 Task: Buy 1 Camshaft Position from Sensors section under best seller category for shipping address: Lane Turner, 1136 Sharon Lane, South Bend, Indiana 46625, Cell Number 5742125169. Pay from credit card ending with 7965, CVV 549
Action: Mouse moved to (22, 71)
Screenshot: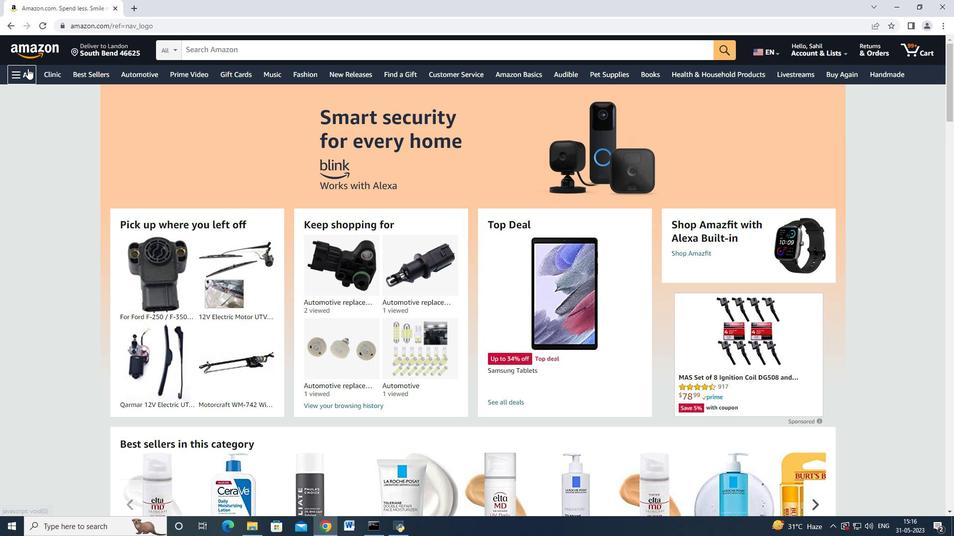 
Action: Mouse pressed left at (22, 71)
Screenshot: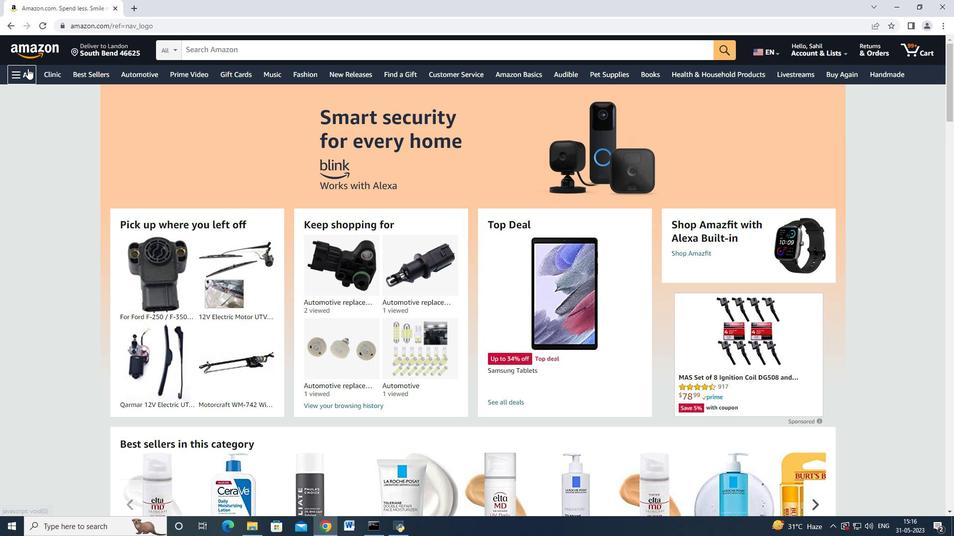 
Action: Mouse moved to (69, 215)
Screenshot: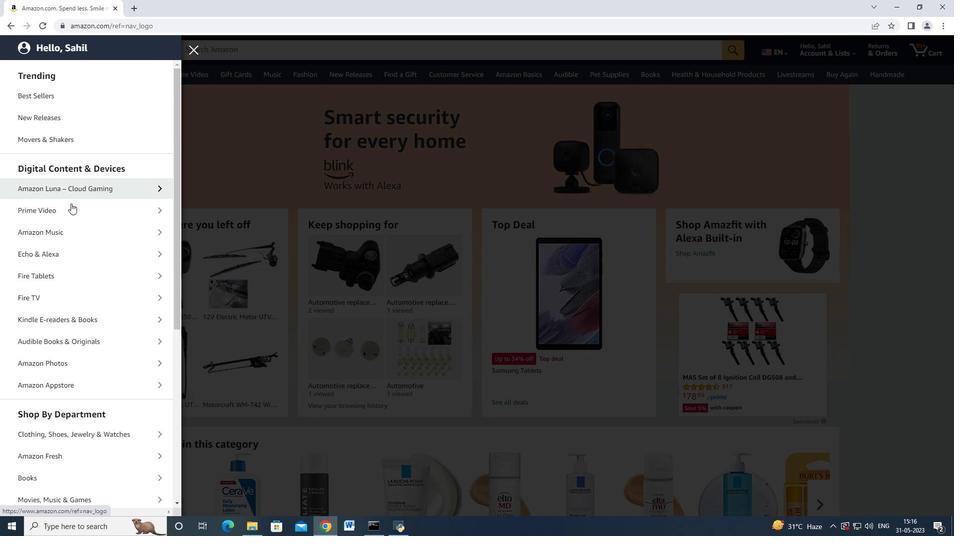 
Action: Mouse scrolled (69, 214) with delta (0, 0)
Screenshot: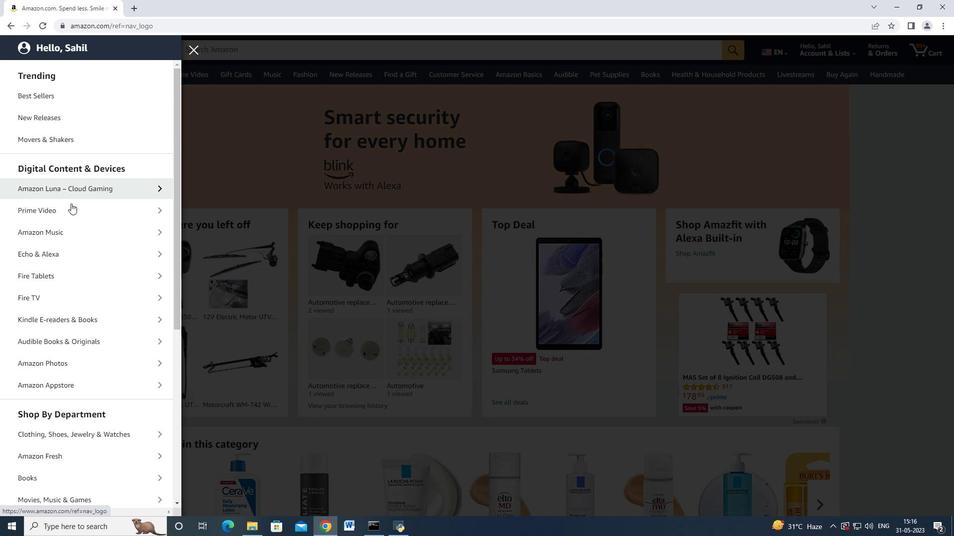 
Action: Mouse moved to (69, 215)
Screenshot: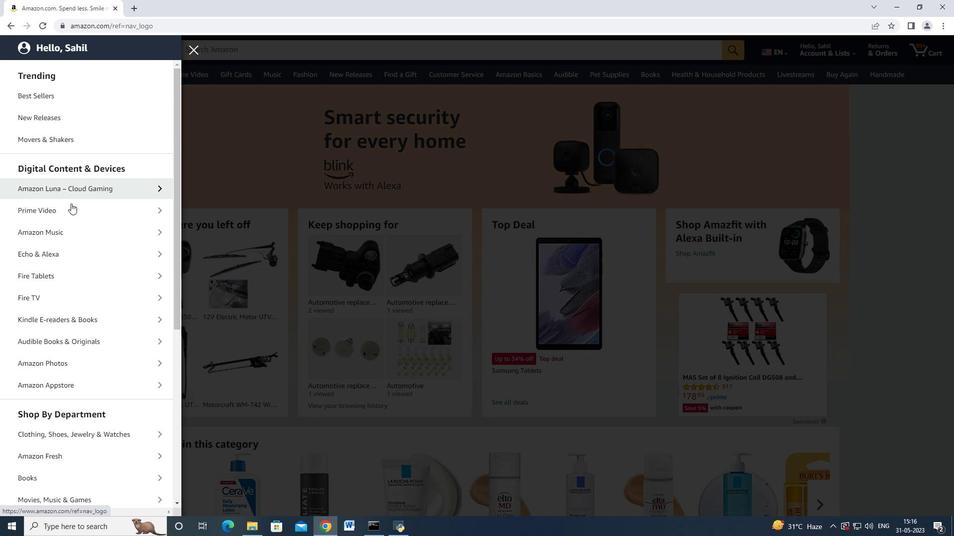 
Action: Mouse scrolled (69, 215) with delta (0, 0)
Screenshot: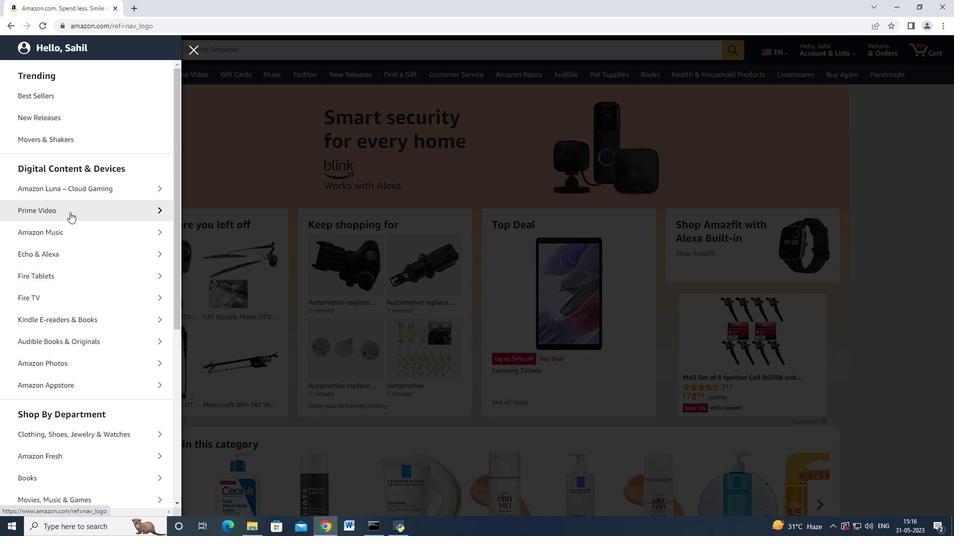 
Action: Mouse scrolled (69, 215) with delta (0, 0)
Screenshot: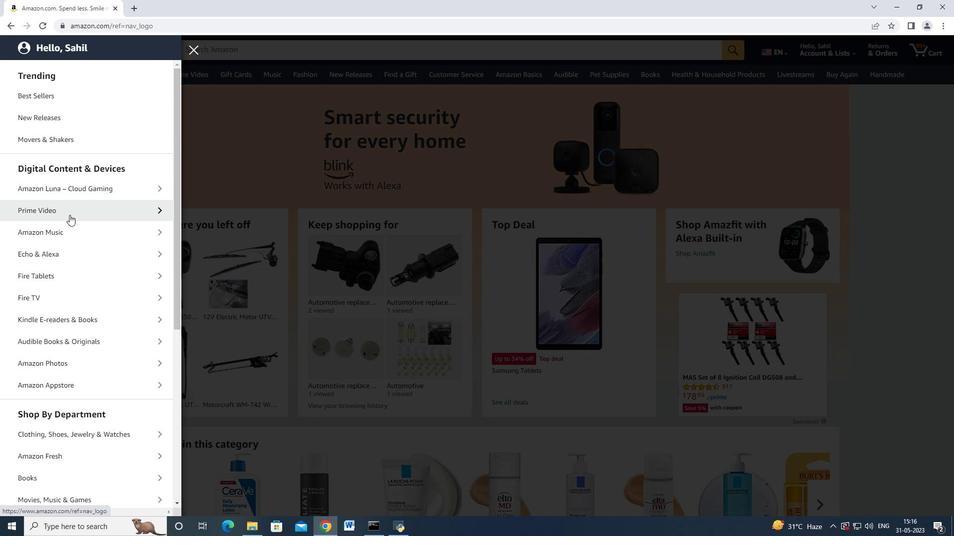 
Action: Mouse scrolled (69, 215) with delta (0, 0)
Screenshot: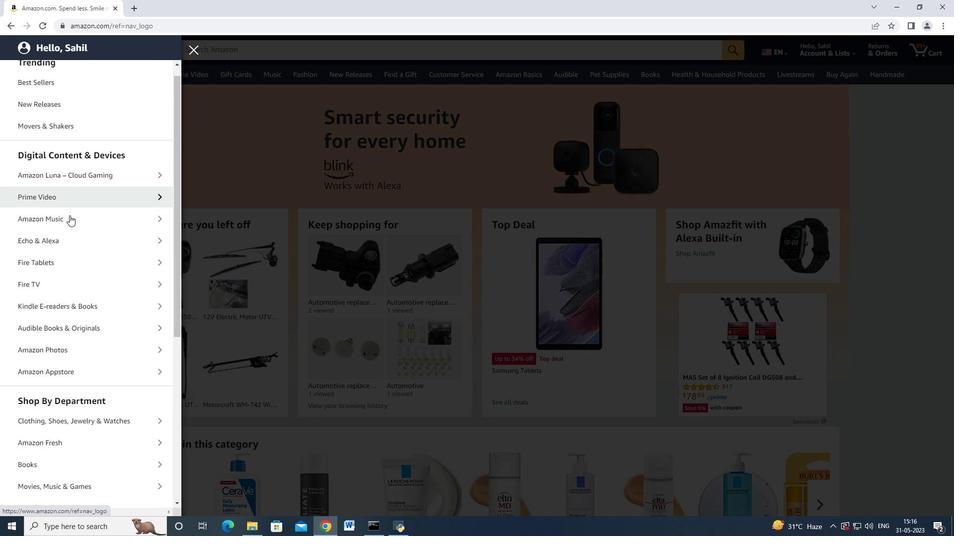 
Action: Mouse moved to (50, 317)
Screenshot: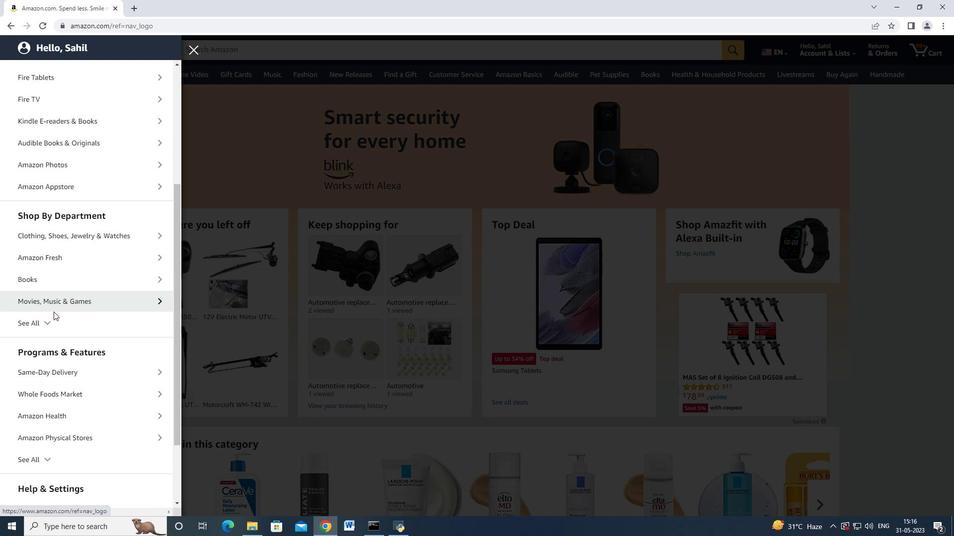 
Action: Mouse pressed left at (50, 317)
Screenshot: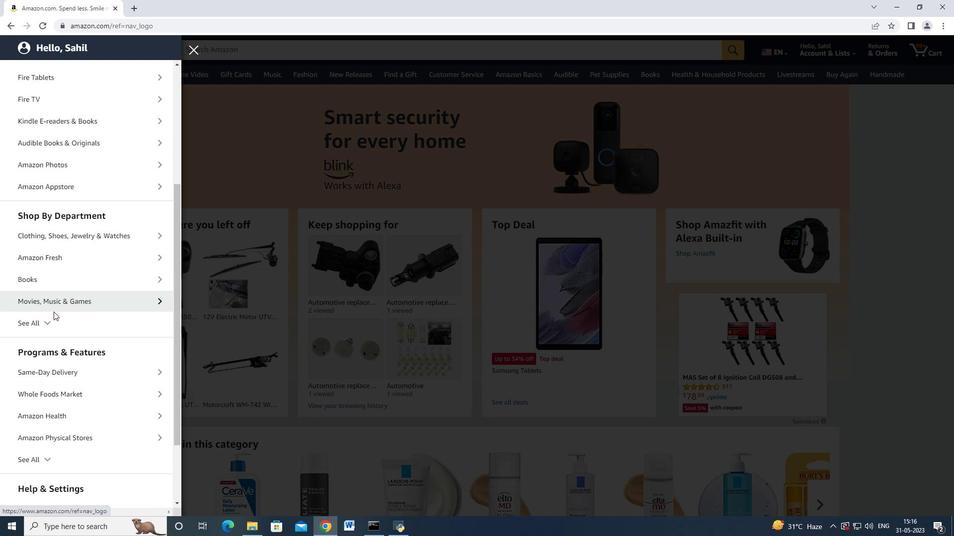 
Action: Mouse moved to (72, 292)
Screenshot: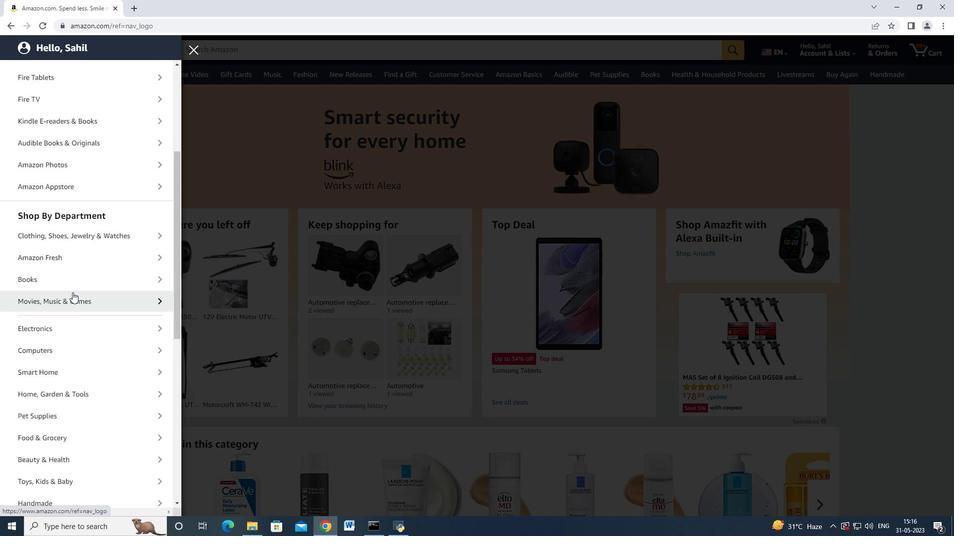 
Action: Mouse scrolled (72, 292) with delta (0, 0)
Screenshot: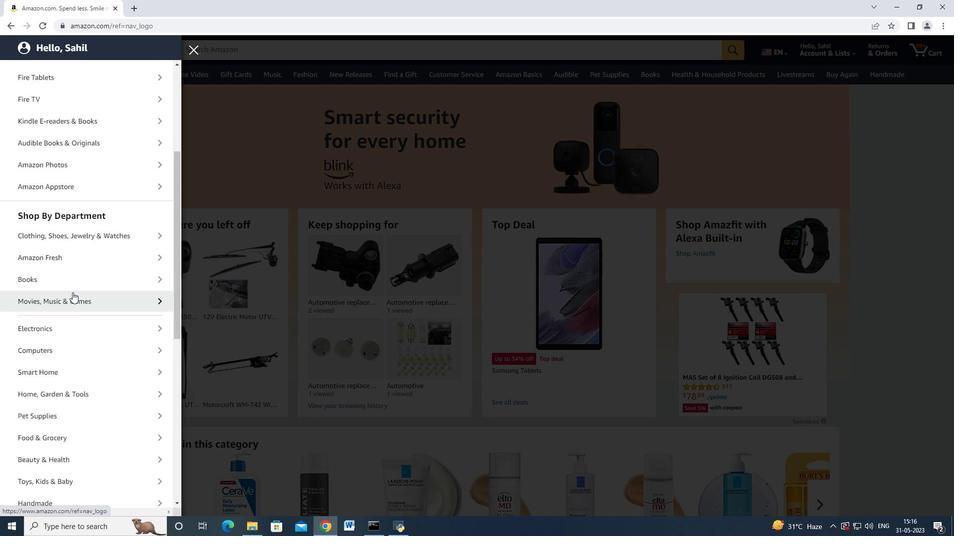 
Action: Mouse moved to (72, 293)
Screenshot: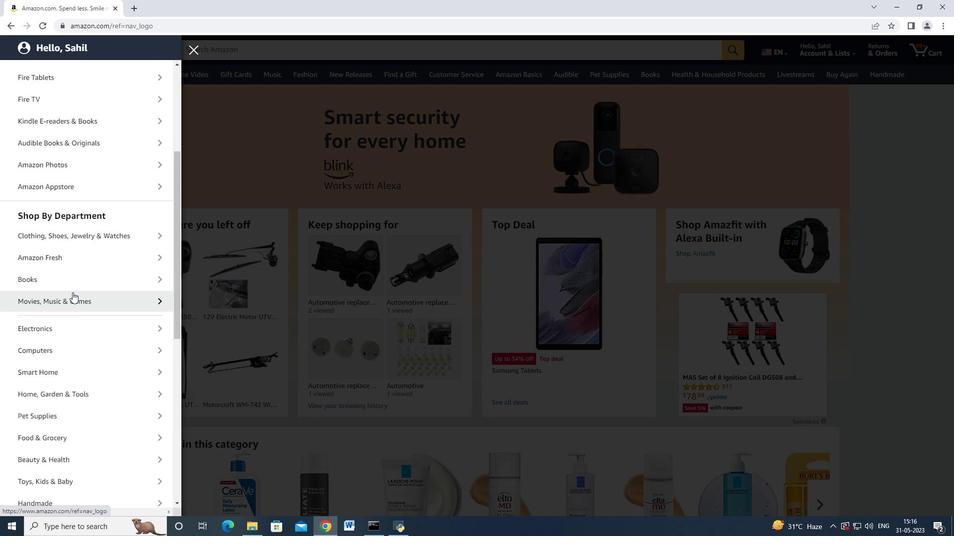 
Action: Mouse scrolled (72, 292) with delta (0, 0)
Screenshot: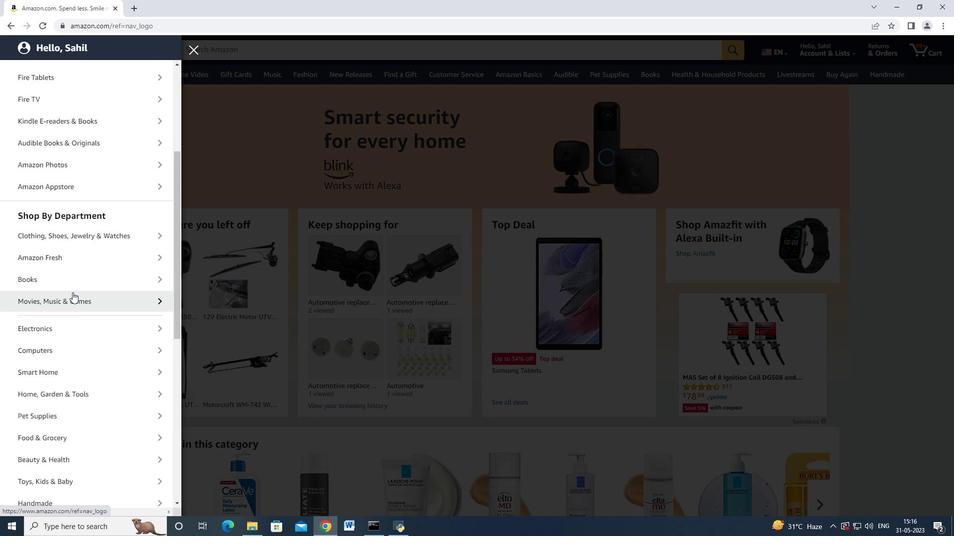 
Action: Mouse scrolled (72, 292) with delta (0, 0)
Screenshot: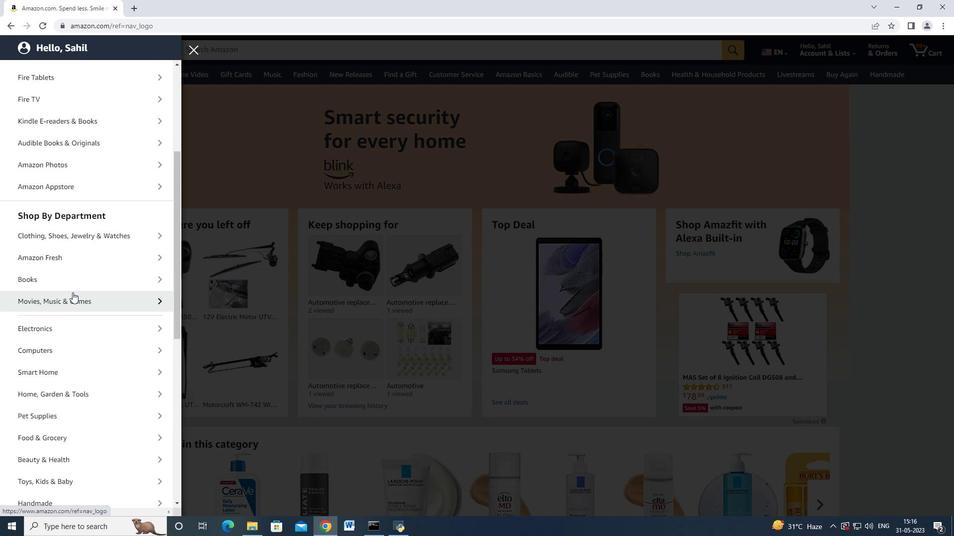 
Action: Mouse moved to (72, 293)
Screenshot: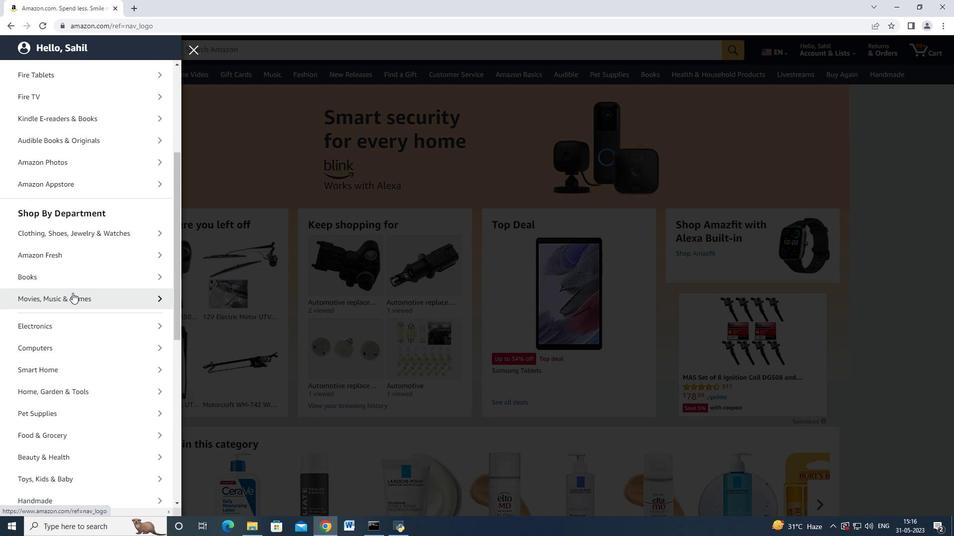 
Action: Mouse scrolled (72, 292) with delta (0, 0)
Screenshot: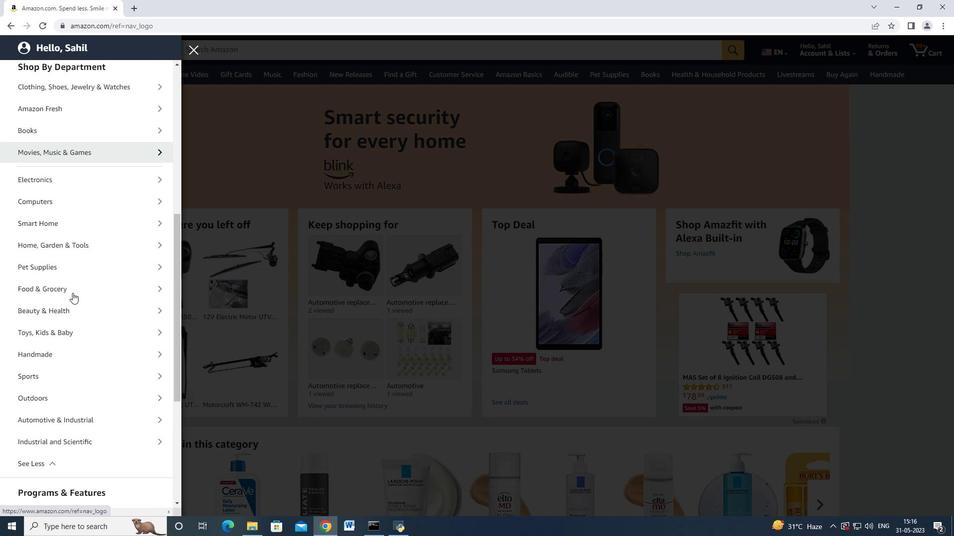 
Action: Mouse moved to (72, 293)
Screenshot: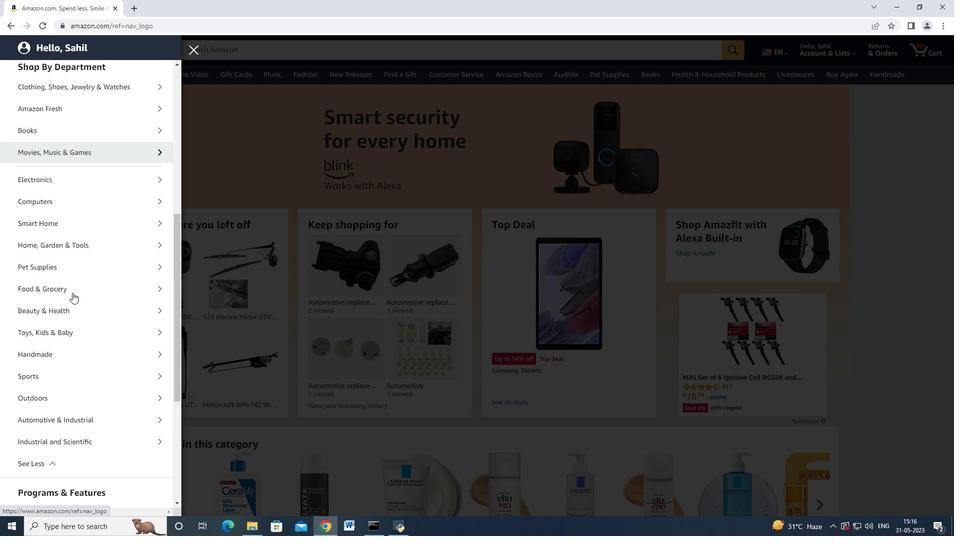 
Action: Mouse scrolled (72, 293) with delta (0, 0)
Screenshot: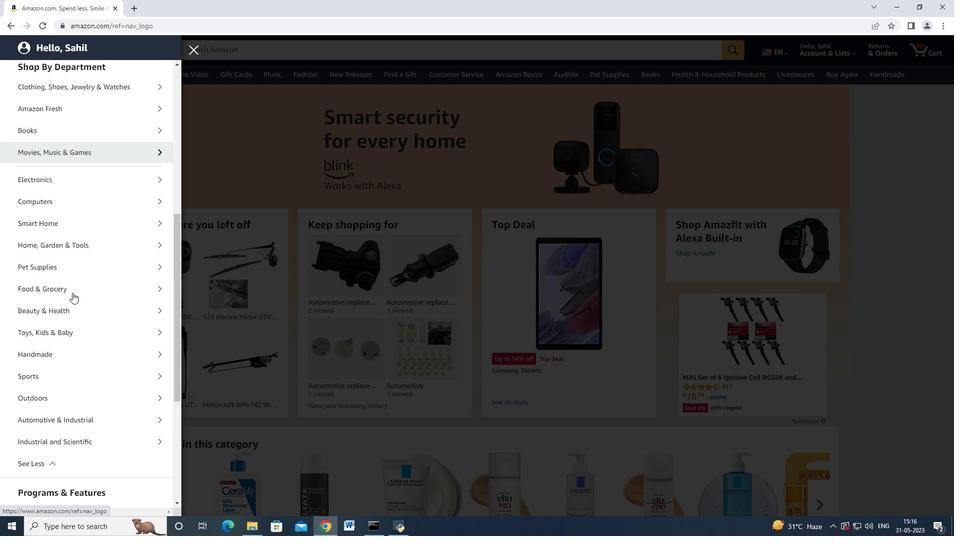 
Action: Mouse moved to (72, 293)
Screenshot: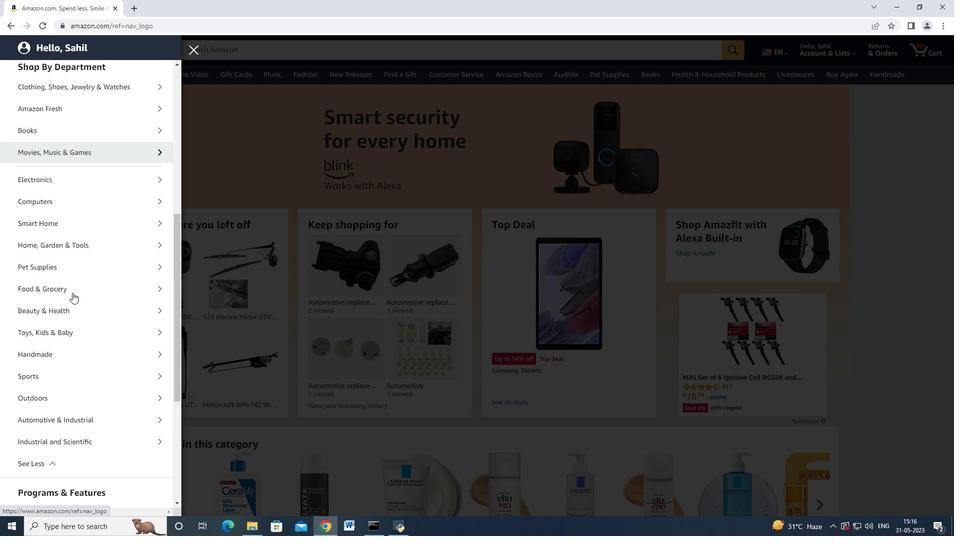 
Action: Mouse scrolled (72, 293) with delta (0, 0)
Screenshot: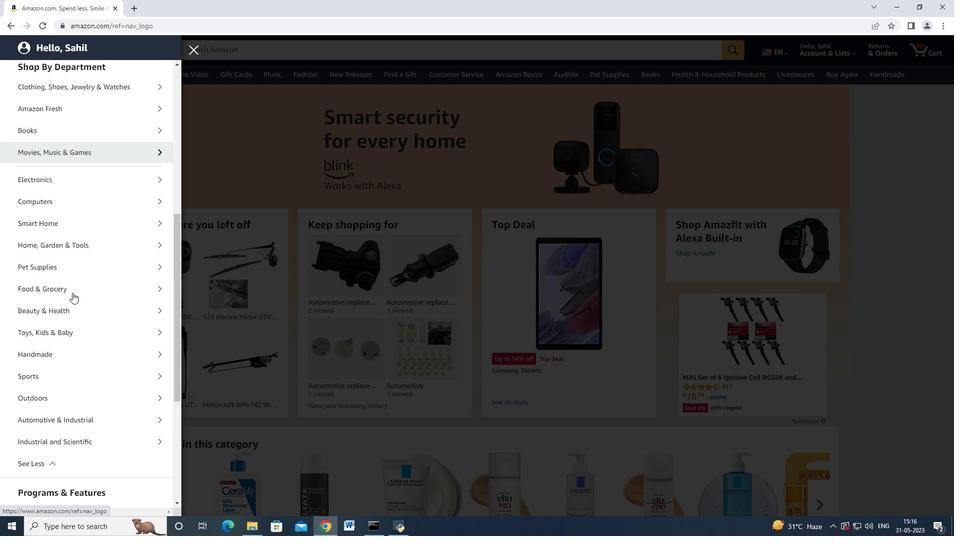 
Action: Mouse scrolled (72, 293) with delta (0, 0)
Screenshot: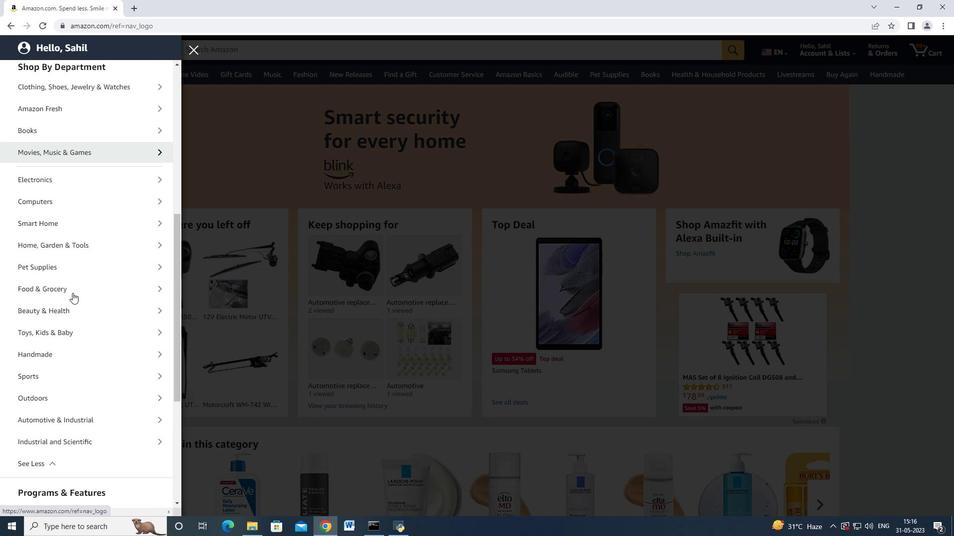 
Action: Mouse scrolled (72, 293) with delta (0, 0)
Screenshot: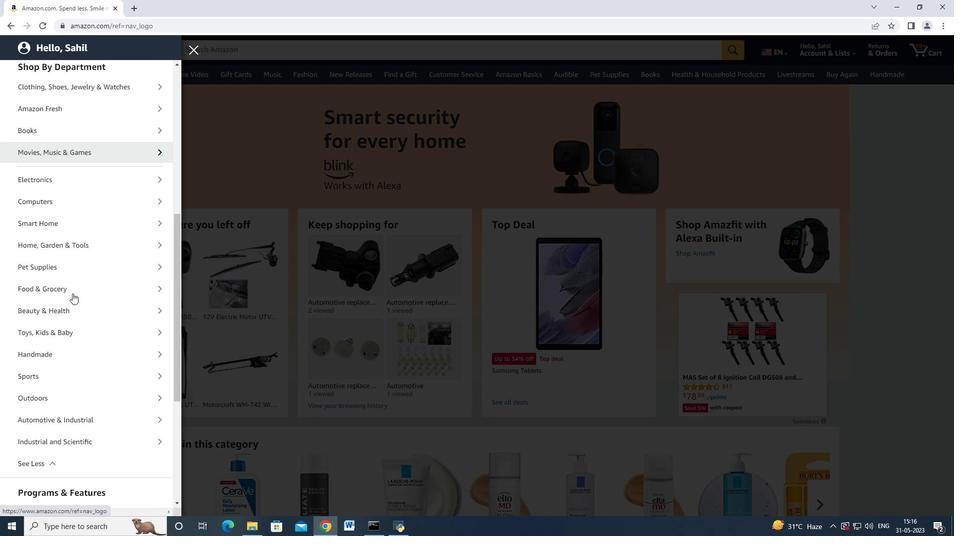 
Action: Mouse moved to (104, 185)
Screenshot: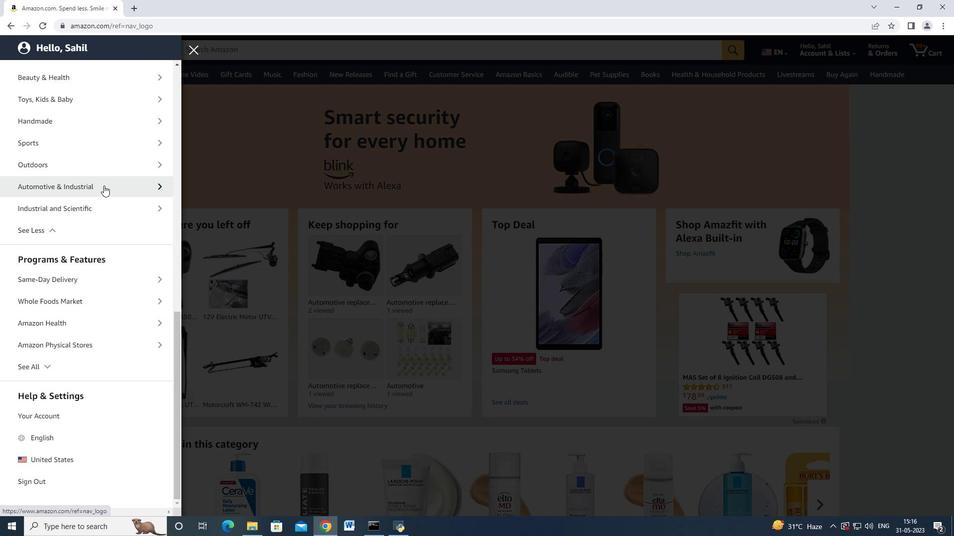 
Action: Mouse pressed left at (104, 185)
Screenshot: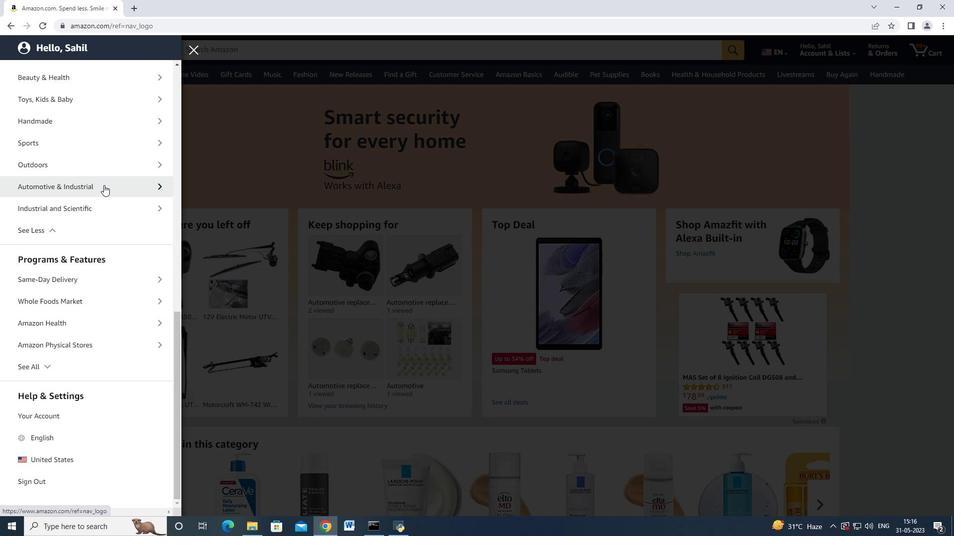 
Action: Mouse moved to (85, 114)
Screenshot: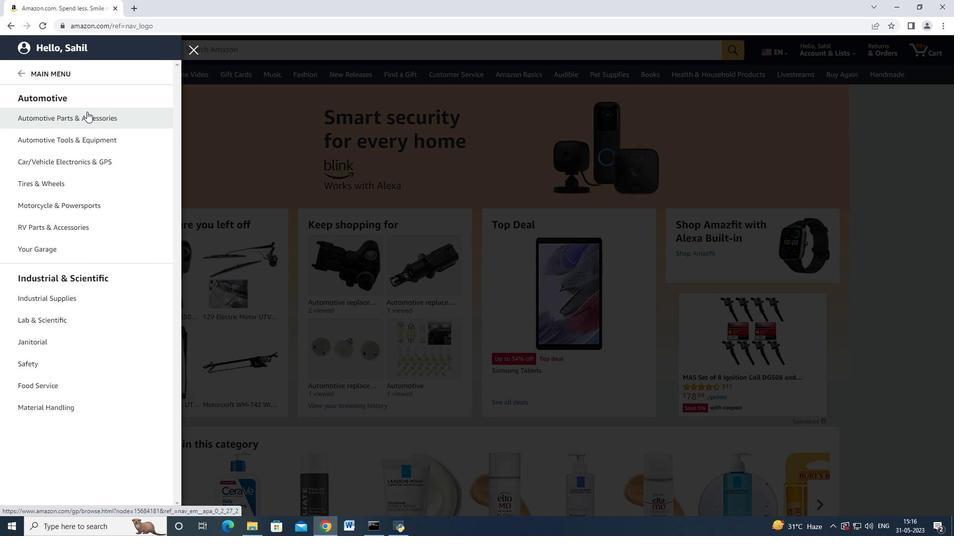 
Action: Mouse pressed left at (85, 114)
Screenshot: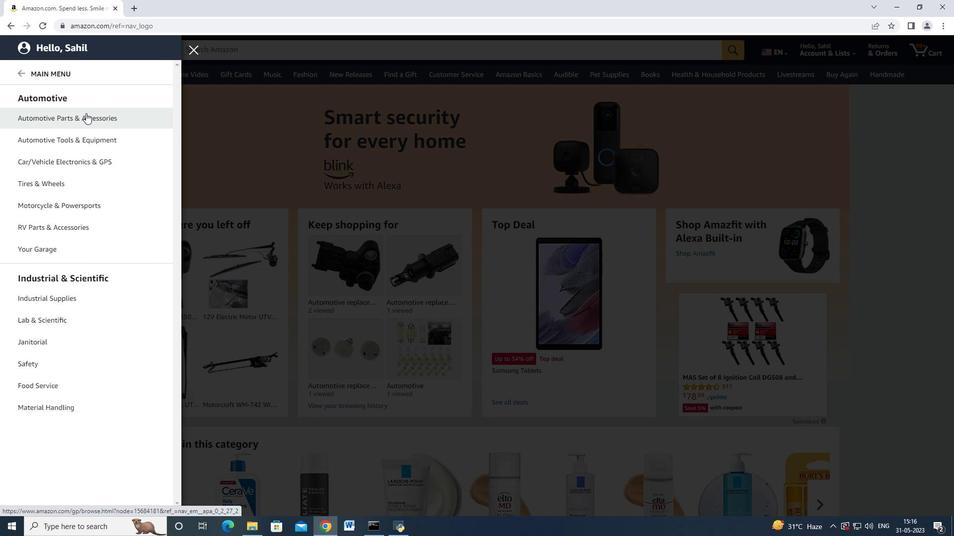
Action: Mouse moved to (96, 158)
Screenshot: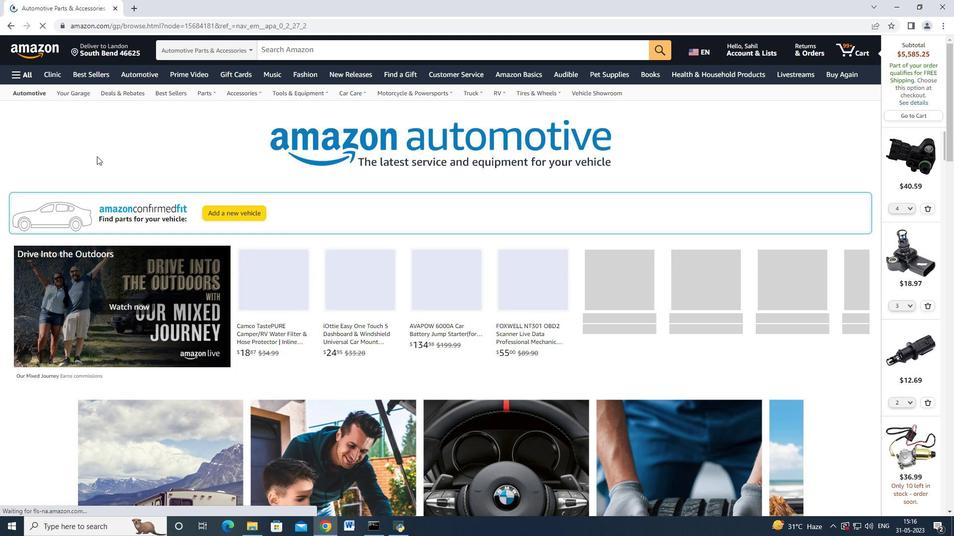 
Action: Mouse scrolled (96, 157) with delta (0, 0)
Screenshot: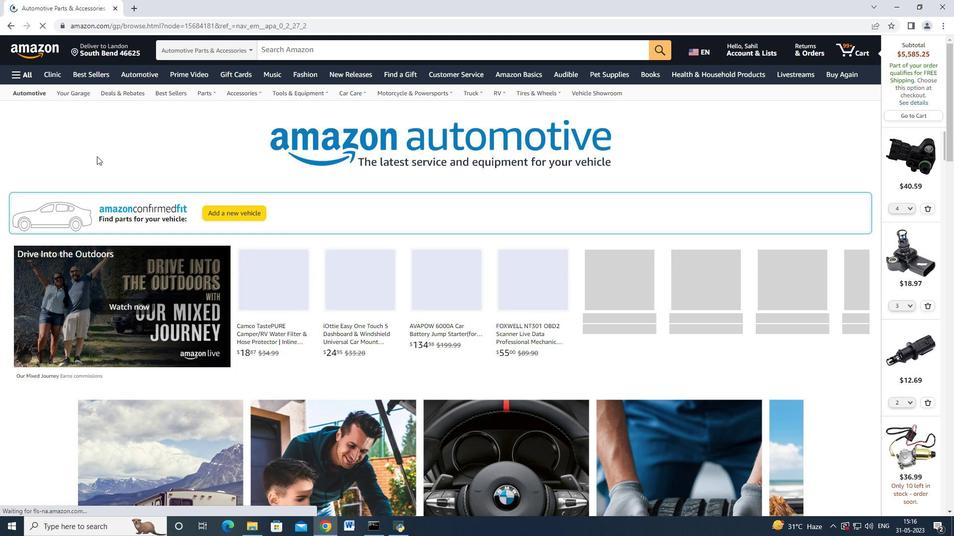 
Action: Mouse scrolled (96, 157) with delta (0, 0)
Screenshot: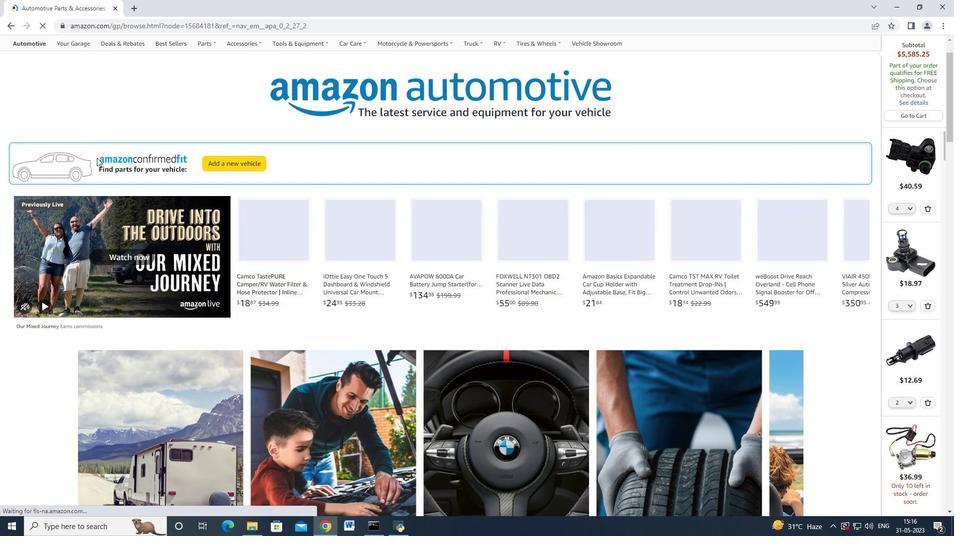 
Action: Mouse scrolled (96, 158) with delta (0, 0)
Screenshot: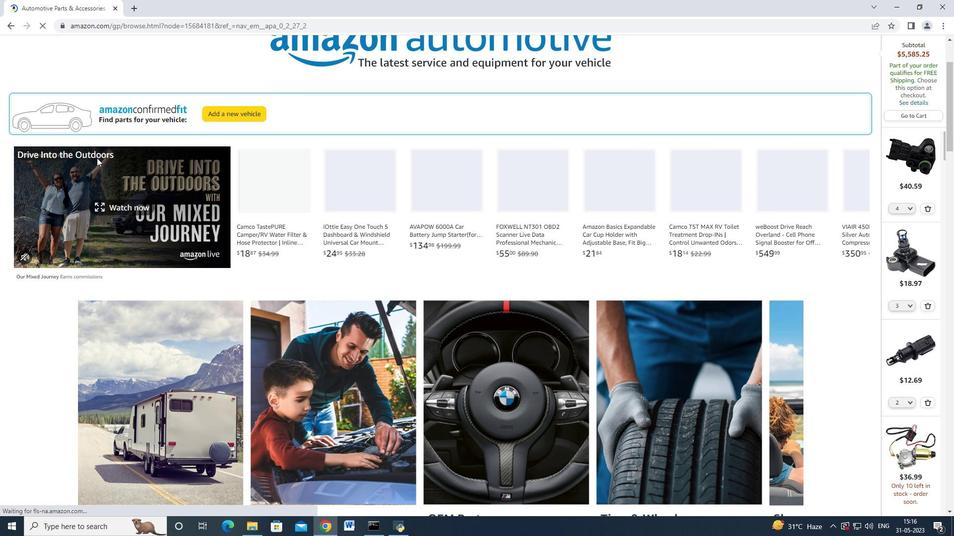
Action: Mouse scrolled (96, 158) with delta (0, 0)
Screenshot: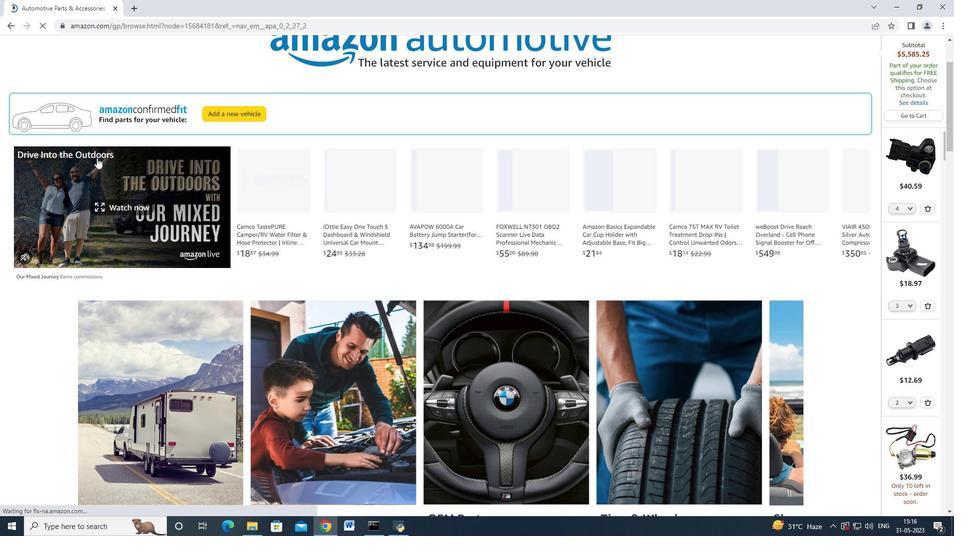 
Action: Mouse moved to (166, 87)
Screenshot: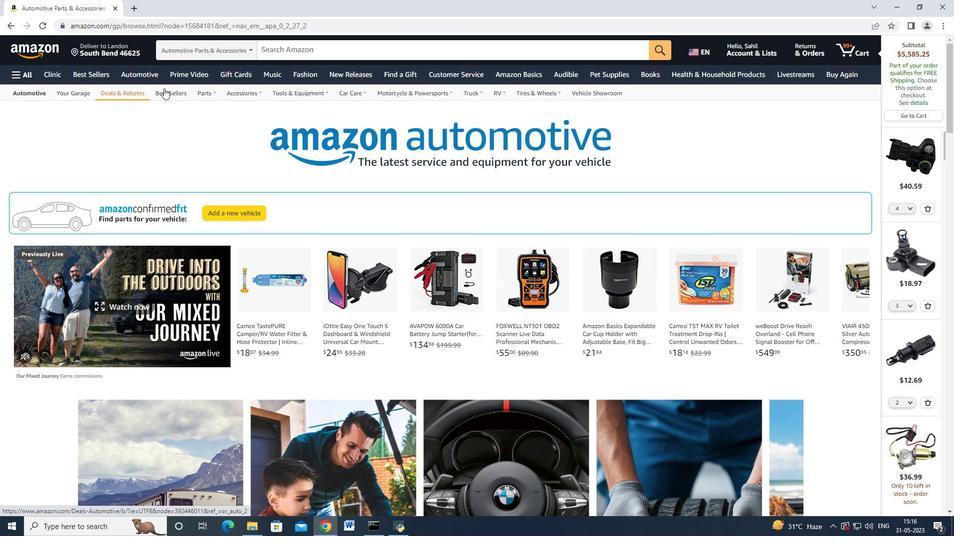 
Action: Mouse pressed left at (166, 87)
Screenshot: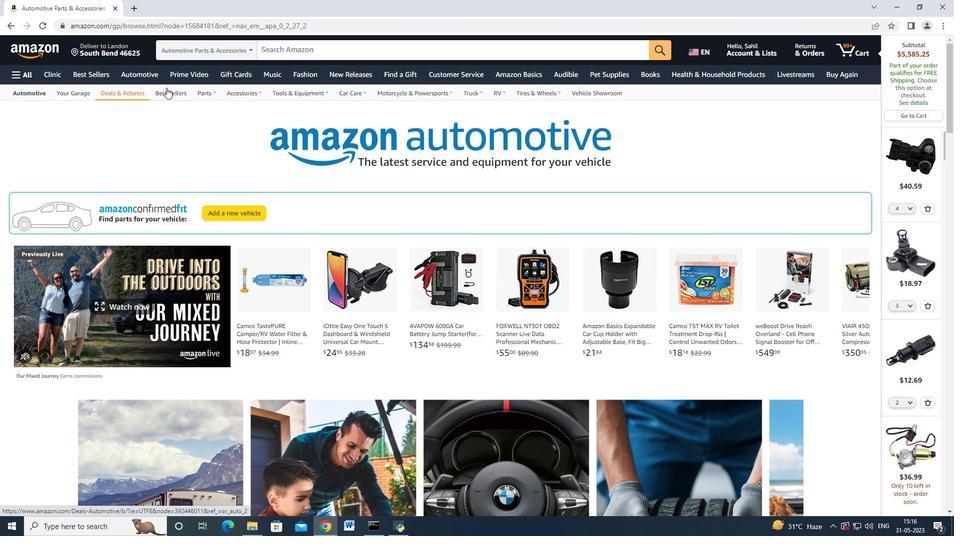 
Action: Mouse moved to (85, 204)
Screenshot: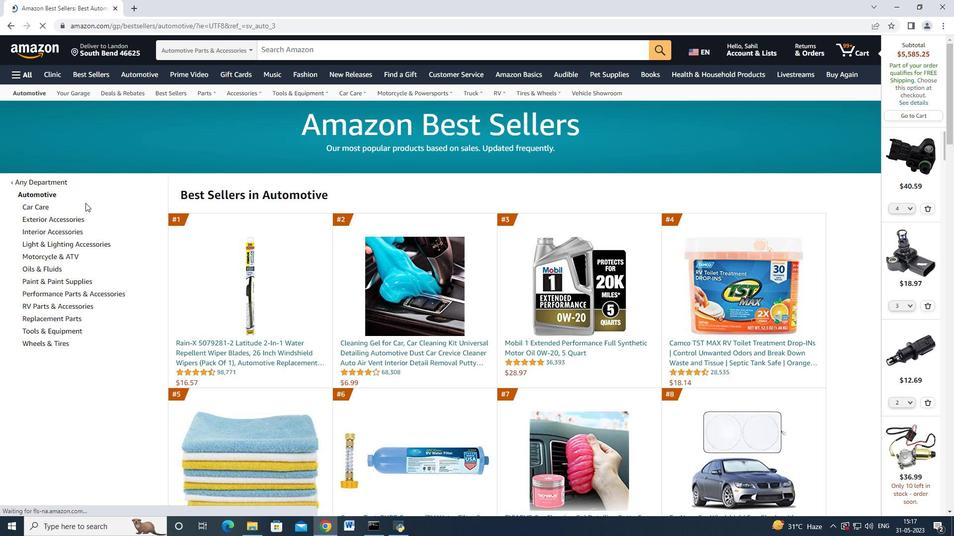 
Action: Mouse scrolled (85, 204) with delta (0, 0)
Screenshot: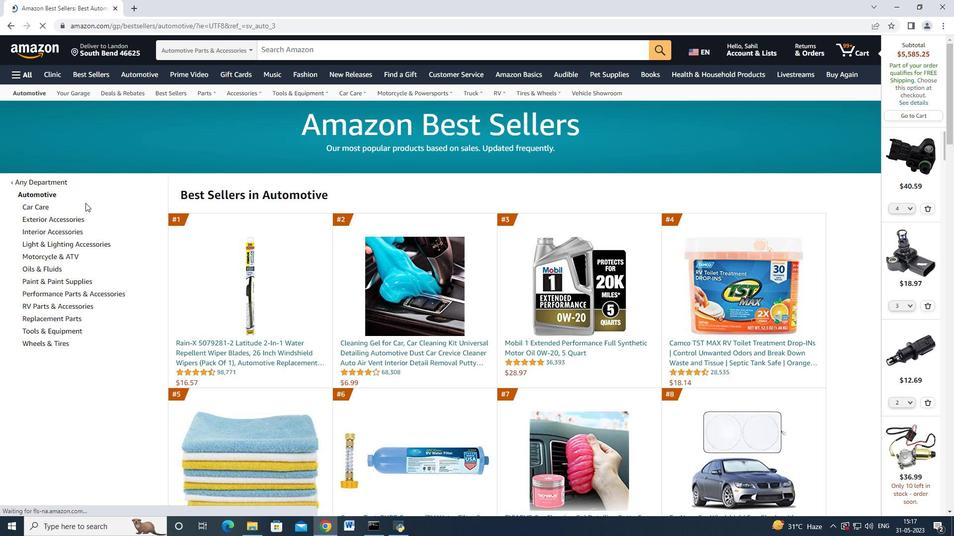 
Action: Mouse moved to (69, 272)
Screenshot: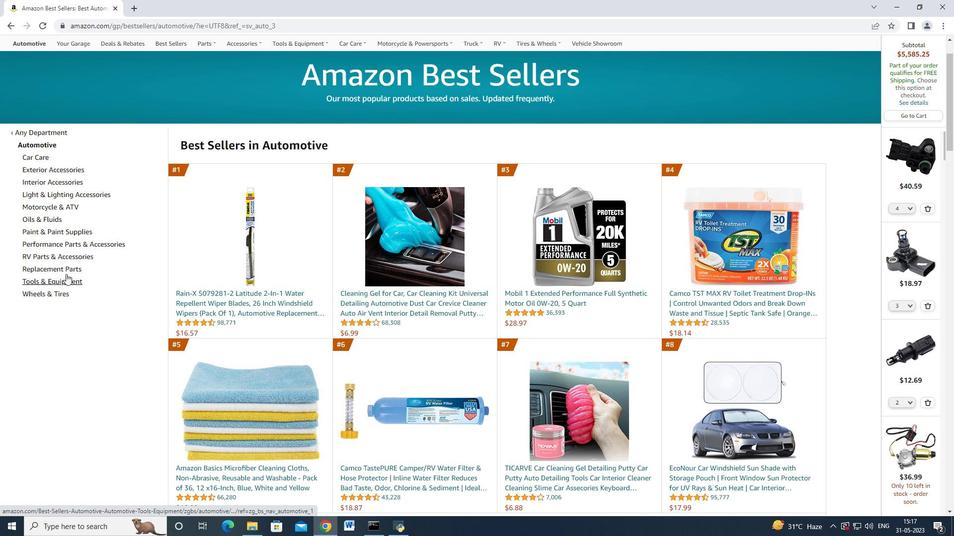 
Action: Mouse pressed left at (69, 272)
Screenshot: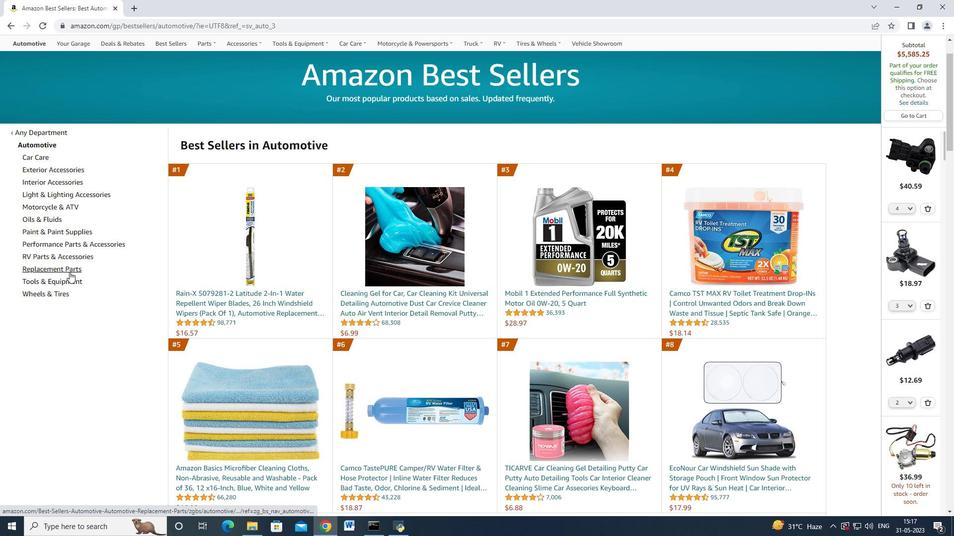 
Action: Mouse moved to (71, 254)
Screenshot: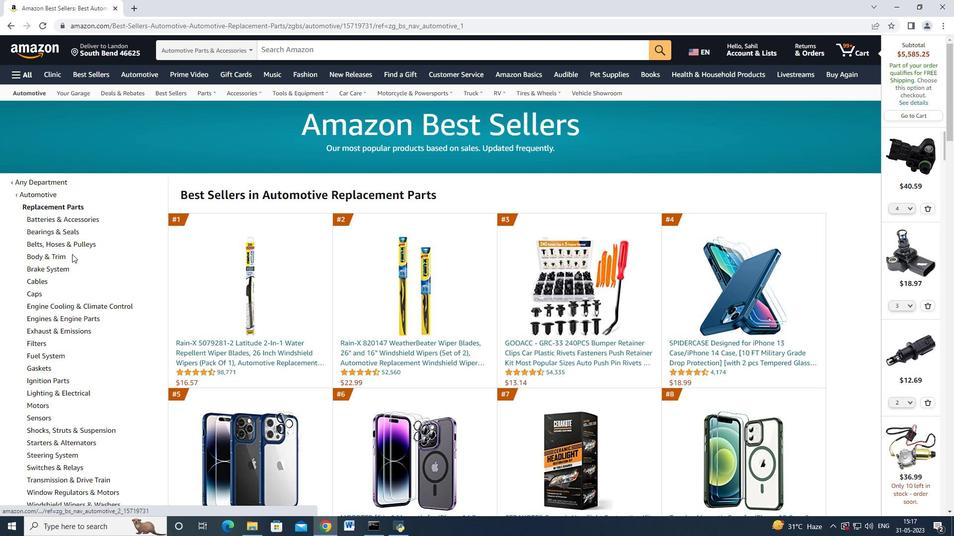 
Action: Mouse scrolled (71, 253) with delta (0, 0)
Screenshot: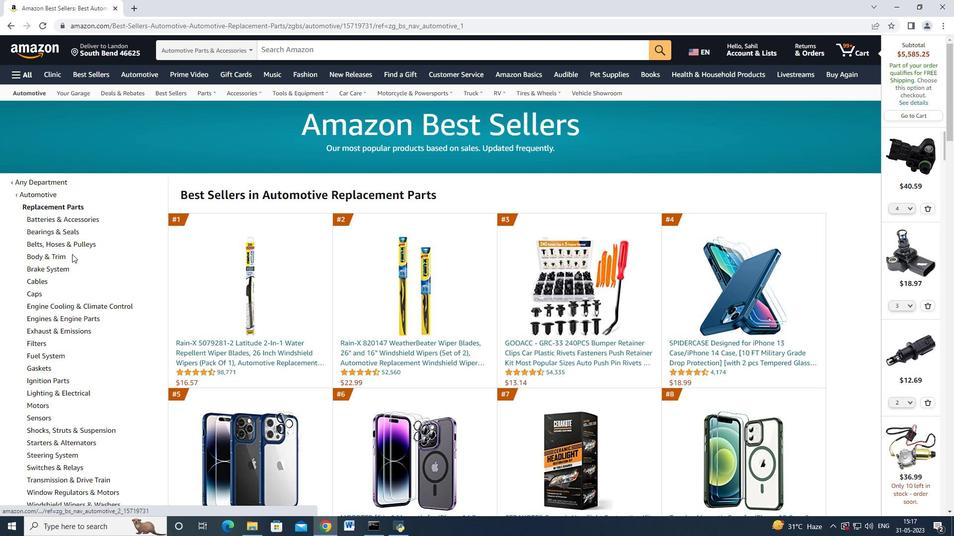 
Action: Mouse scrolled (71, 253) with delta (0, 0)
Screenshot: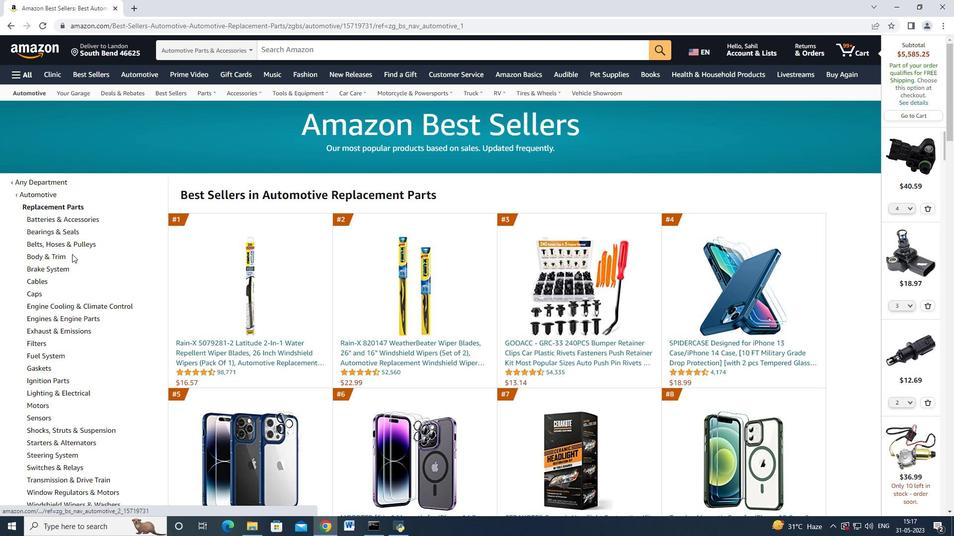 
Action: Mouse scrolled (71, 253) with delta (0, 0)
Screenshot: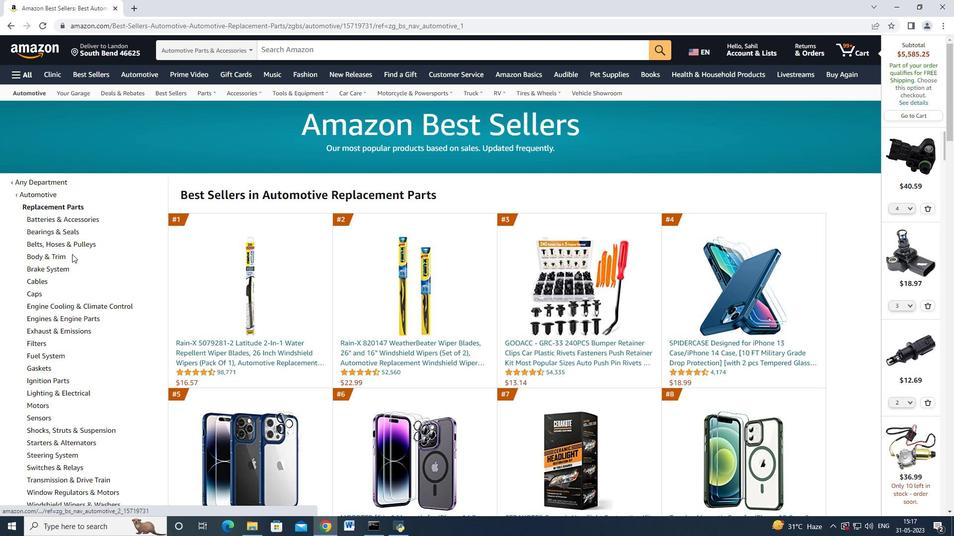 
Action: Mouse scrolled (71, 253) with delta (0, 0)
Screenshot: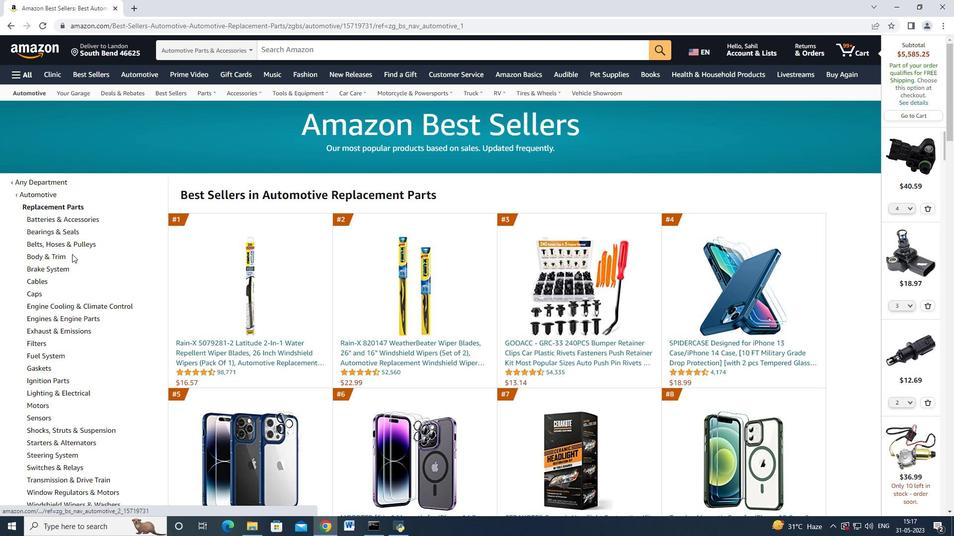 
Action: Mouse scrolled (71, 253) with delta (0, 0)
Screenshot: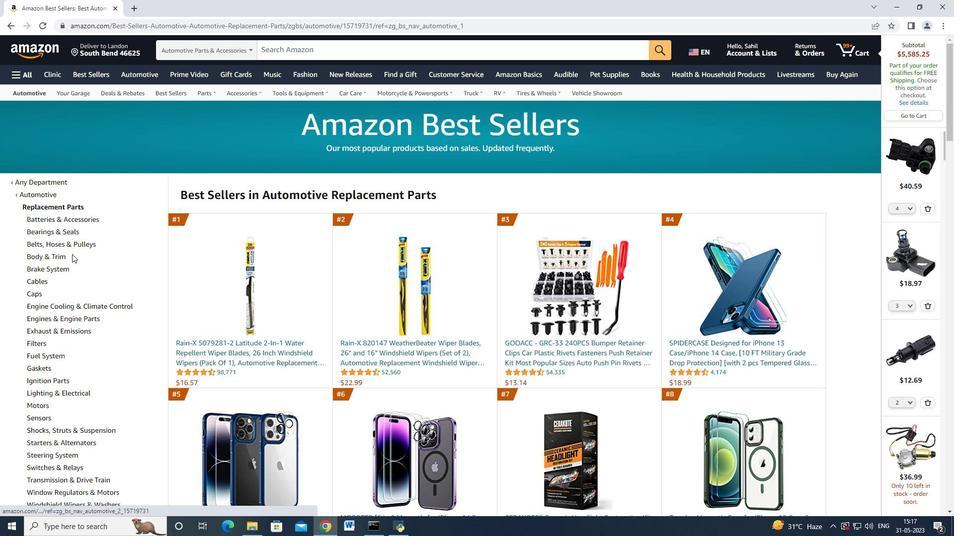 
Action: Mouse moved to (76, 237)
Screenshot: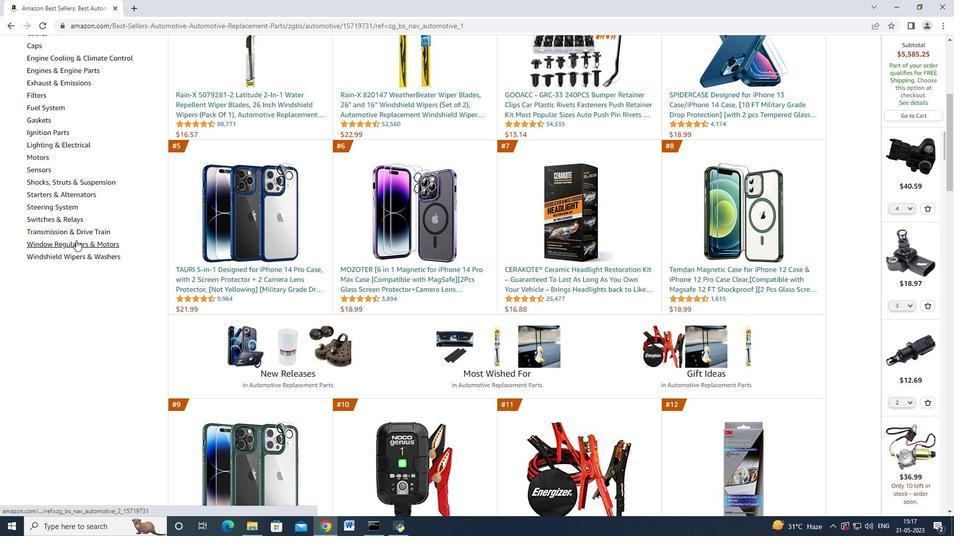 
Action: Mouse scrolled (76, 237) with delta (0, 0)
Screenshot: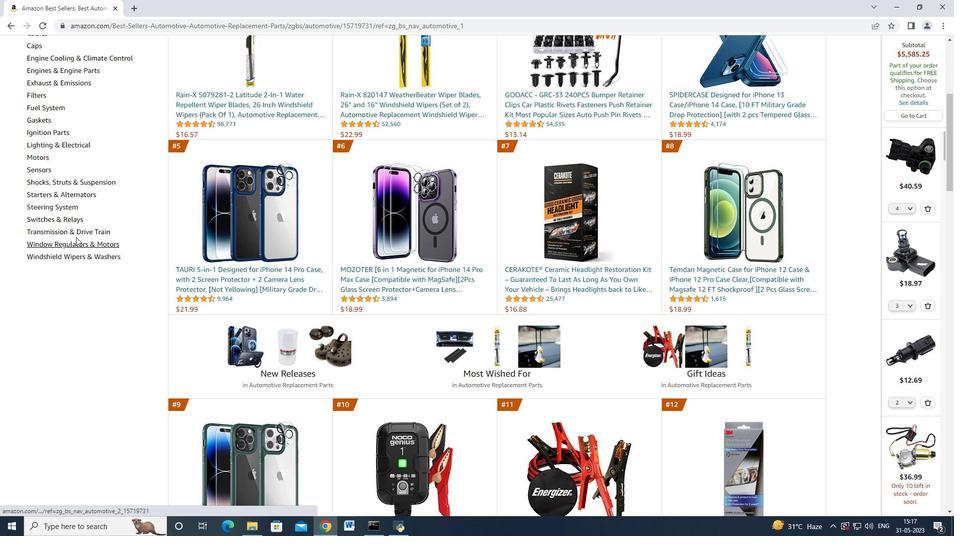 
Action: Mouse moved to (67, 267)
Screenshot: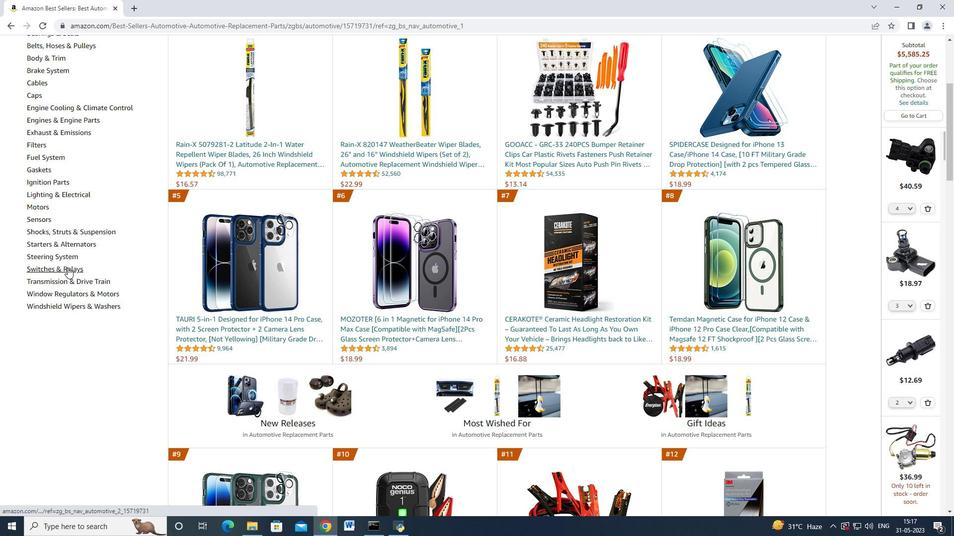 
Action: Mouse scrolled (67, 268) with delta (0, 0)
Screenshot: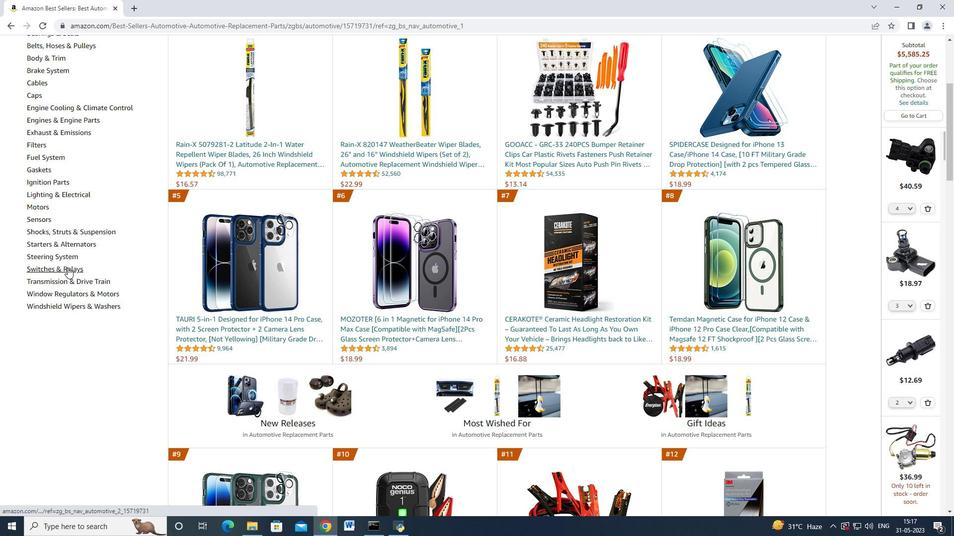 
Action: Mouse scrolled (67, 268) with delta (0, 0)
Screenshot: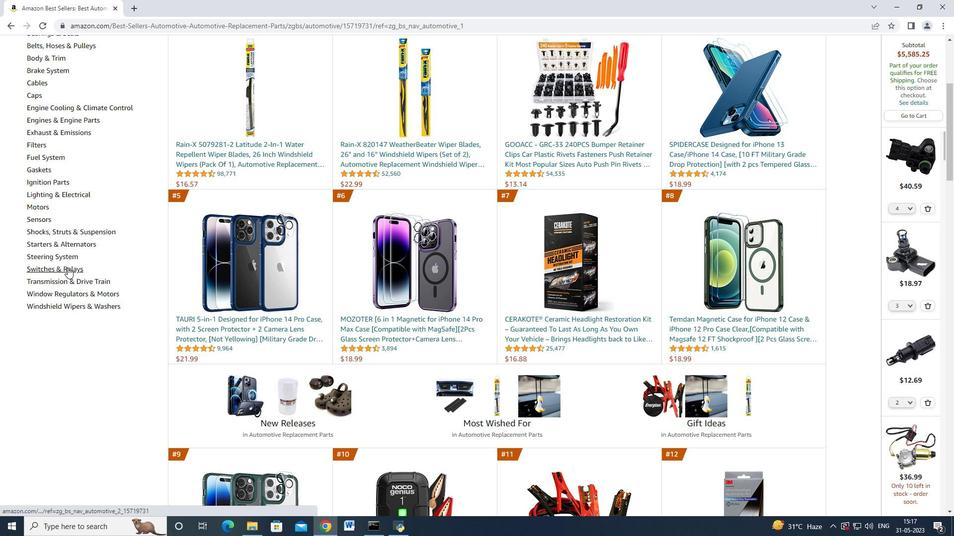 
Action: Mouse moved to (40, 315)
Screenshot: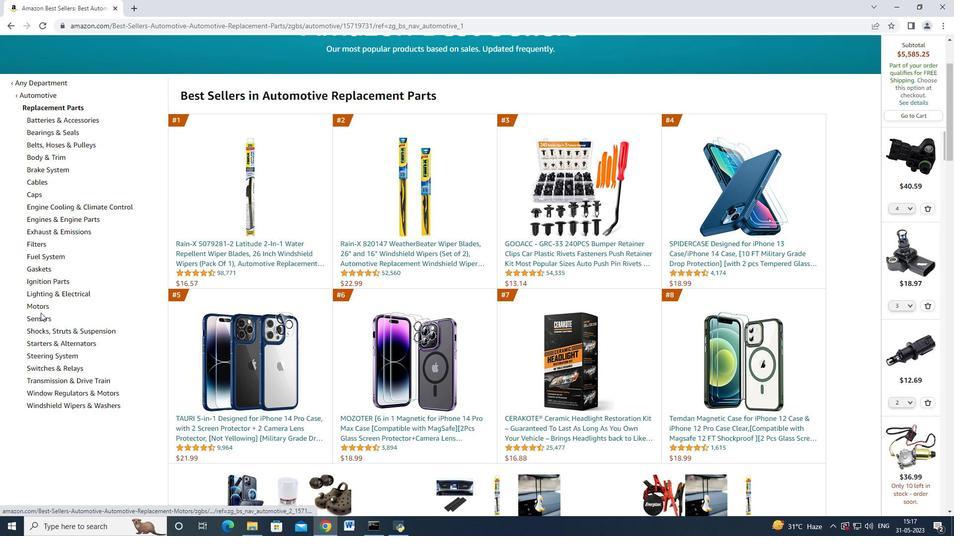 
Action: Mouse pressed left at (40, 315)
Screenshot: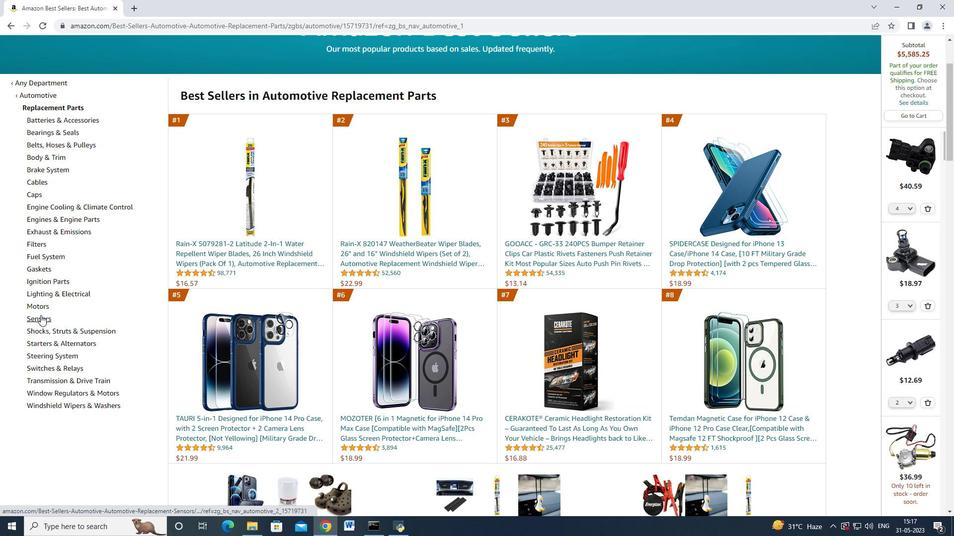 
Action: Mouse moved to (131, 143)
Screenshot: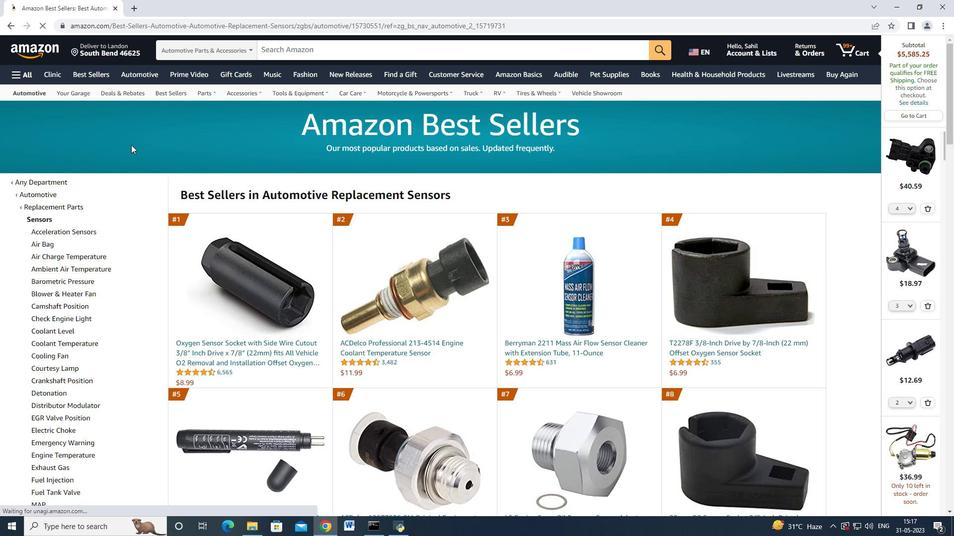 
Action: Mouse scrolled (131, 143) with delta (0, 0)
Screenshot: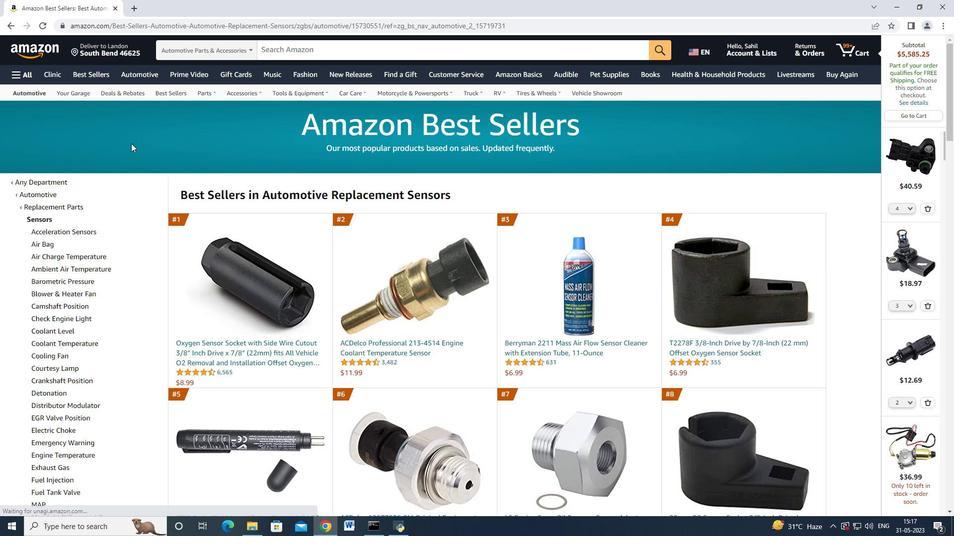 
Action: Mouse moved to (68, 259)
Screenshot: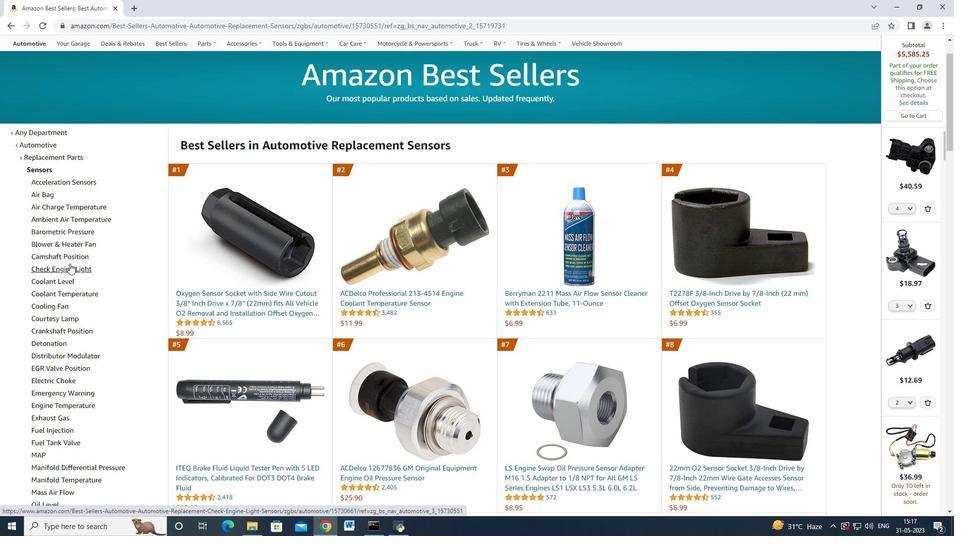 
Action: Mouse pressed left at (68, 259)
Screenshot: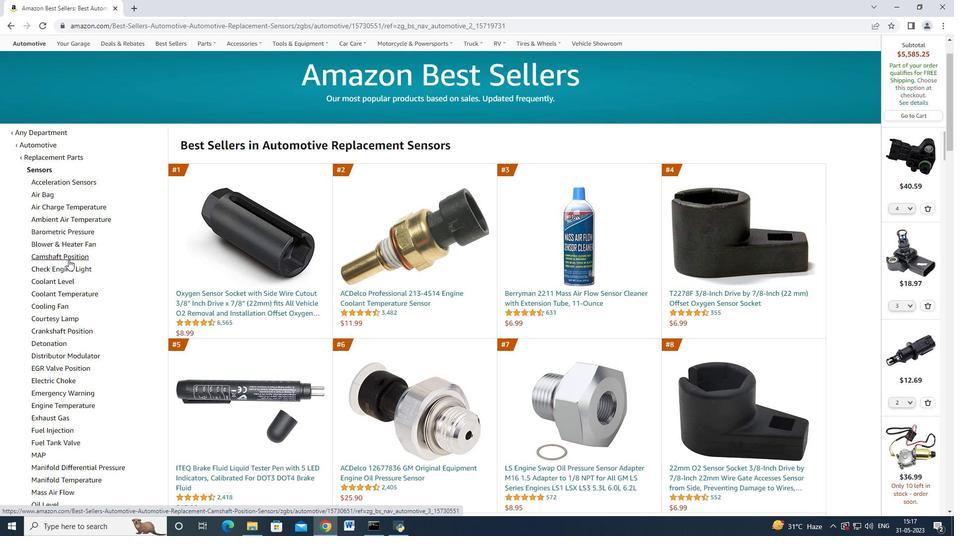
Action: Mouse moved to (369, 353)
Screenshot: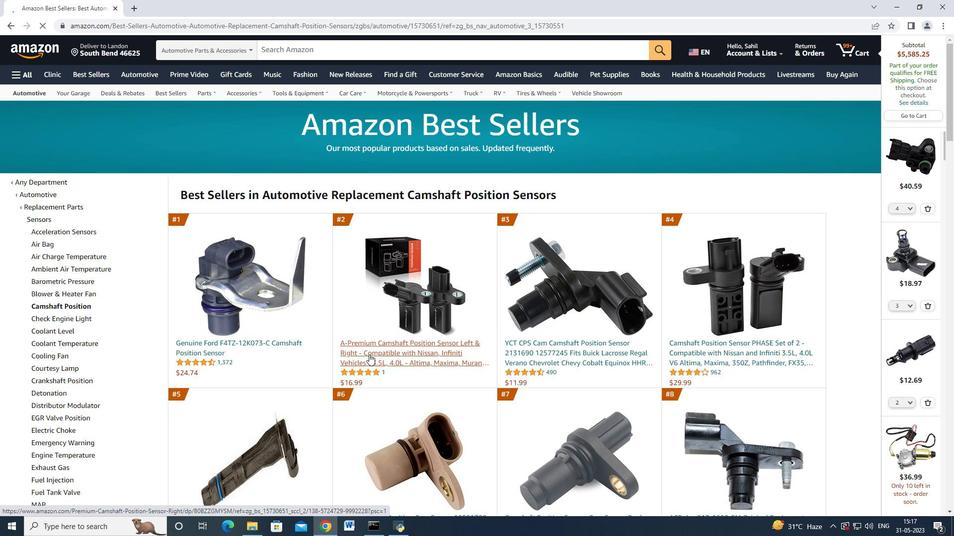 
Action: Mouse pressed left at (369, 353)
Screenshot: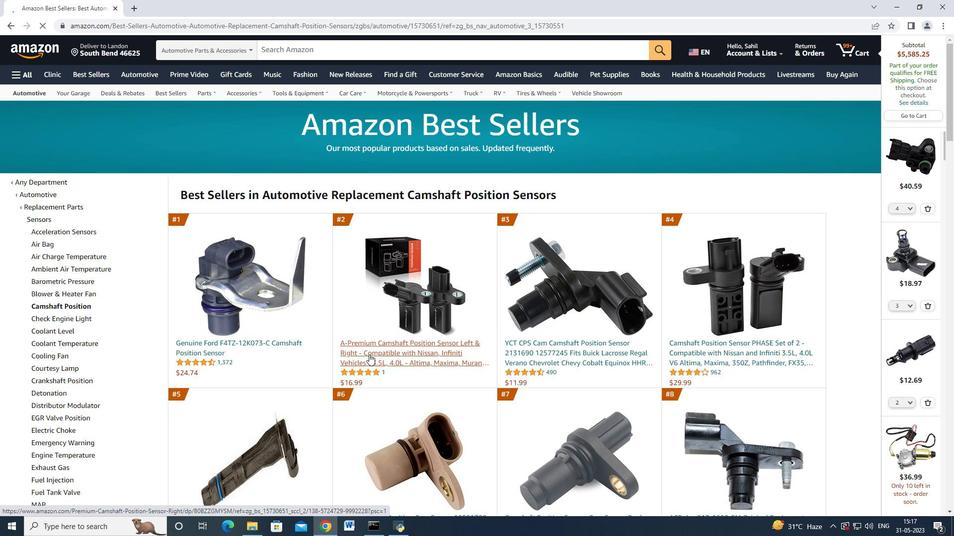 
Action: Mouse moved to (715, 377)
Screenshot: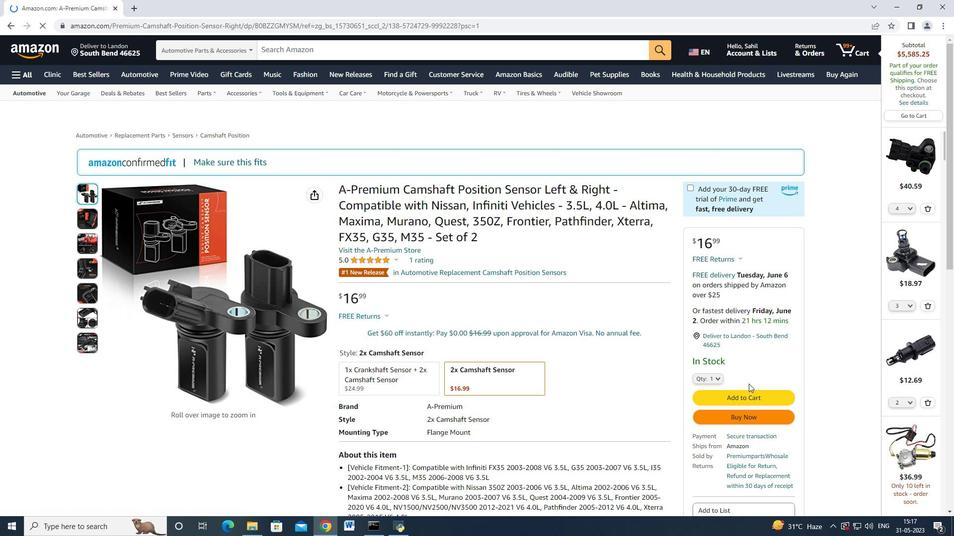 
Action: Mouse pressed left at (715, 377)
Screenshot: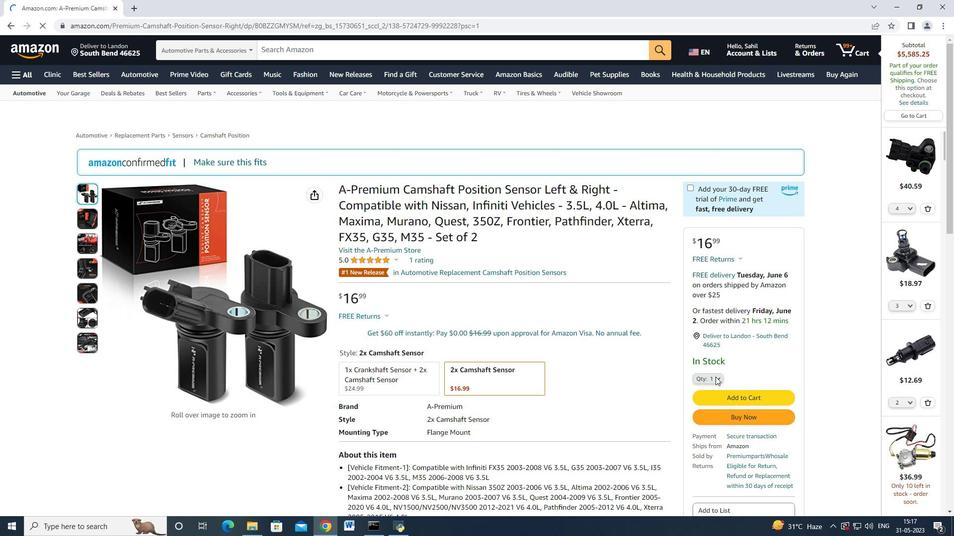 
Action: Mouse moved to (758, 379)
Screenshot: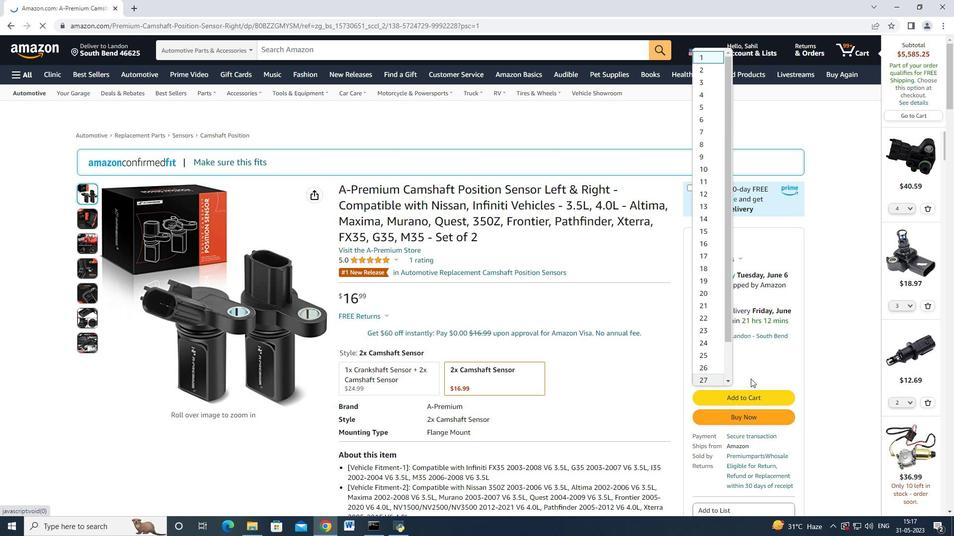 
Action: Mouse pressed left at (758, 379)
Screenshot: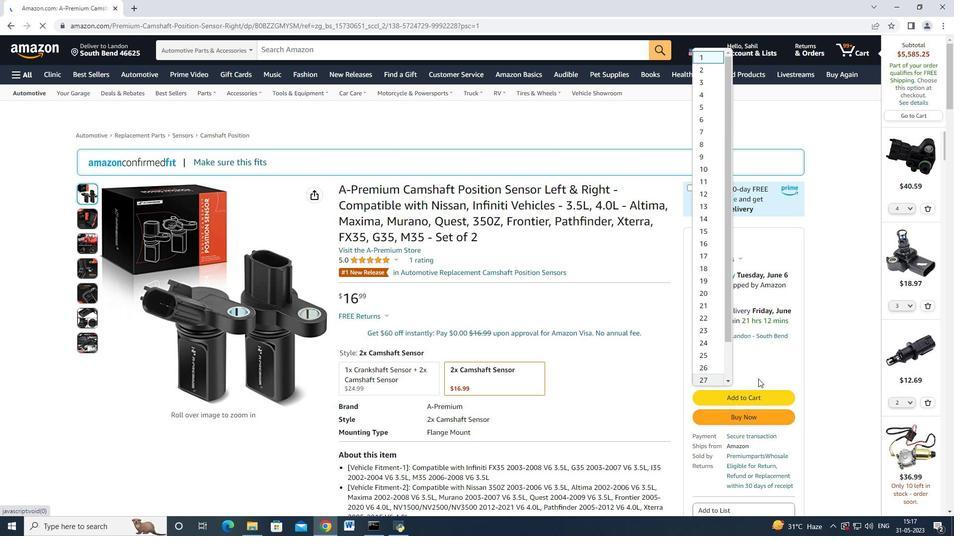 
Action: Mouse moved to (746, 422)
Screenshot: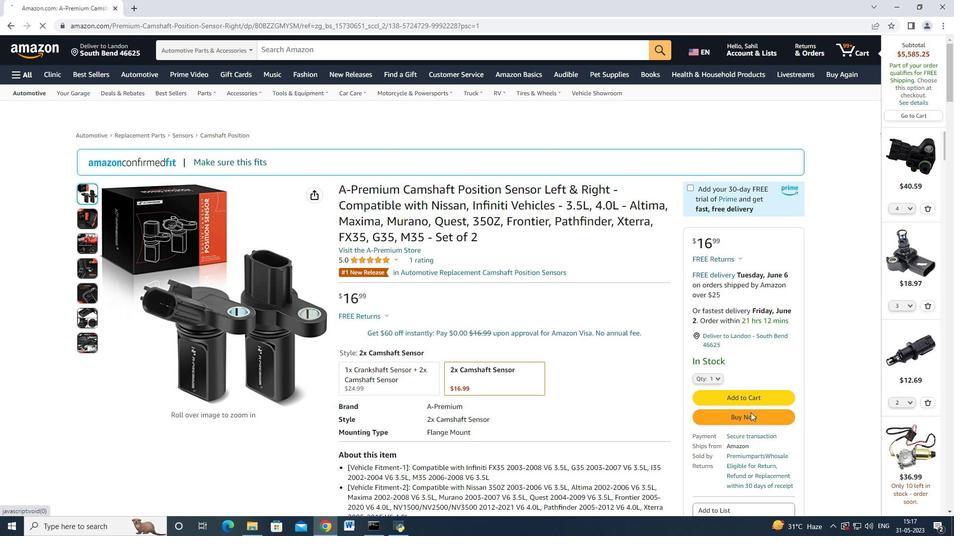 
Action: Mouse pressed left at (746, 422)
Screenshot: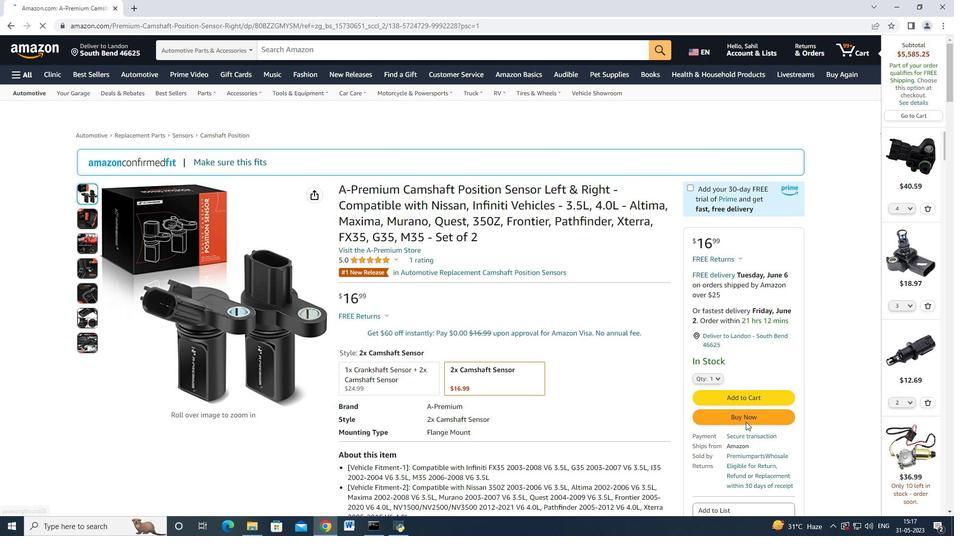 
Action: Mouse moved to (639, 329)
Screenshot: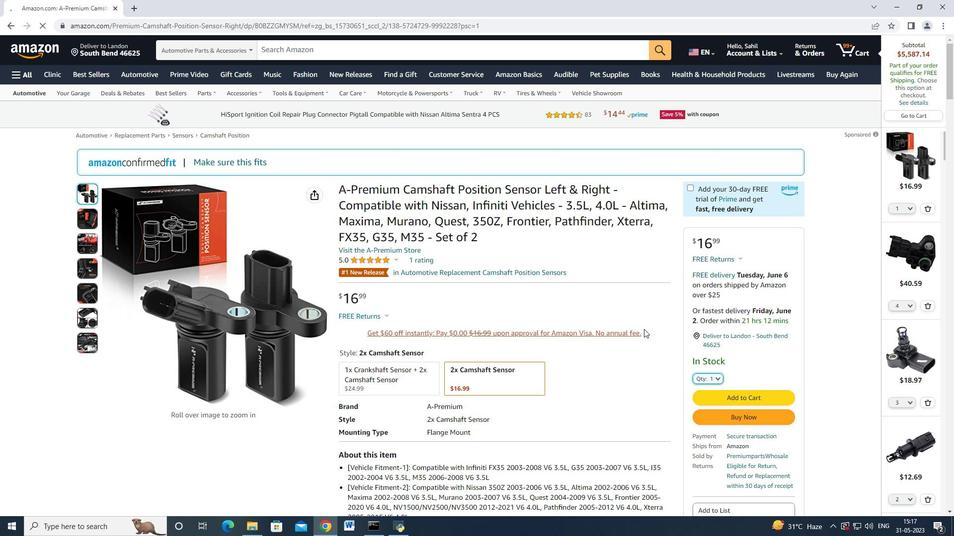 
Action: Mouse scrolled (639, 328) with delta (0, 0)
Screenshot: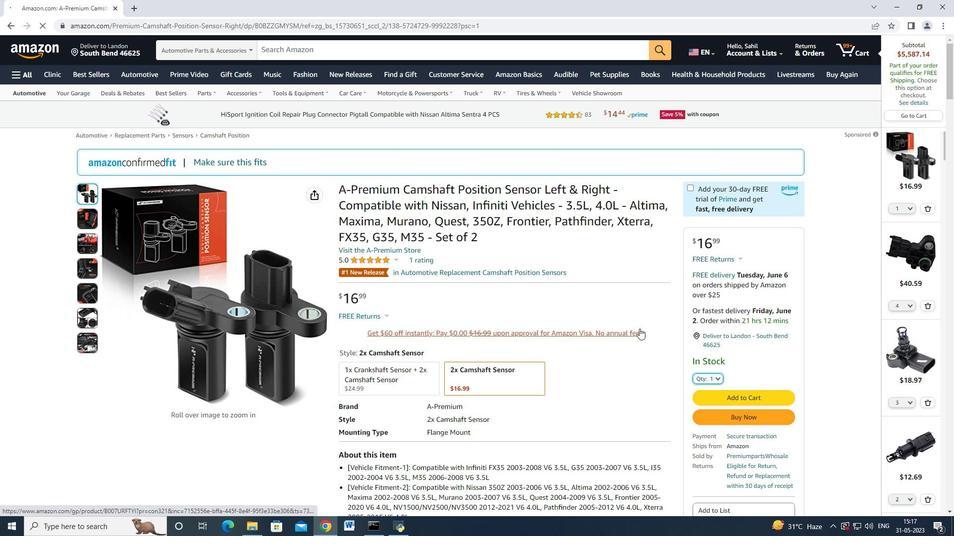
Action: Mouse scrolled (639, 328) with delta (0, 0)
Screenshot: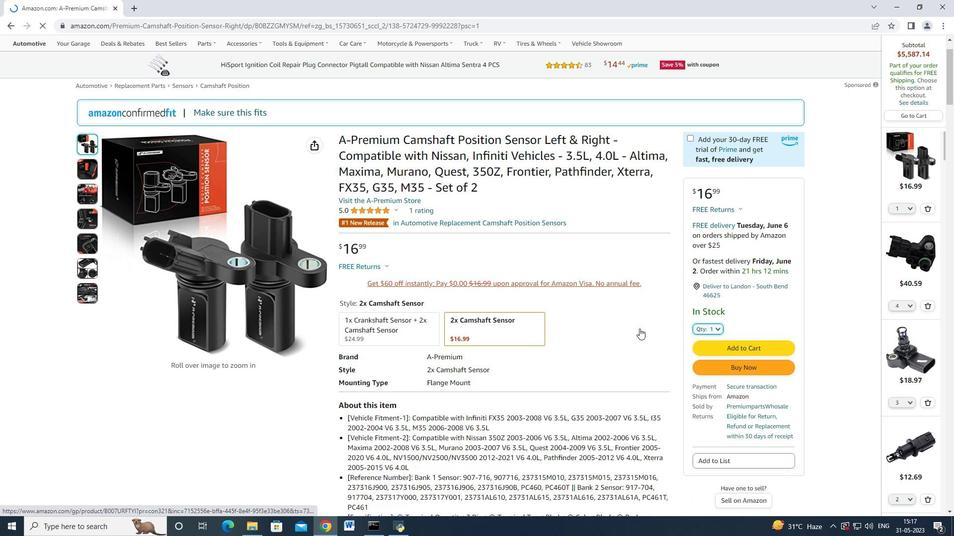 
Action: Mouse scrolled (639, 328) with delta (0, 0)
Screenshot: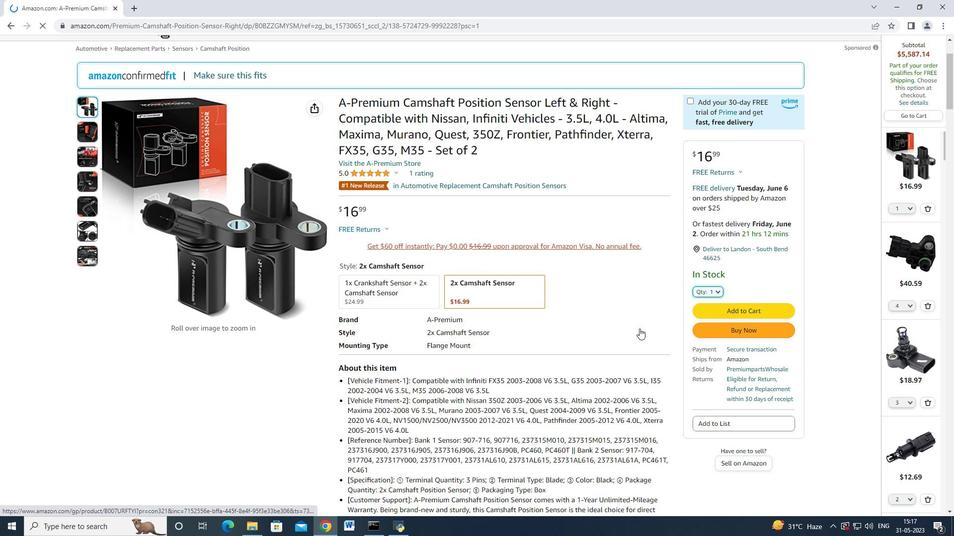 
Action: Mouse scrolled (639, 329) with delta (0, 0)
Screenshot: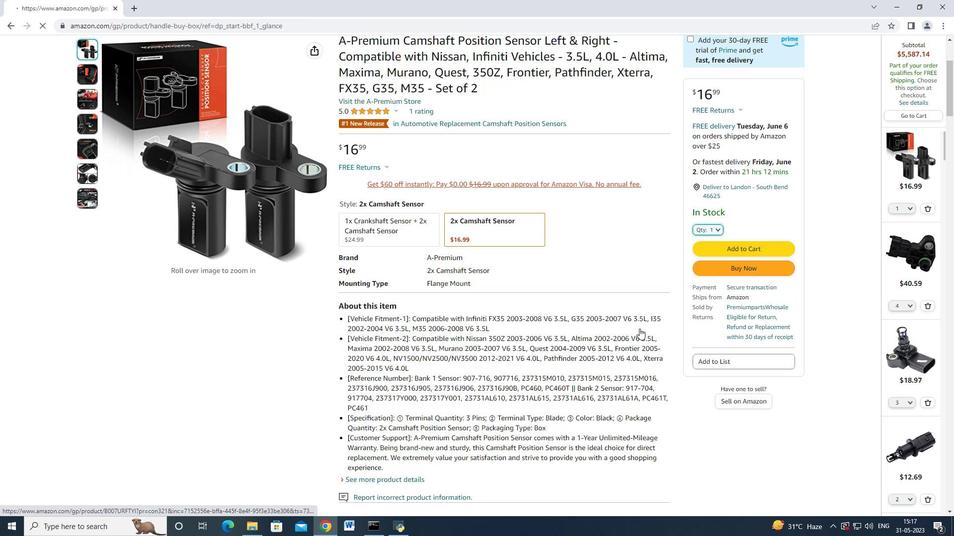 
Action: Mouse scrolled (639, 329) with delta (0, 0)
Screenshot: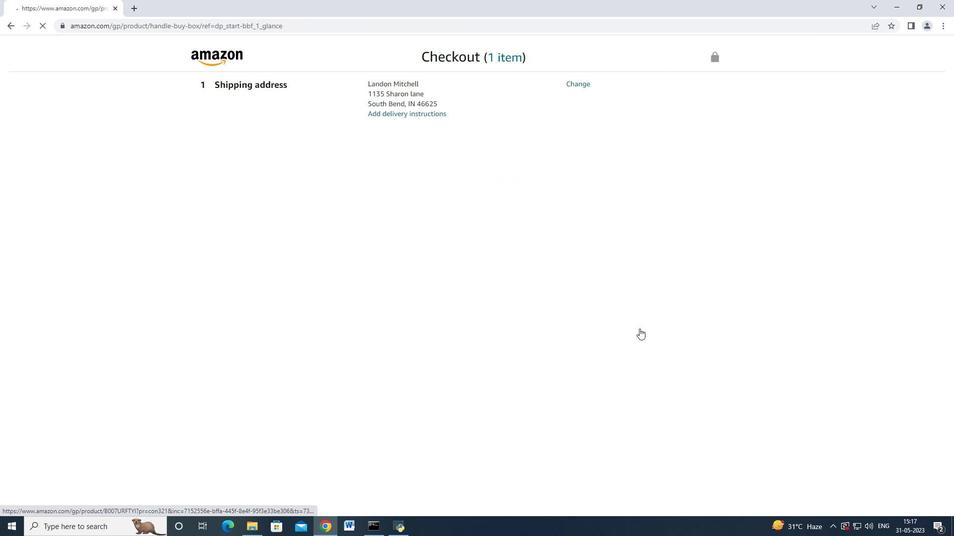
Action: Mouse moved to (395, 213)
Screenshot: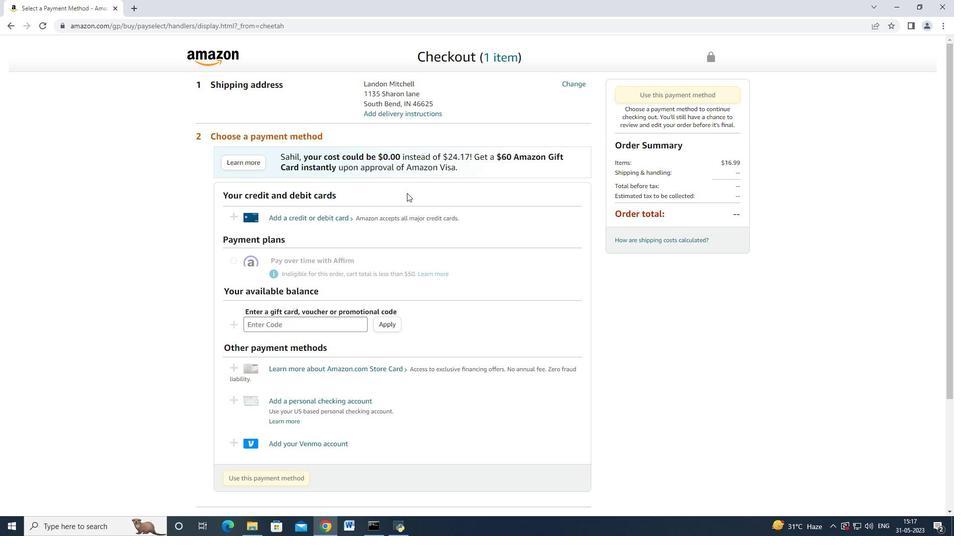 
Action: Mouse scrolled (395, 212) with delta (0, 0)
Screenshot: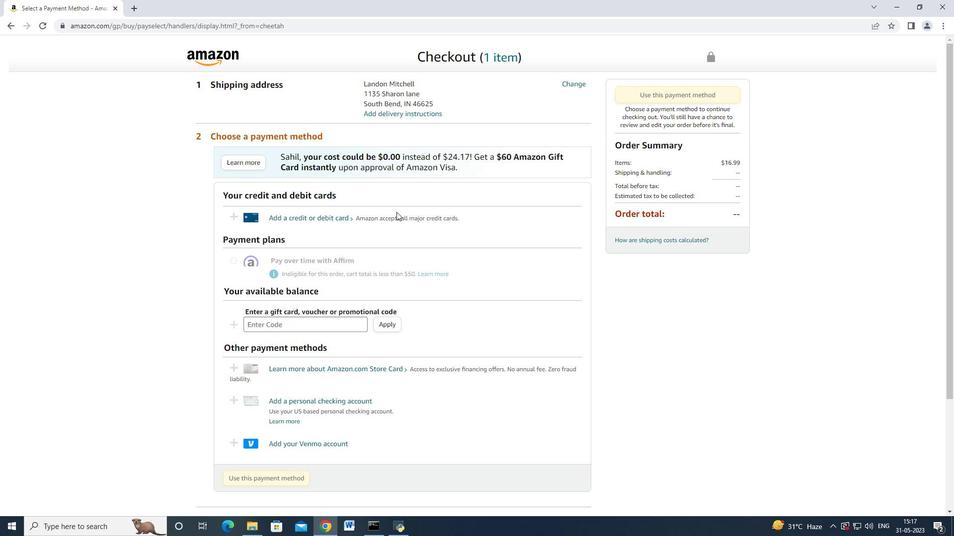 
Action: Mouse moved to (311, 166)
Screenshot: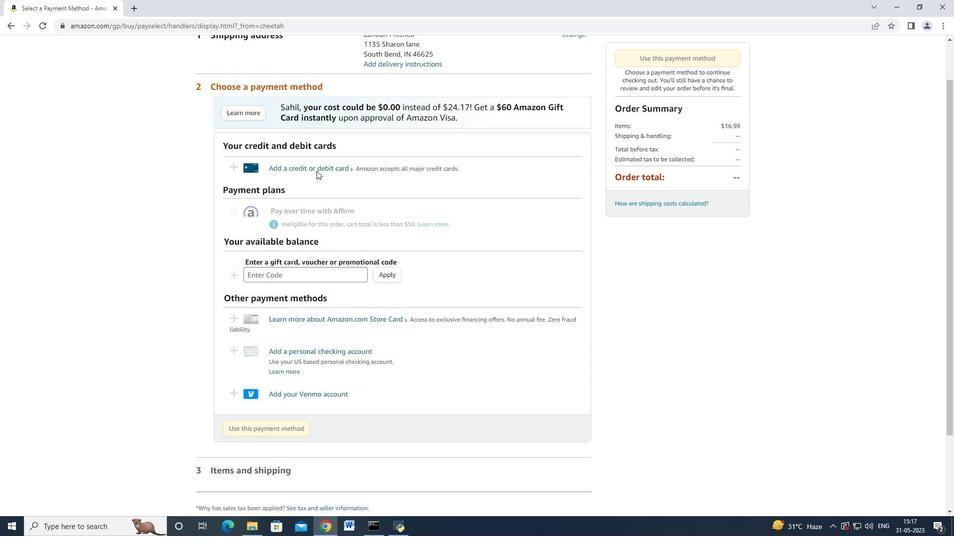 
Action: Mouse pressed left at (311, 166)
Screenshot: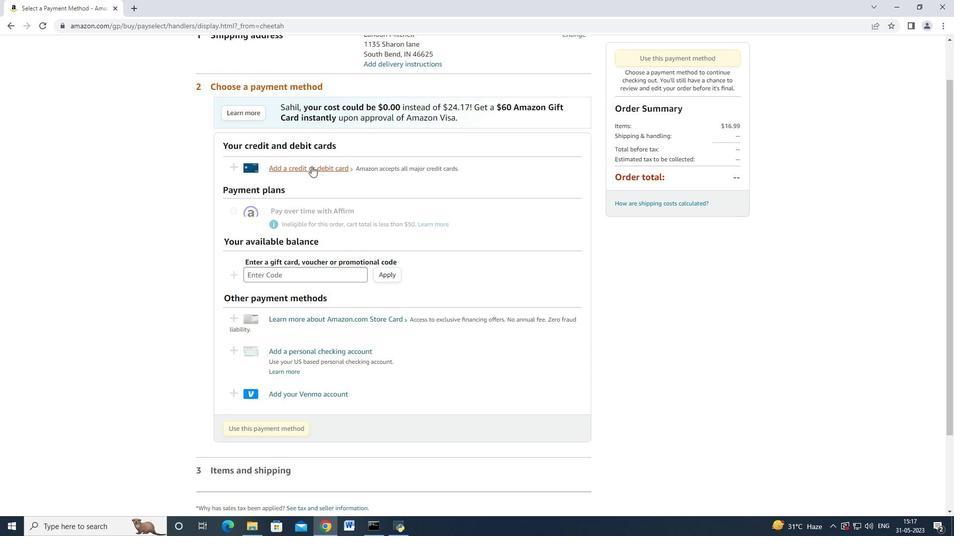
Action: Mouse moved to (575, 84)
Screenshot: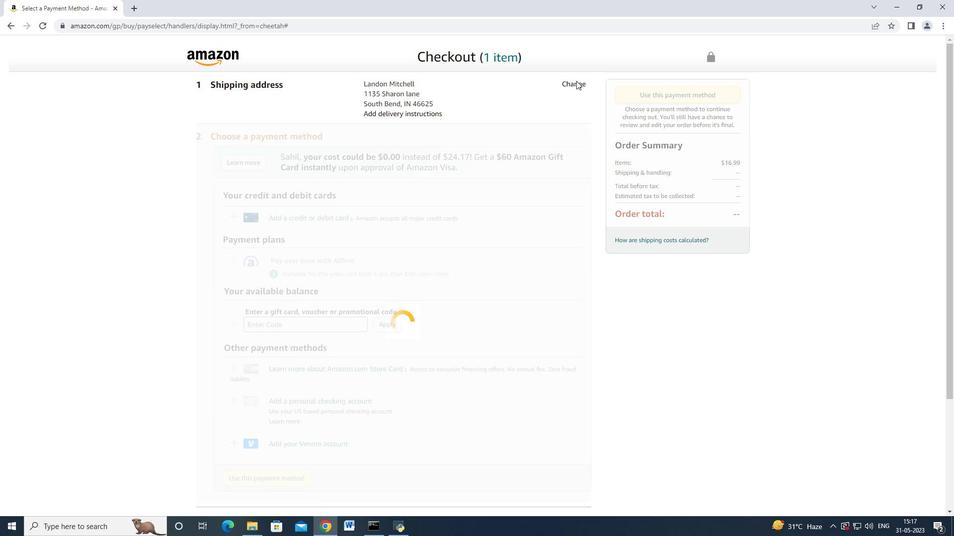 
Action: Mouse pressed left at (575, 84)
Screenshot: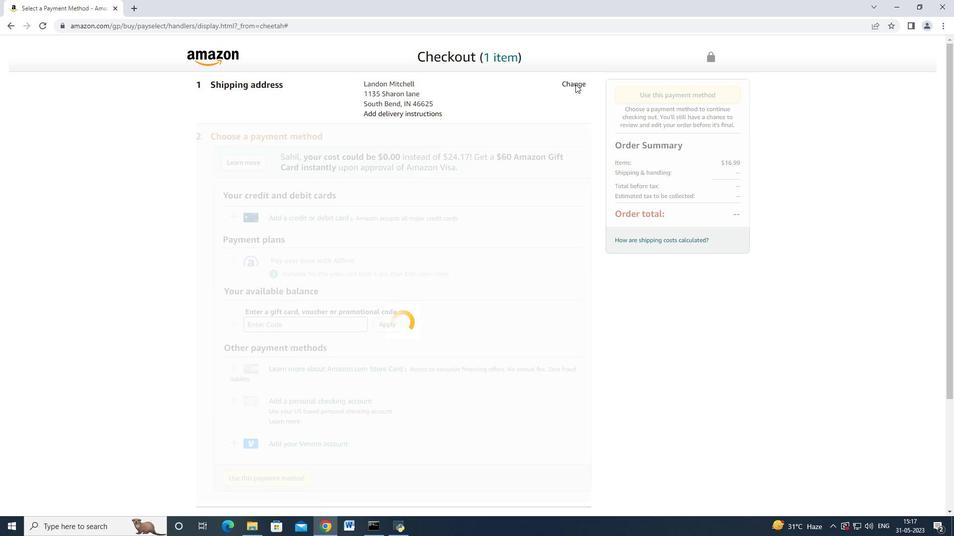 
Action: Mouse moved to (620, 135)
Screenshot: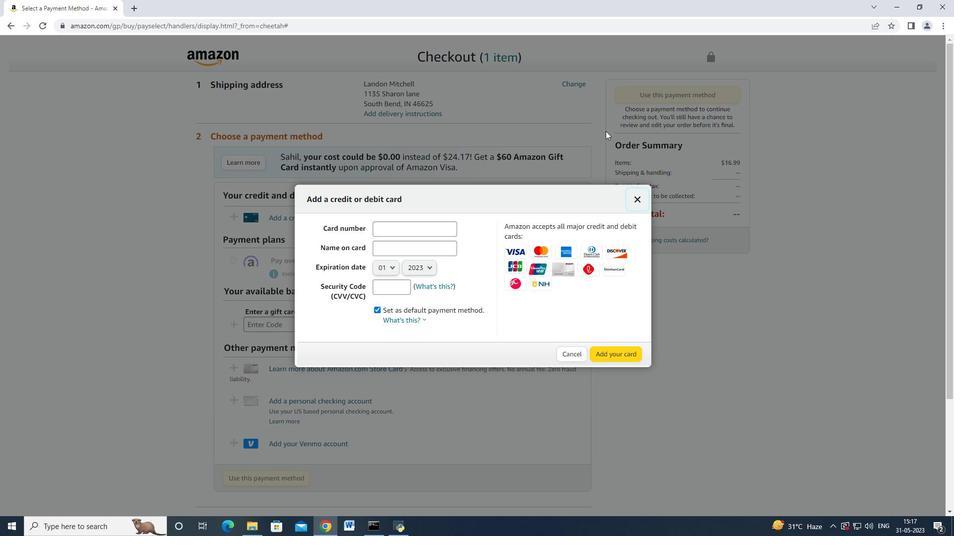 
Action: Mouse pressed left at (620, 135)
Screenshot: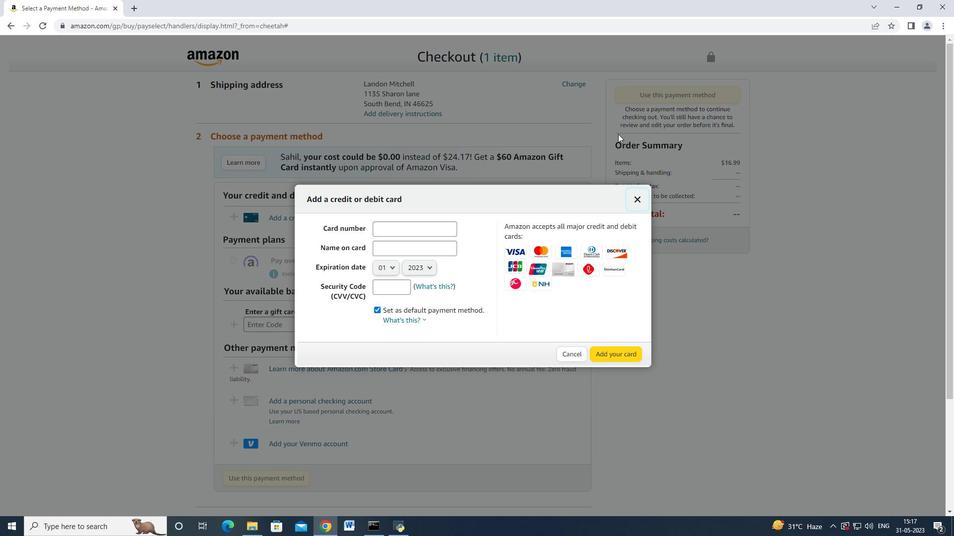 
Action: Mouse moved to (566, 83)
Screenshot: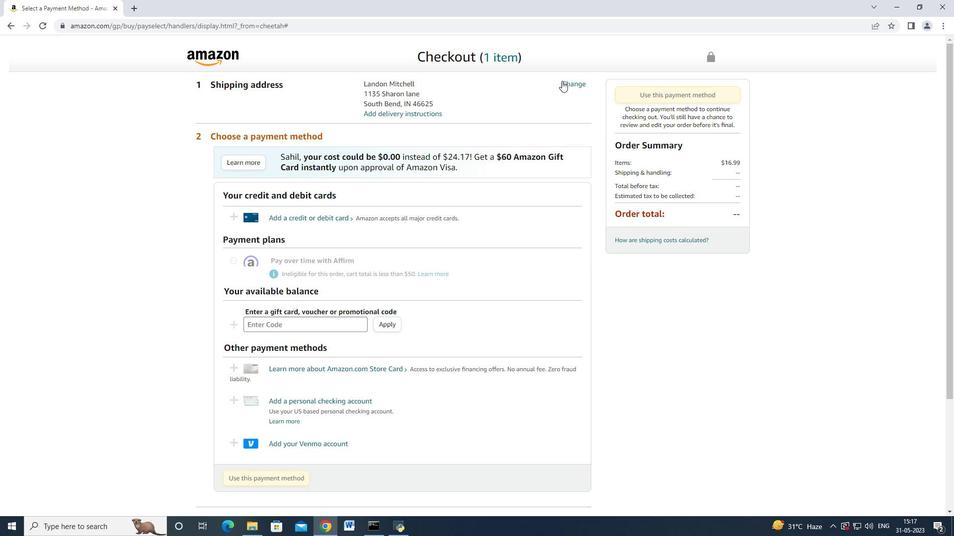 
Action: Mouse pressed left at (566, 83)
Screenshot: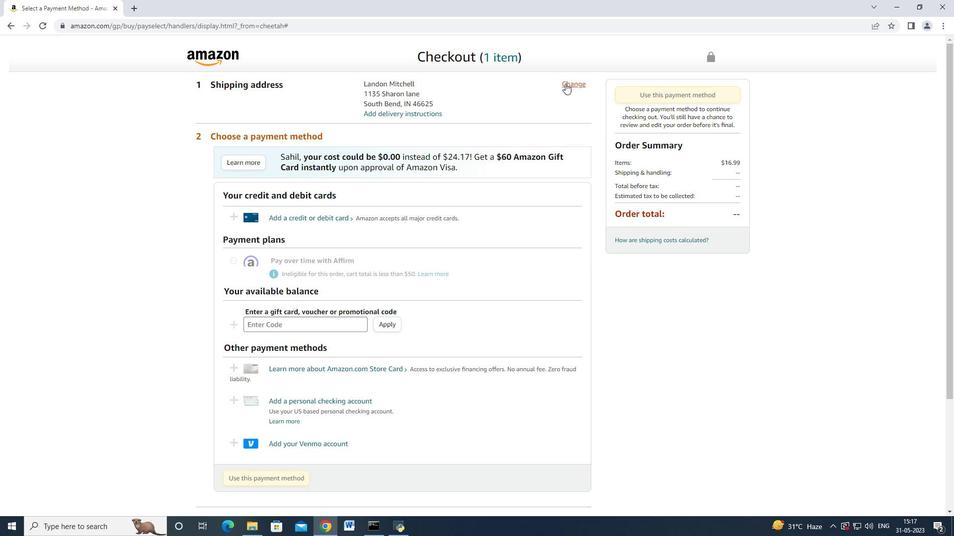 
Action: Mouse moved to (364, 187)
Screenshot: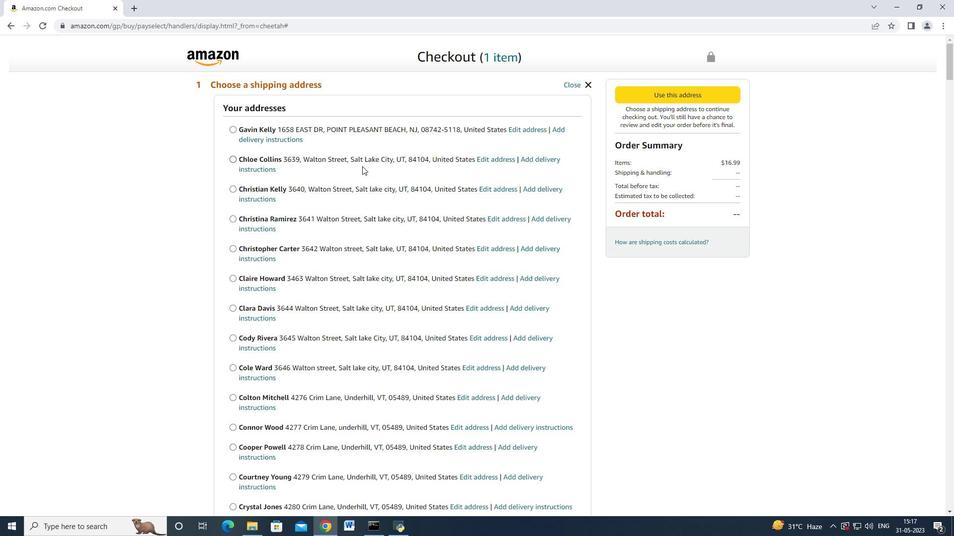 
Action: Mouse scrolled (364, 186) with delta (0, 0)
Screenshot: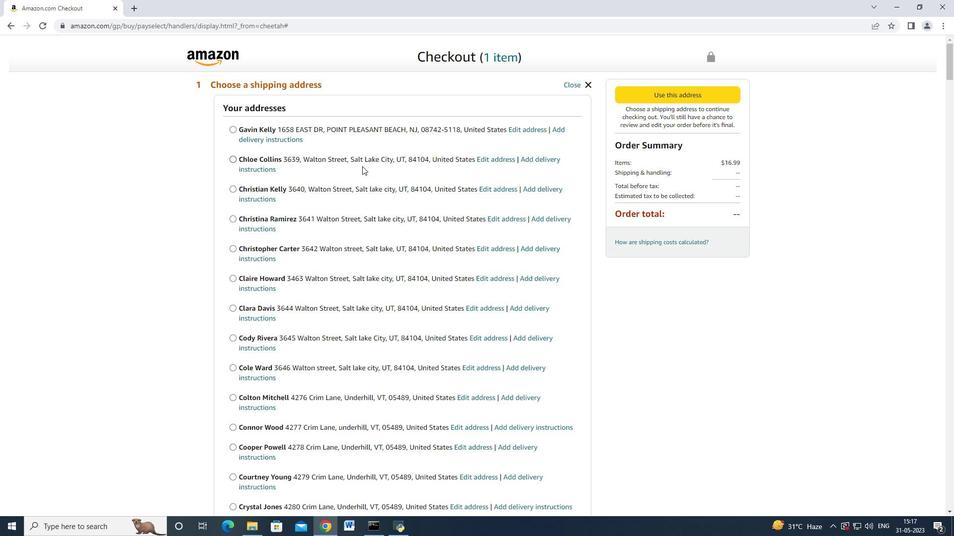 
Action: Mouse moved to (363, 194)
Screenshot: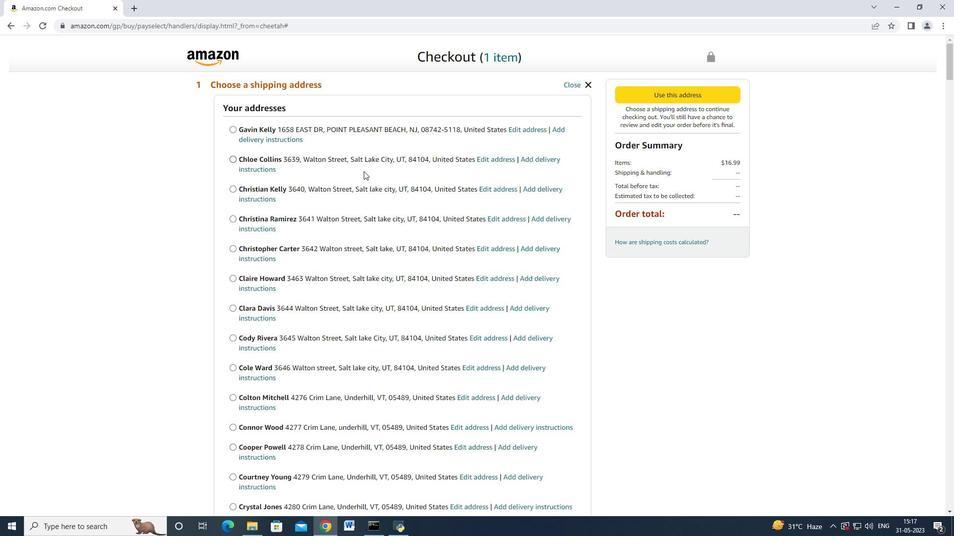 
Action: Mouse scrolled (363, 194) with delta (0, 0)
Screenshot: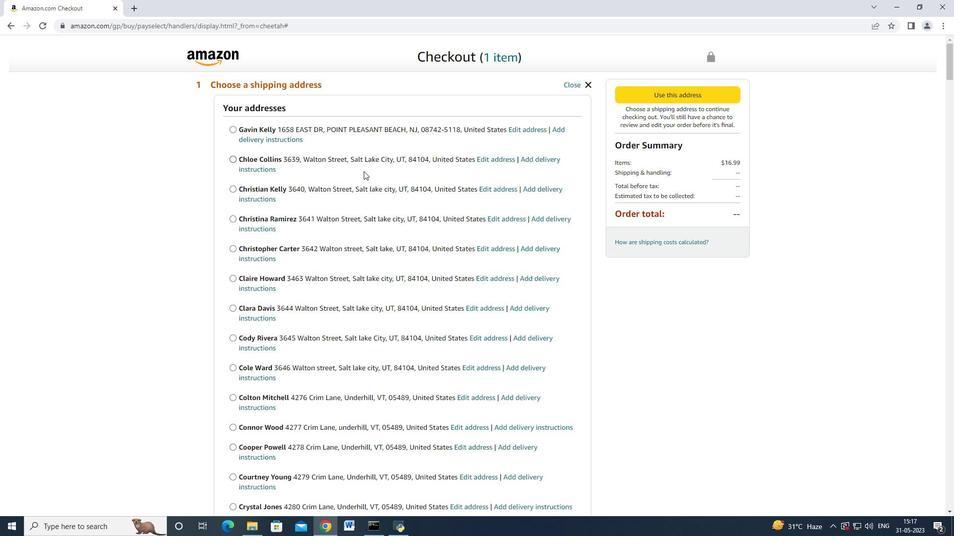 
Action: Mouse moved to (362, 197)
Screenshot: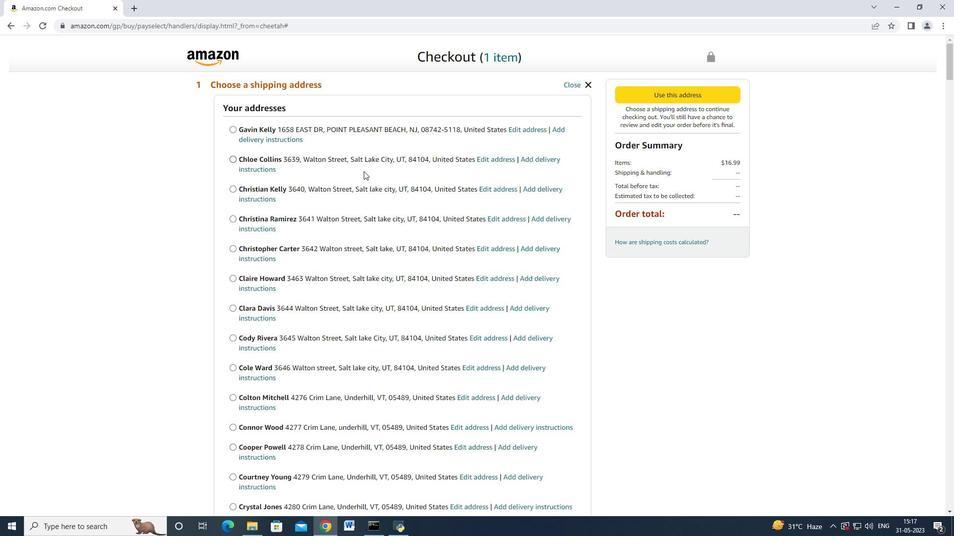 
Action: Mouse scrolled (362, 197) with delta (0, 0)
Screenshot: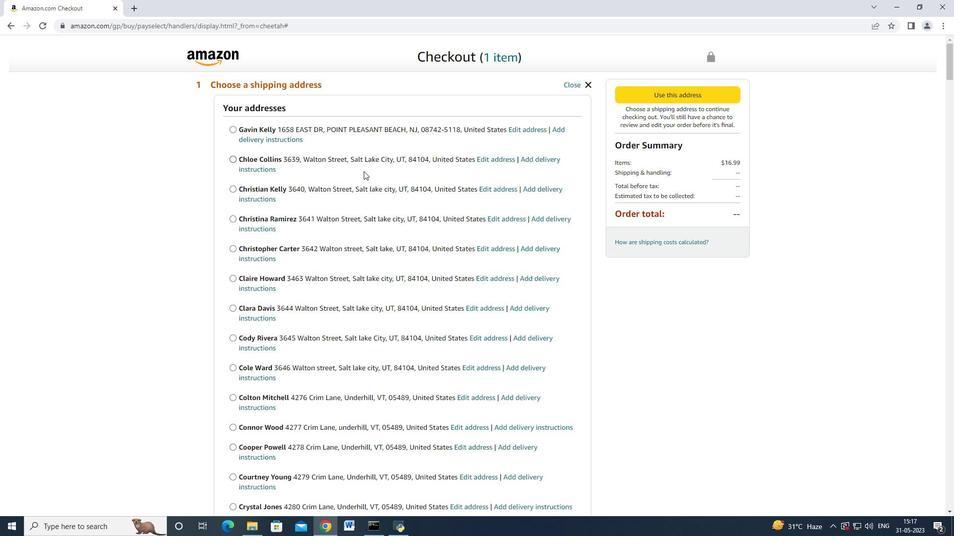 
Action: Mouse moved to (361, 200)
Screenshot: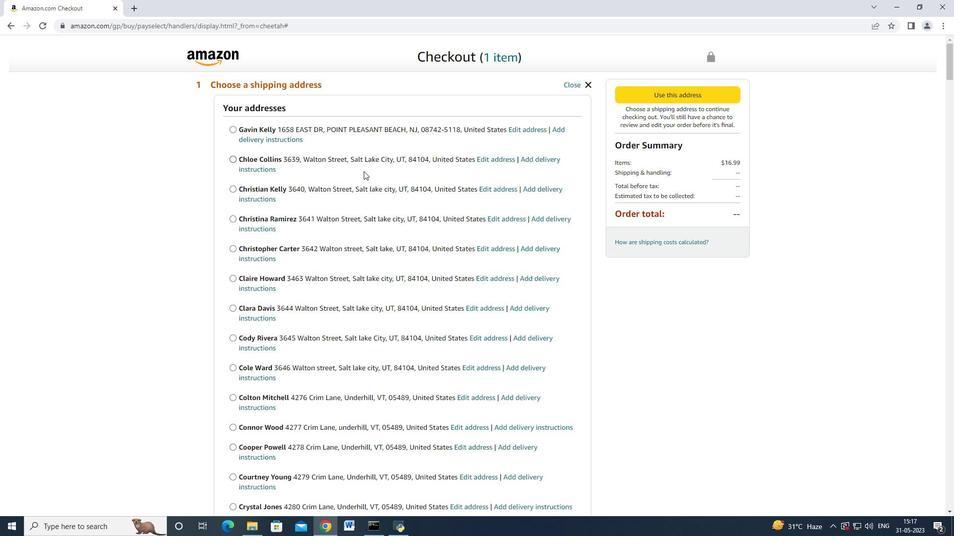 
Action: Mouse scrolled (361, 199) with delta (0, 0)
Screenshot: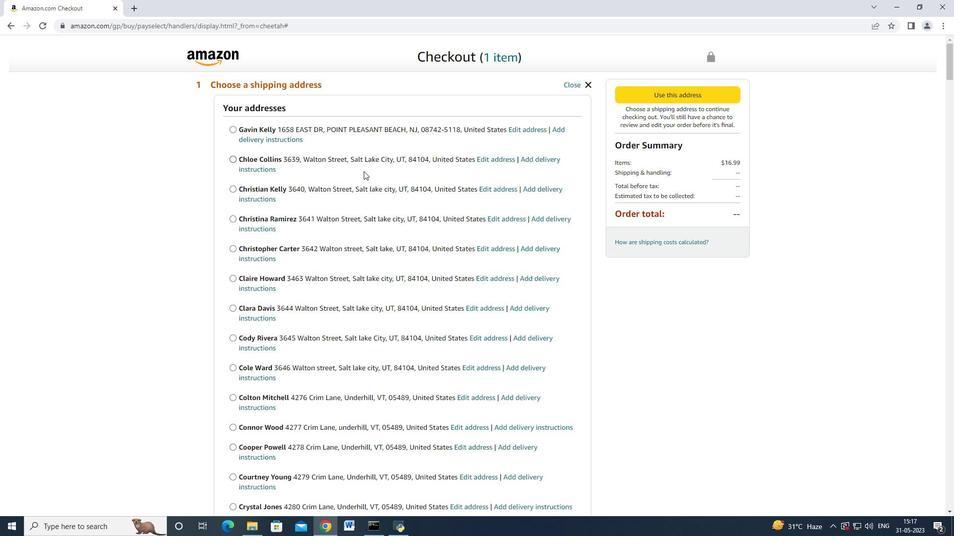 
Action: Mouse moved to (360, 202)
Screenshot: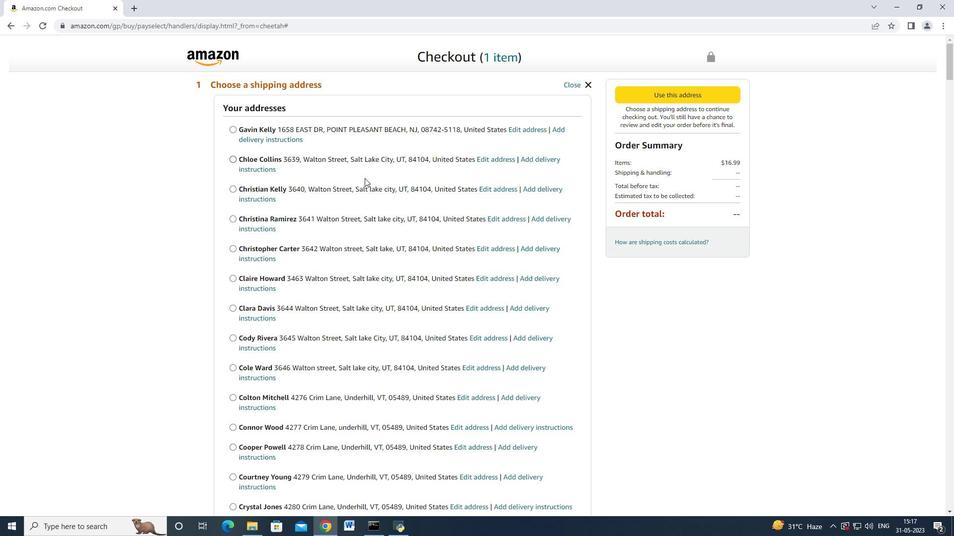 
Action: Mouse scrolled (360, 201) with delta (0, 0)
Screenshot: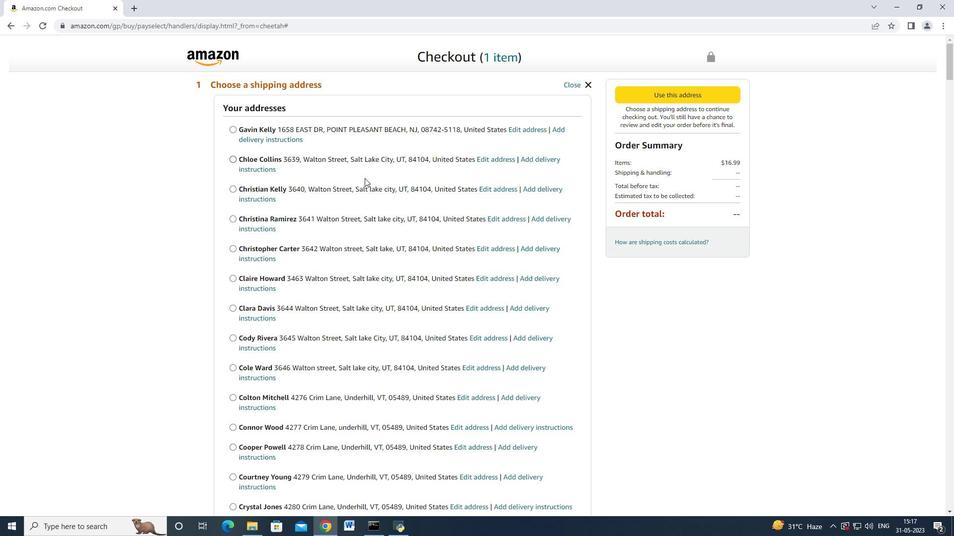 
Action: Mouse moved to (359, 204)
Screenshot: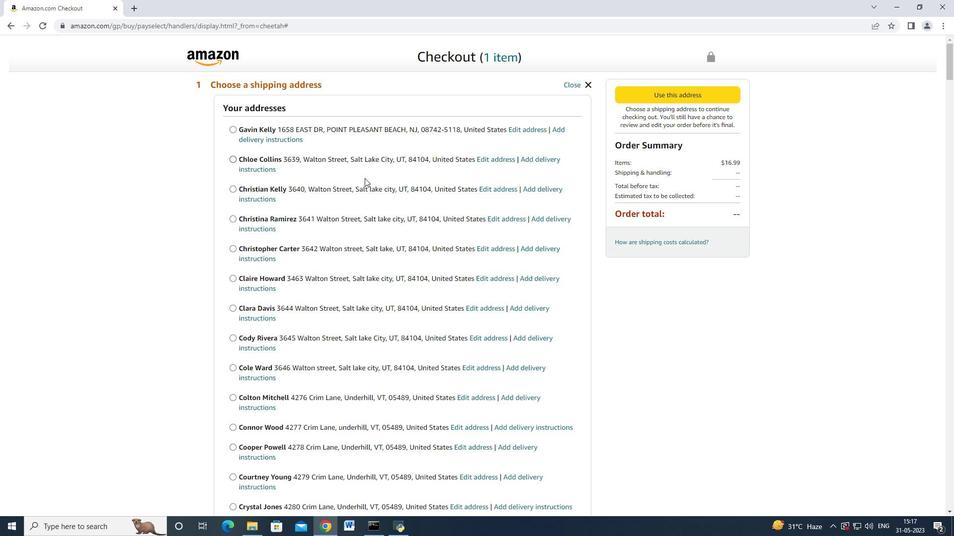 
Action: Mouse scrolled (359, 203) with delta (0, 0)
Screenshot: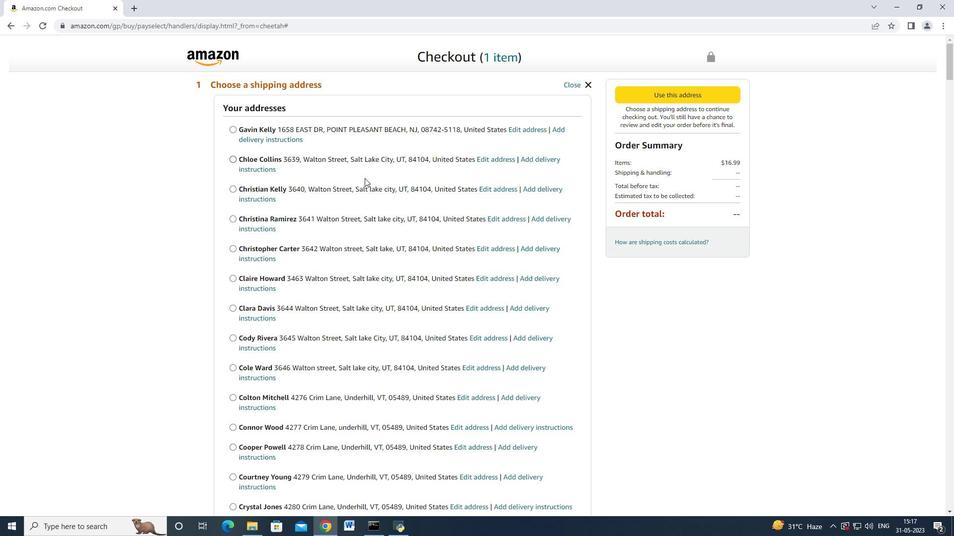 
Action: Mouse moved to (357, 204)
Screenshot: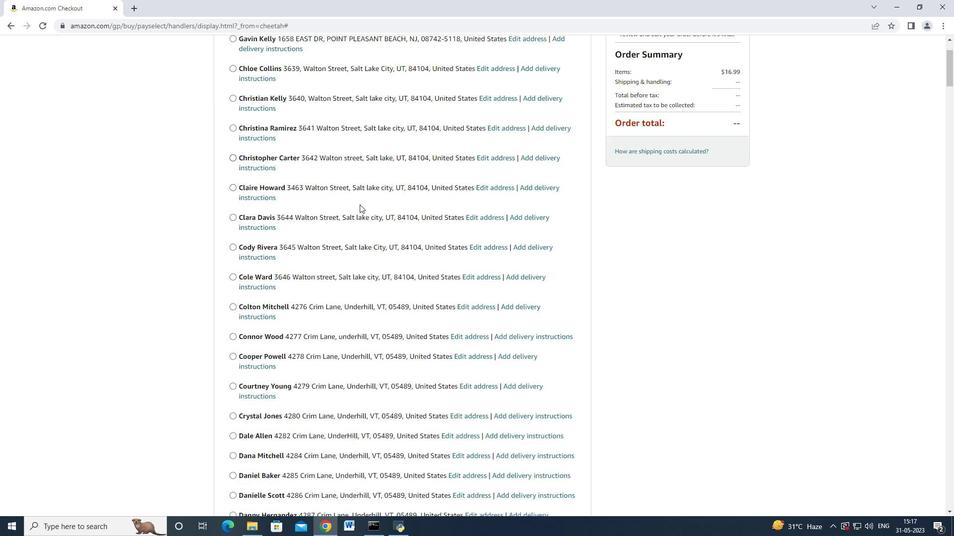 
Action: Mouse scrolled (357, 204) with delta (0, 0)
Screenshot: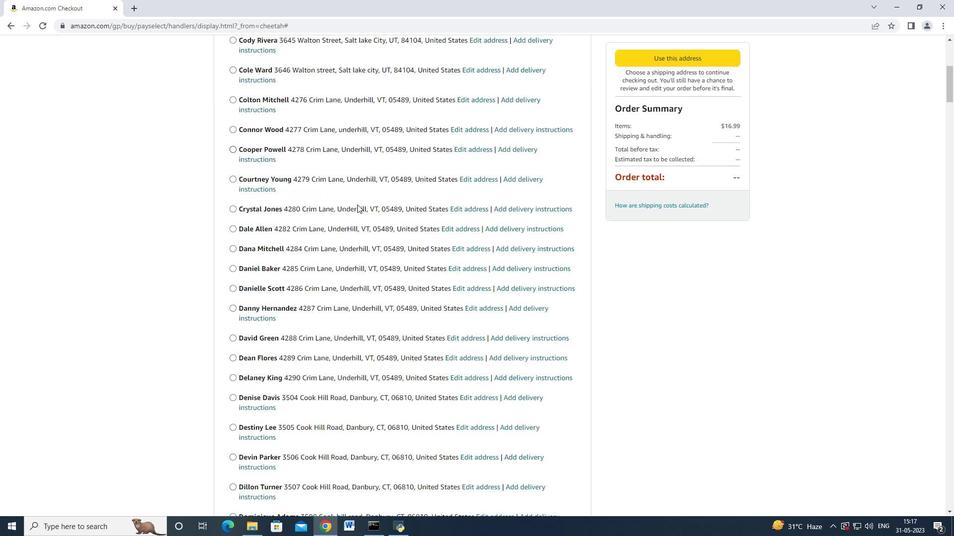 
Action: Mouse scrolled (357, 204) with delta (0, 0)
Screenshot: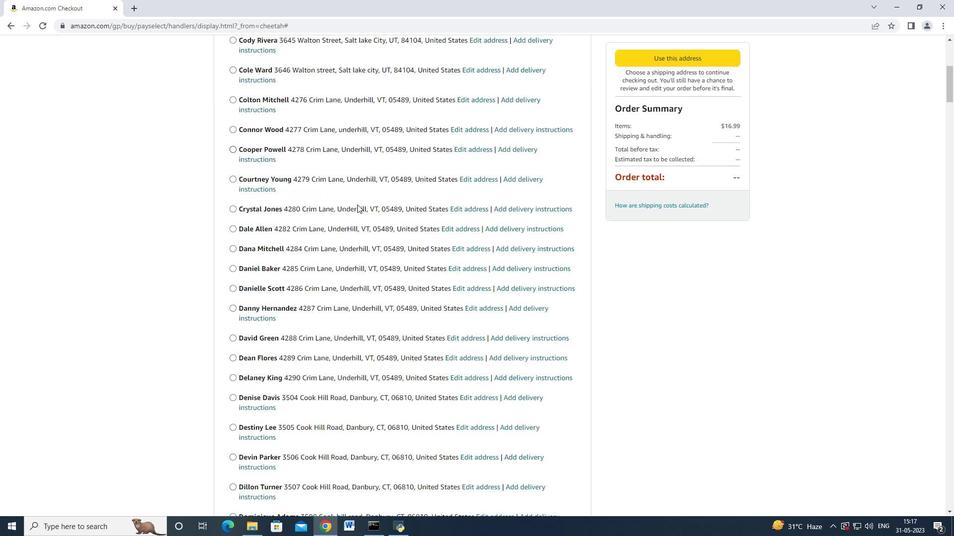 
Action: Mouse scrolled (357, 204) with delta (0, 0)
Screenshot: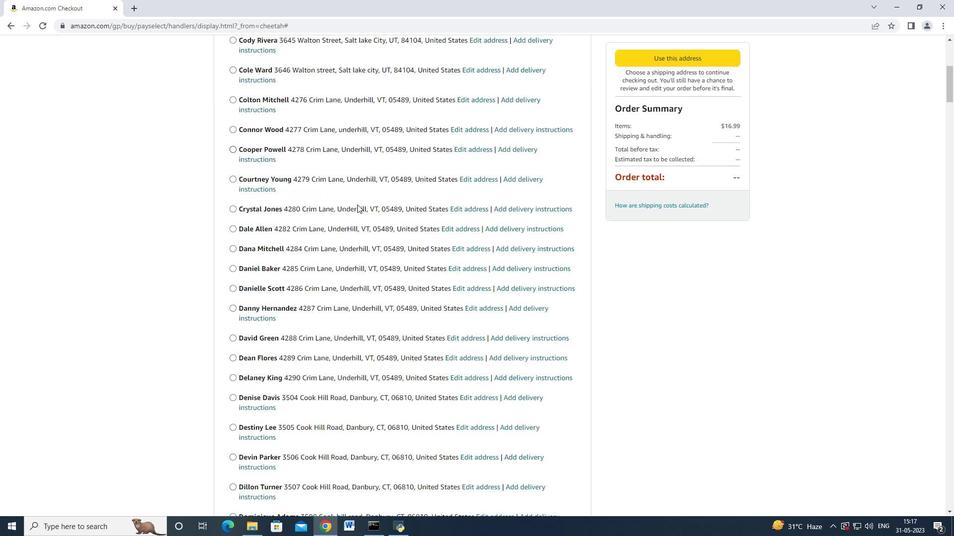
Action: Mouse scrolled (357, 204) with delta (0, 0)
Screenshot: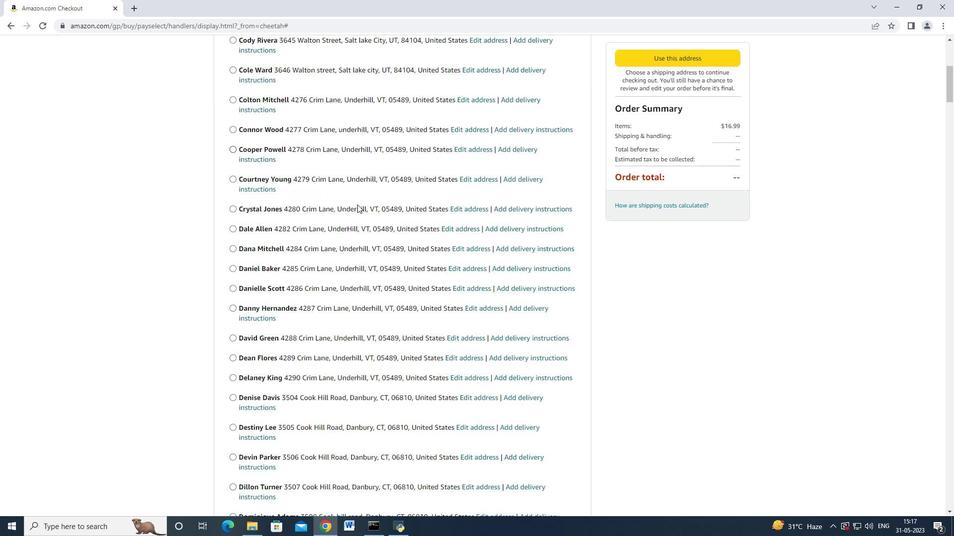 
Action: Mouse scrolled (357, 203) with delta (0, 0)
Screenshot: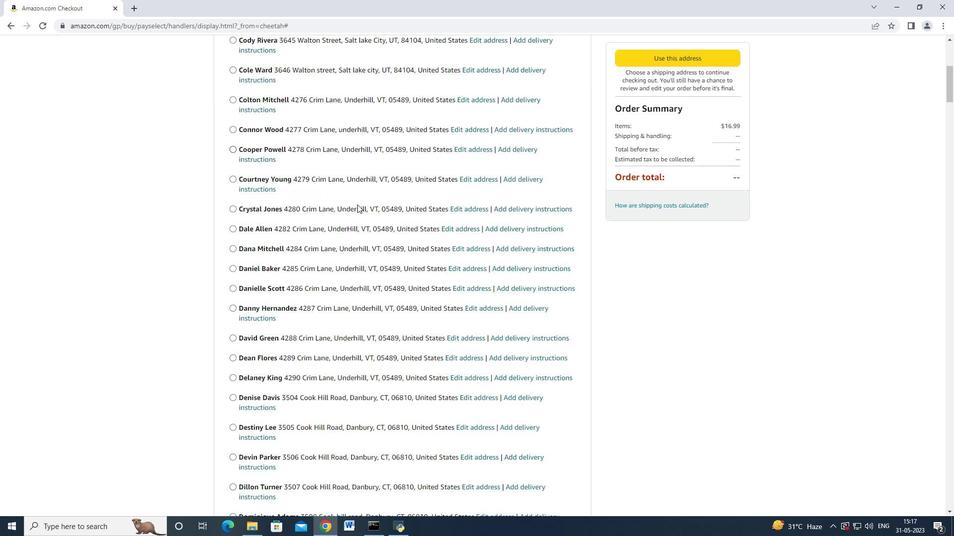 
Action: Mouse scrolled (357, 204) with delta (0, 0)
Screenshot: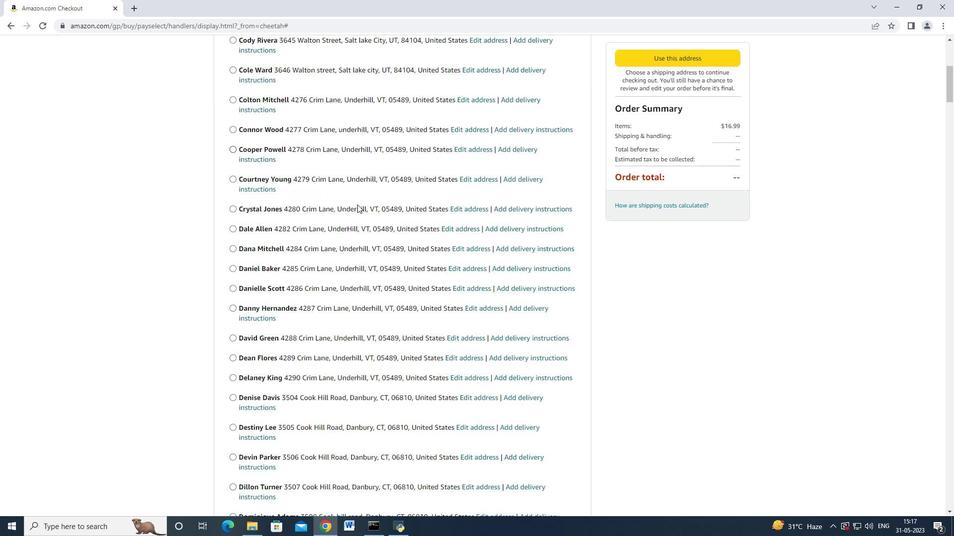 
Action: Mouse scrolled (357, 204) with delta (0, 0)
Screenshot: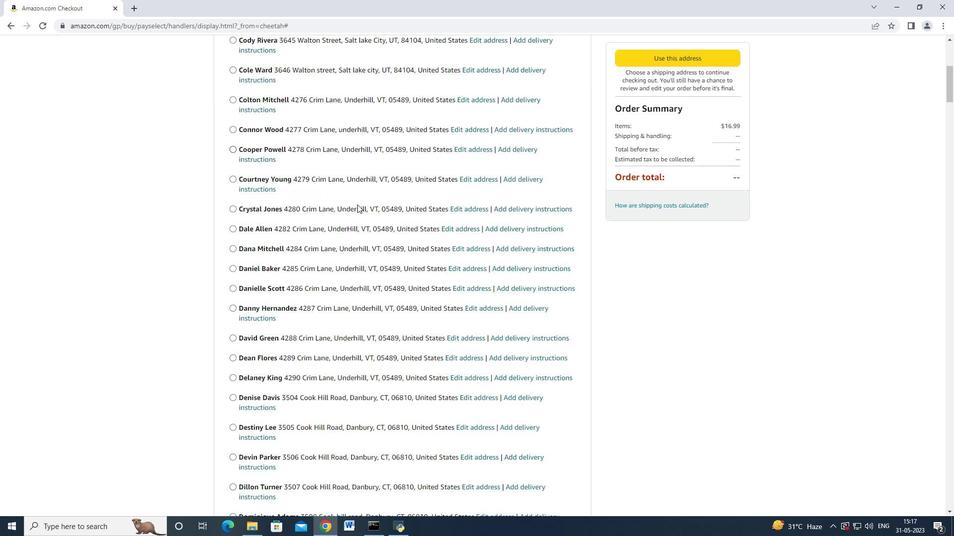 
Action: Mouse scrolled (357, 204) with delta (0, 0)
Screenshot: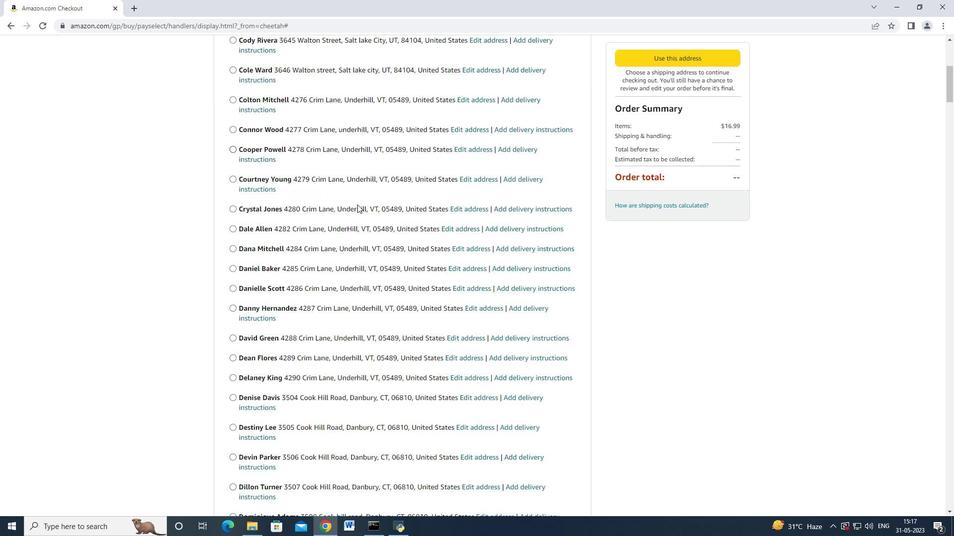 
Action: Mouse moved to (355, 206)
Screenshot: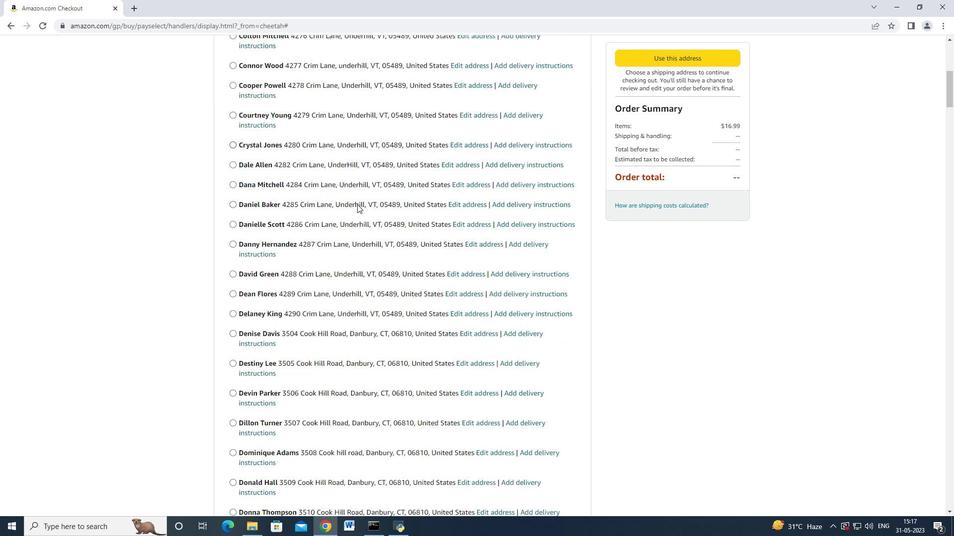 
Action: Mouse scrolled (355, 205) with delta (0, 0)
Screenshot: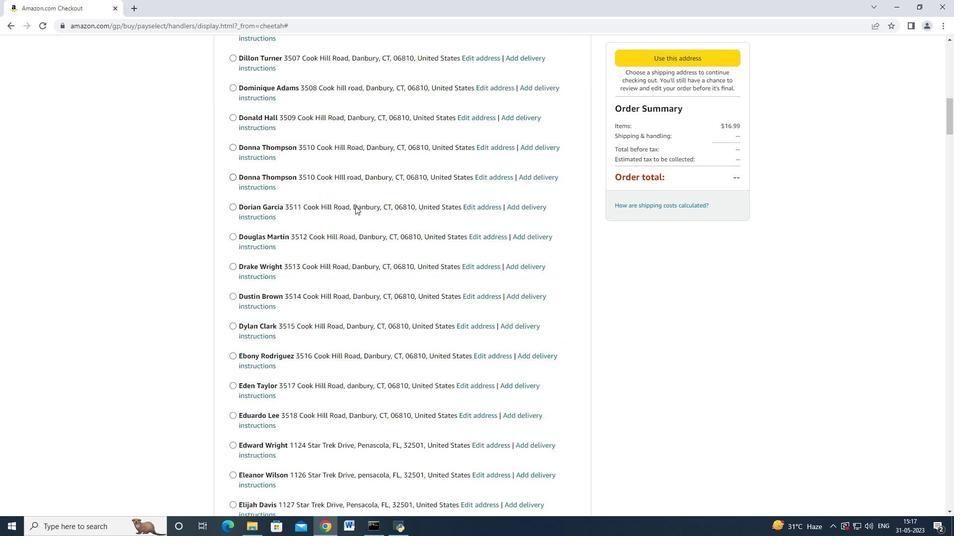 
Action: Mouse moved to (353, 209)
Screenshot: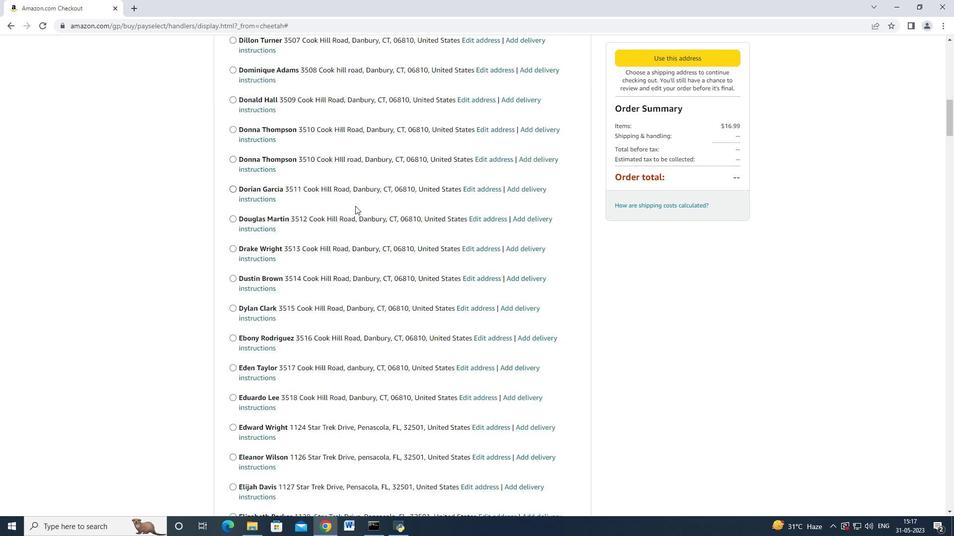 
Action: Mouse scrolled (355, 206) with delta (0, 0)
Screenshot: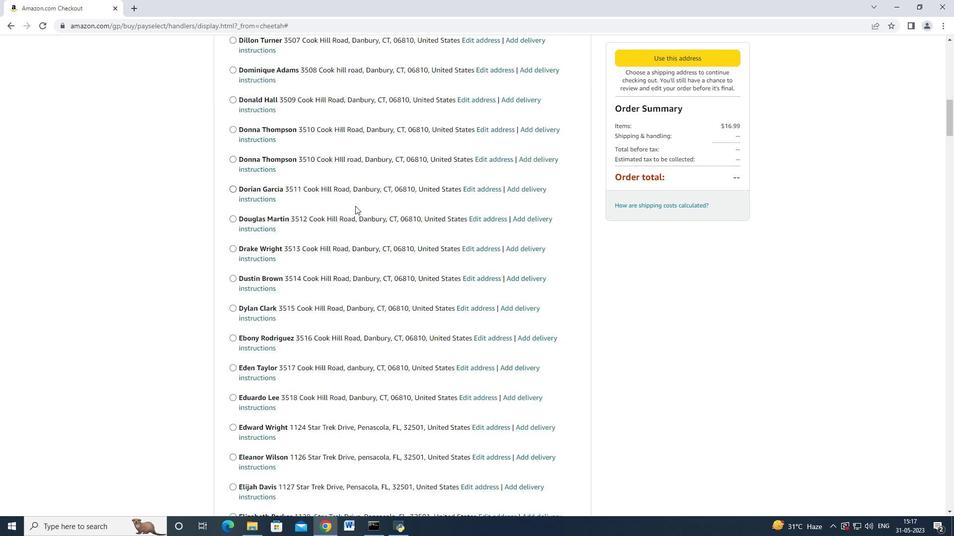 
Action: Mouse moved to (353, 209)
Screenshot: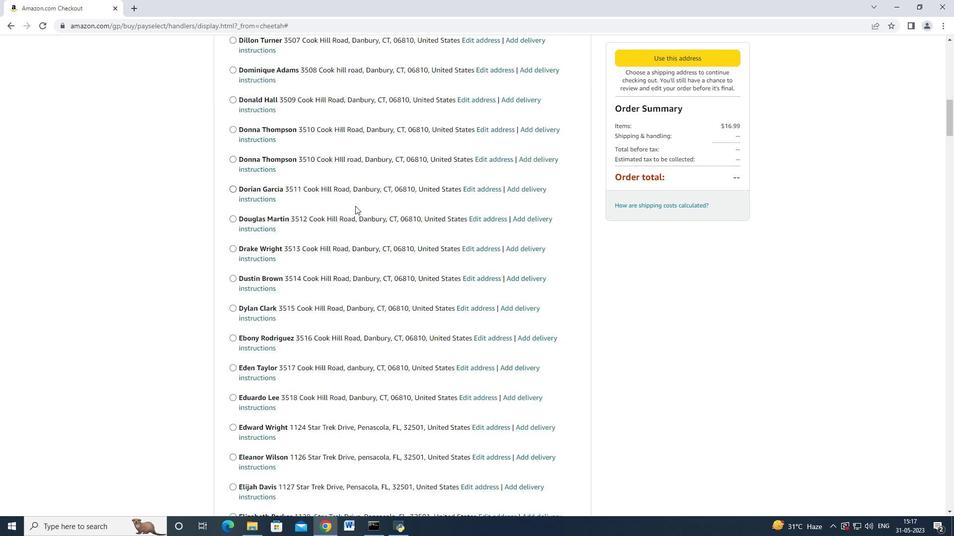 
Action: Mouse scrolled (353, 209) with delta (0, 0)
Screenshot: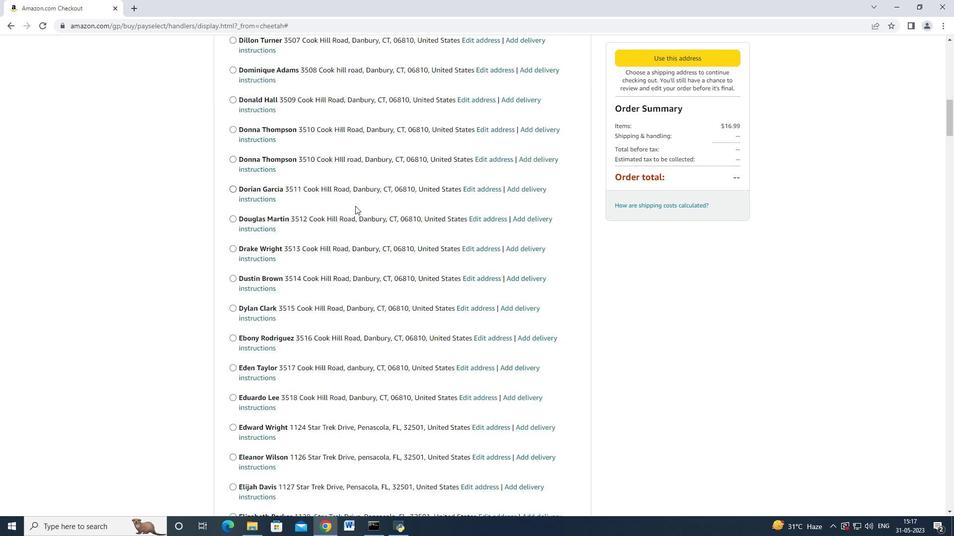 
Action: Mouse moved to (353, 209)
Screenshot: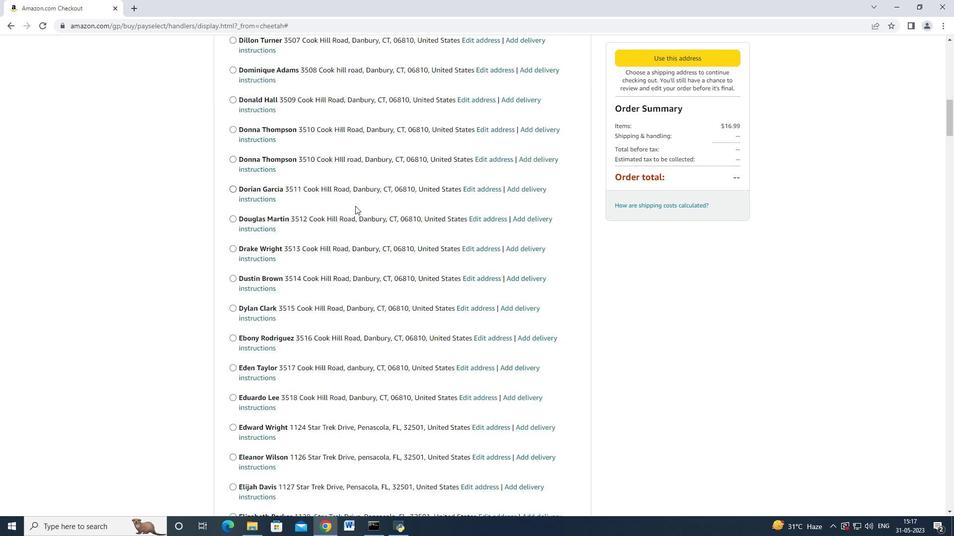 
Action: Mouse scrolled (353, 208) with delta (0, 0)
Screenshot: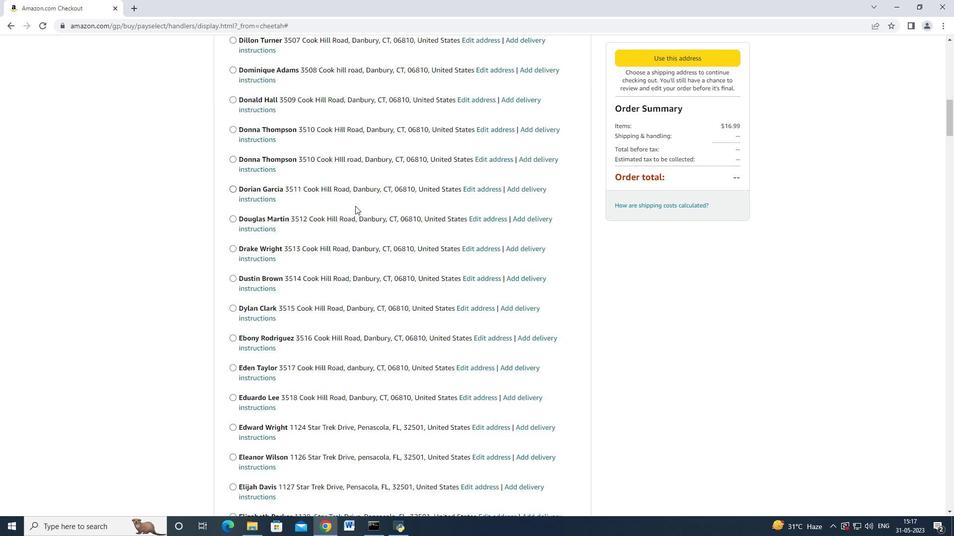
Action: Mouse moved to (353, 209)
Screenshot: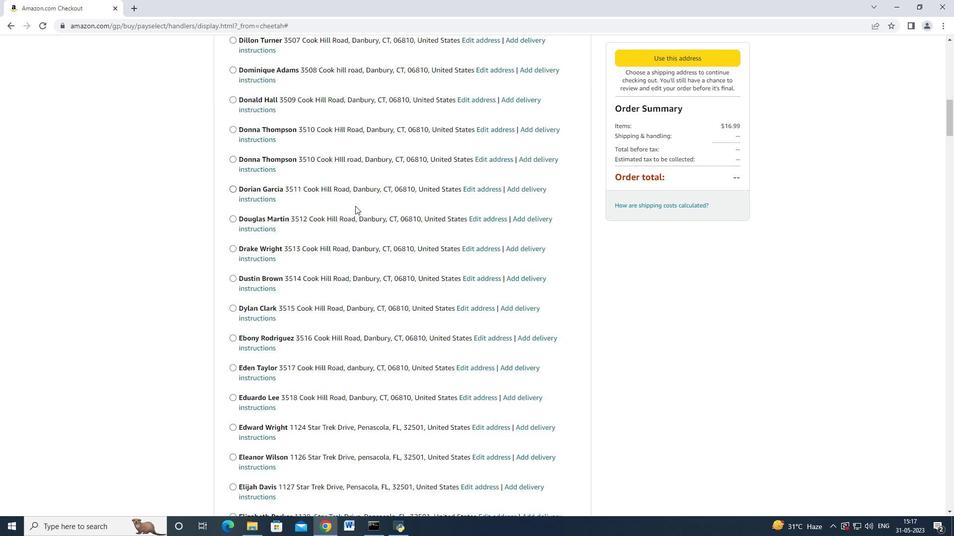 
Action: Mouse scrolled (353, 208) with delta (0, 0)
Screenshot: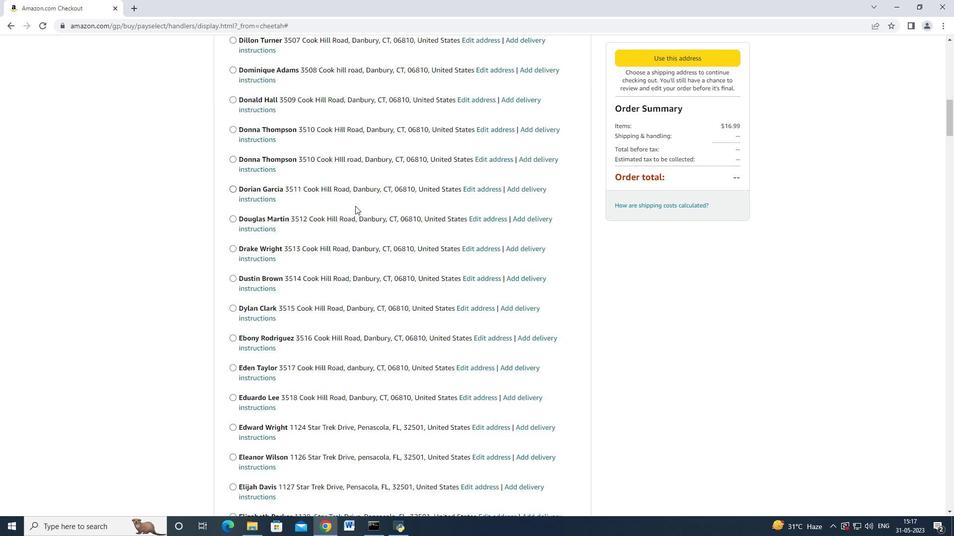 
Action: Mouse moved to (352, 209)
Screenshot: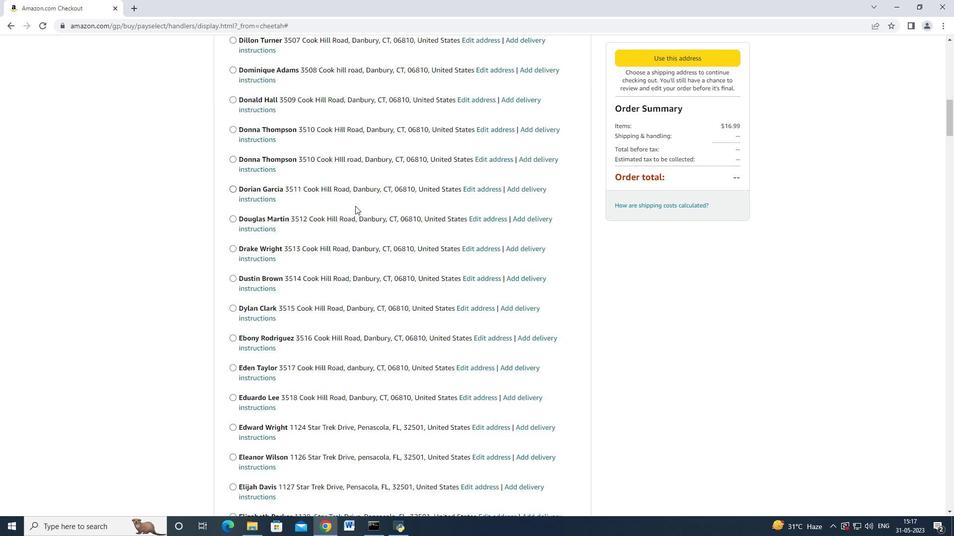 
Action: Mouse scrolled (353, 208) with delta (0, 0)
Screenshot: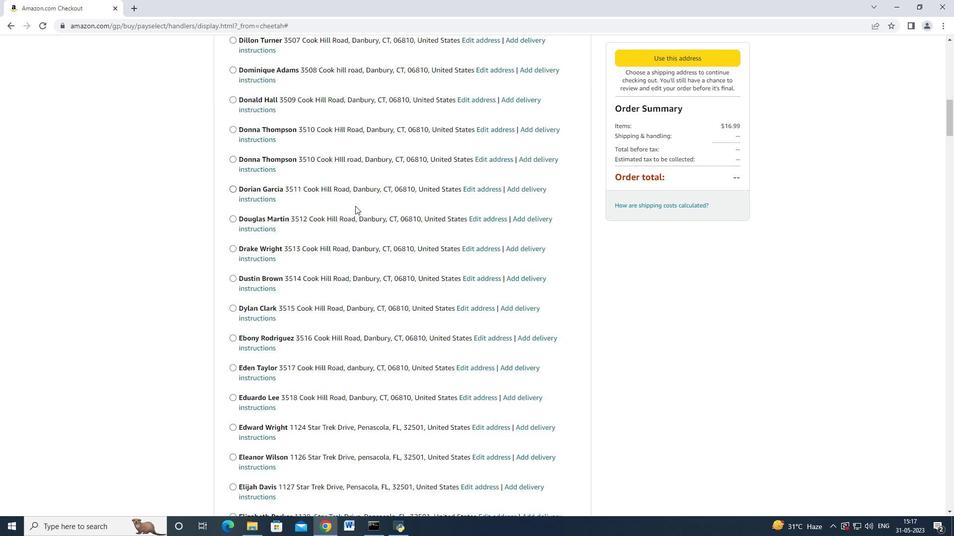 
Action: Mouse moved to (352, 209)
Screenshot: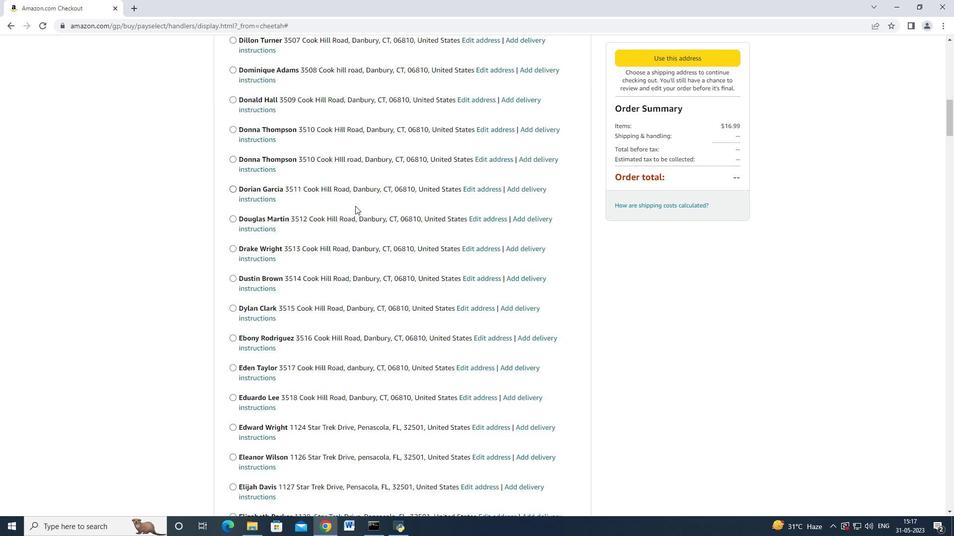 
Action: Mouse scrolled (353, 208) with delta (0, 0)
Screenshot: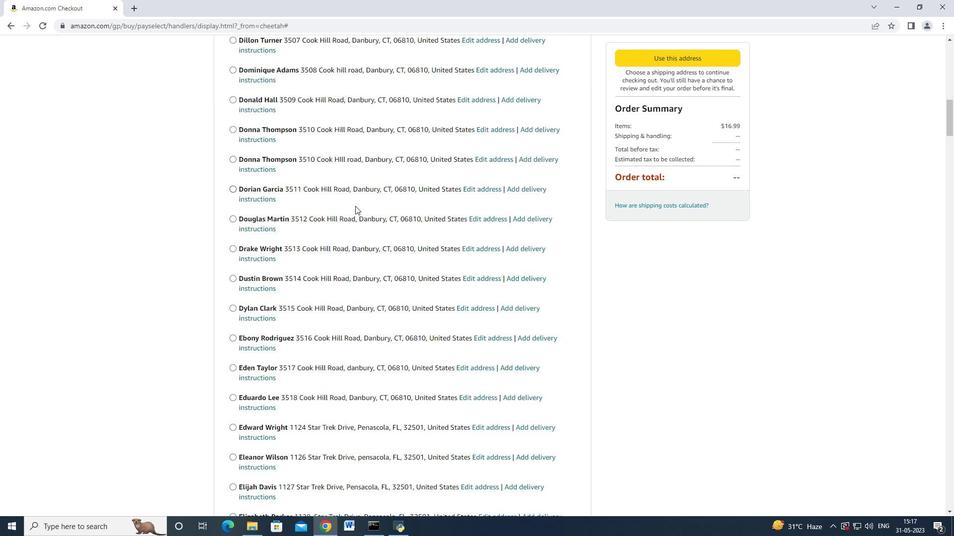 
Action: Mouse scrolled (353, 209) with delta (0, 0)
Screenshot: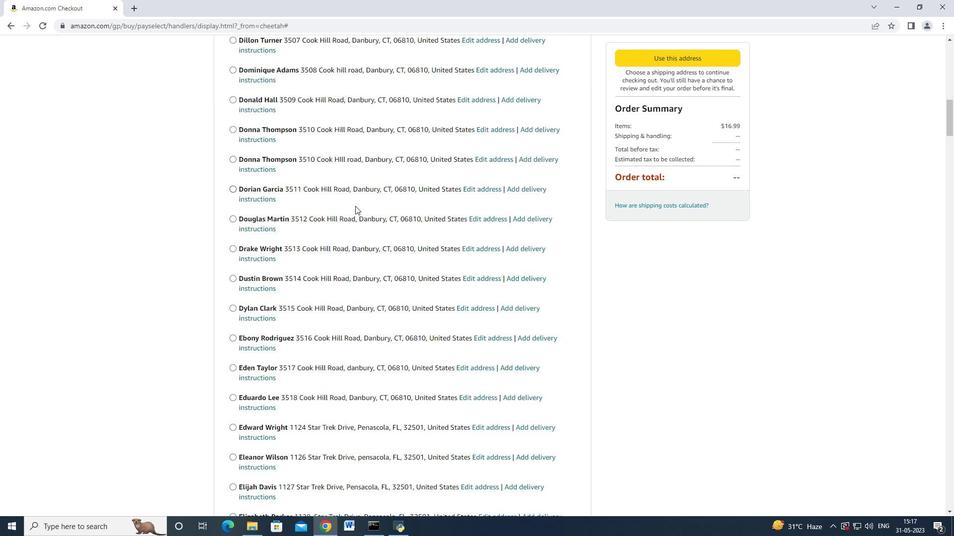 
Action: Mouse moved to (352, 210)
Screenshot: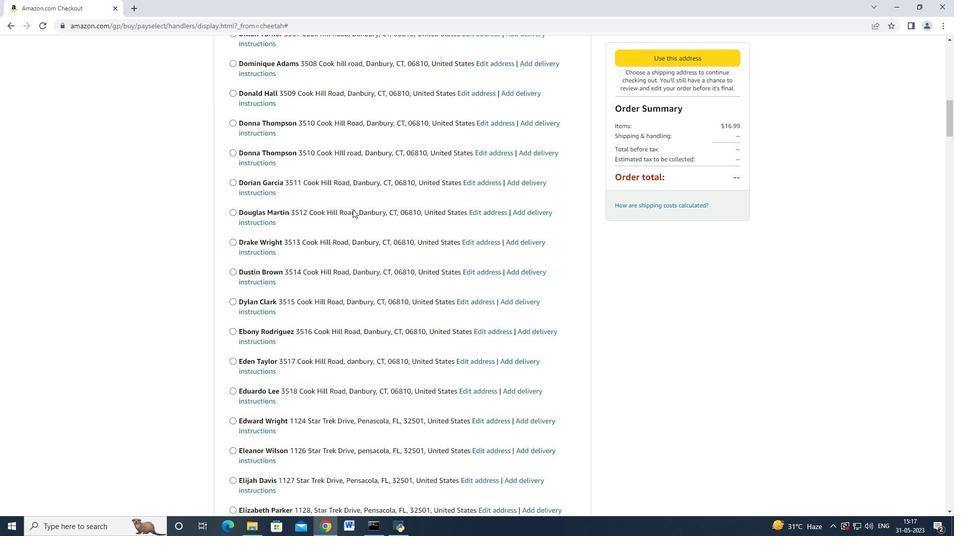 
Action: Mouse scrolled (352, 209) with delta (0, 0)
Screenshot: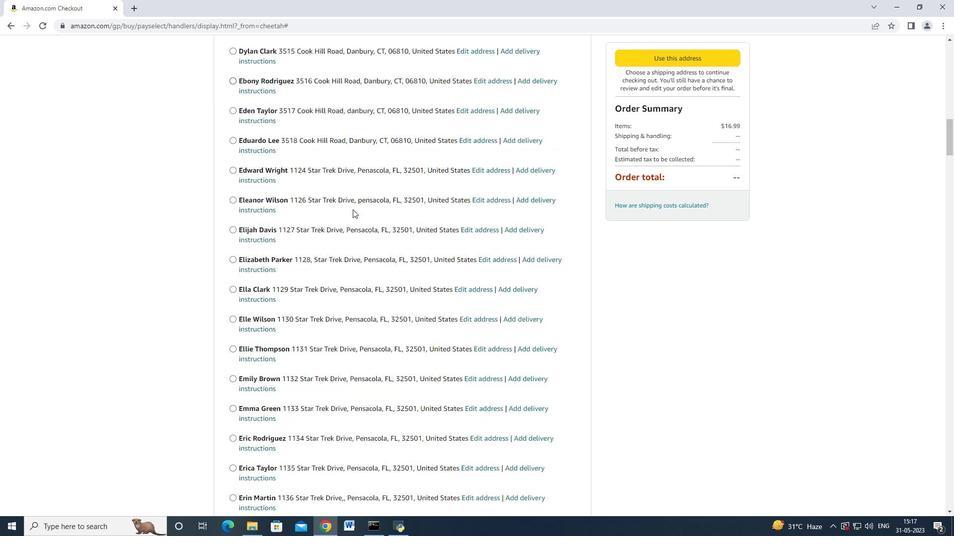 
Action: Mouse moved to (349, 214)
Screenshot: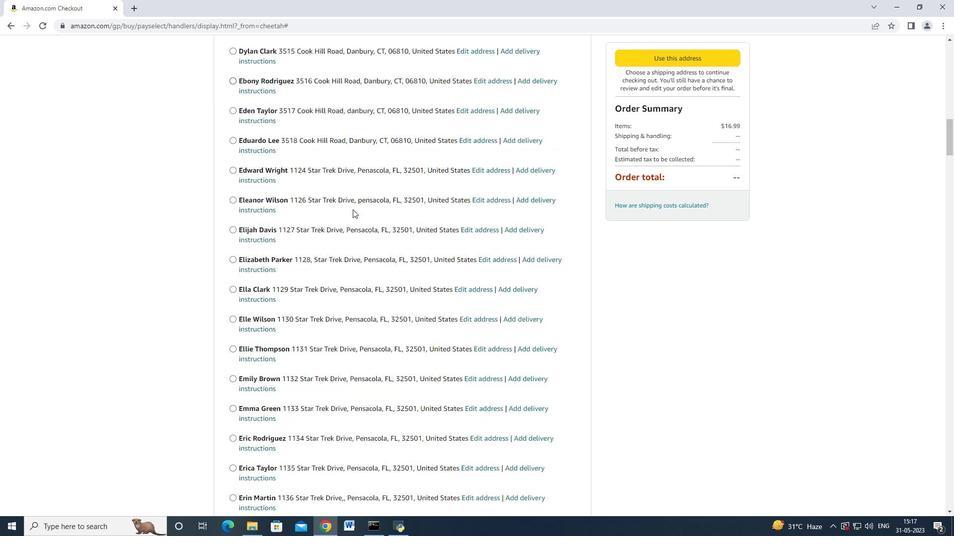 
Action: Mouse scrolled (350, 213) with delta (0, 0)
Screenshot: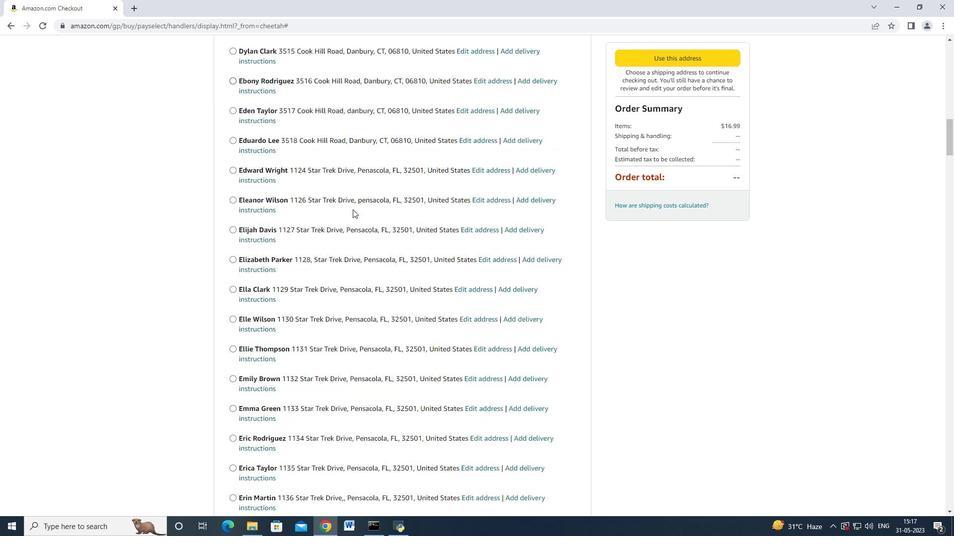 
Action: Mouse scrolled (349, 213) with delta (0, 0)
Screenshot: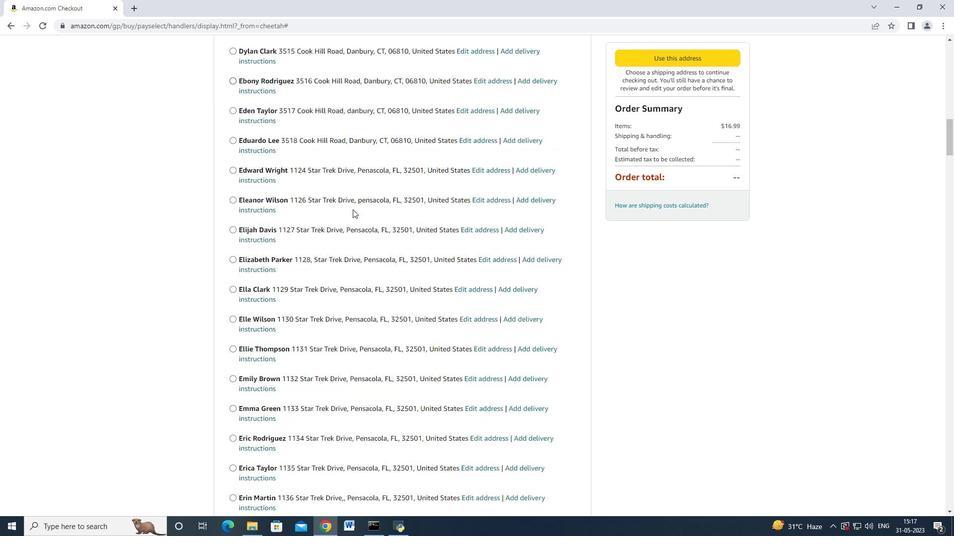 
Action: Mouse scrolled (349, 213) with delta (0, 0)
Screenshot: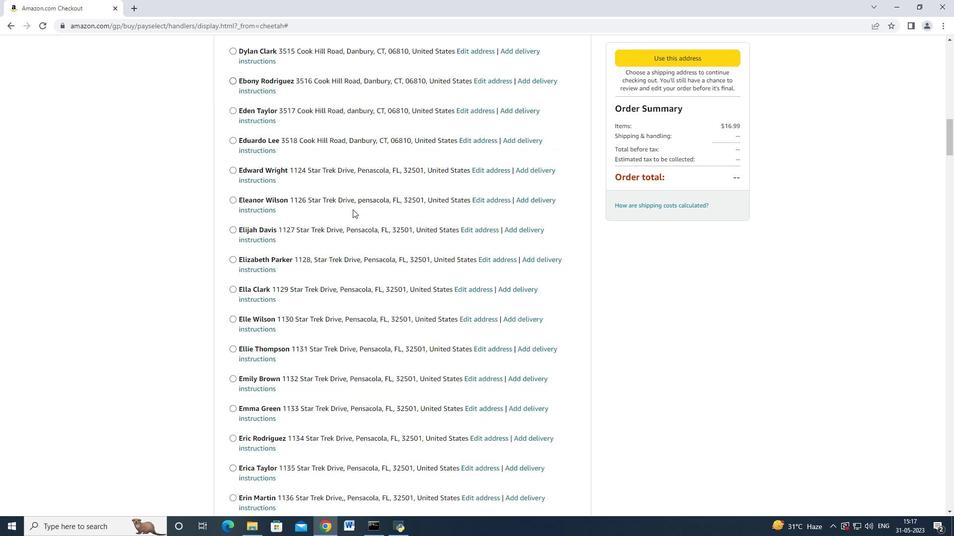 
Action: Mouse moved to (349, 214)
Screenshot: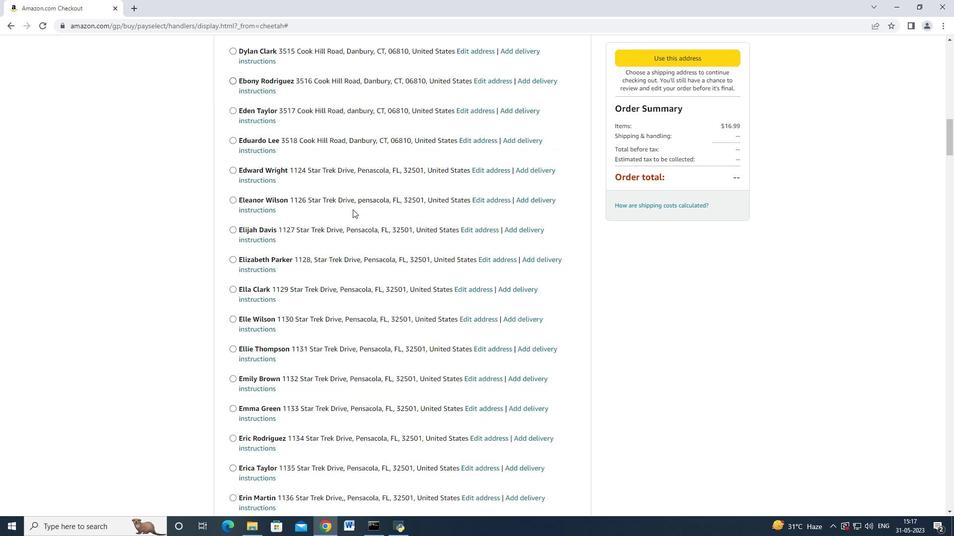 
Action: Mouse scrolled (349, 213) with delta (0, 0)
Screenshot: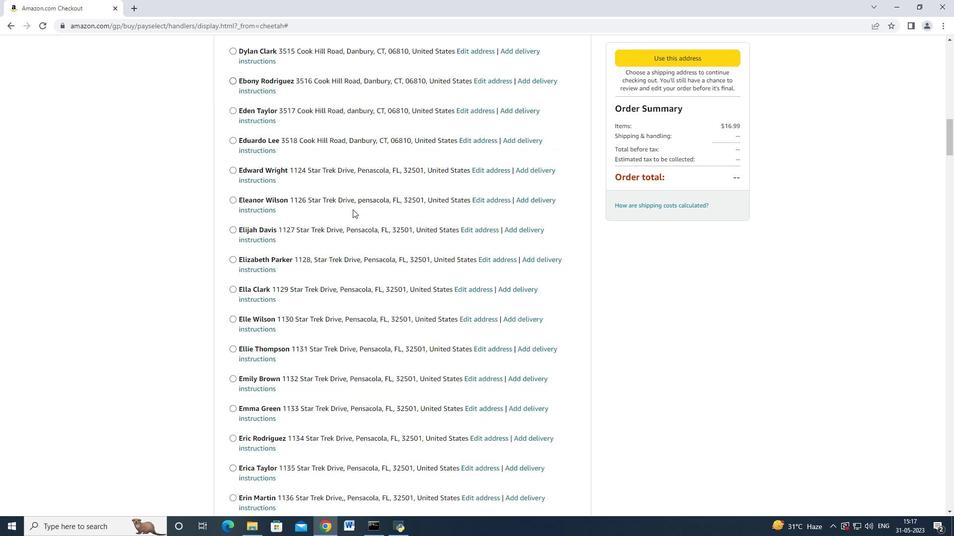 
Action: Mouse scrolled (349, 213) with delta (0, 0)
Screenshot: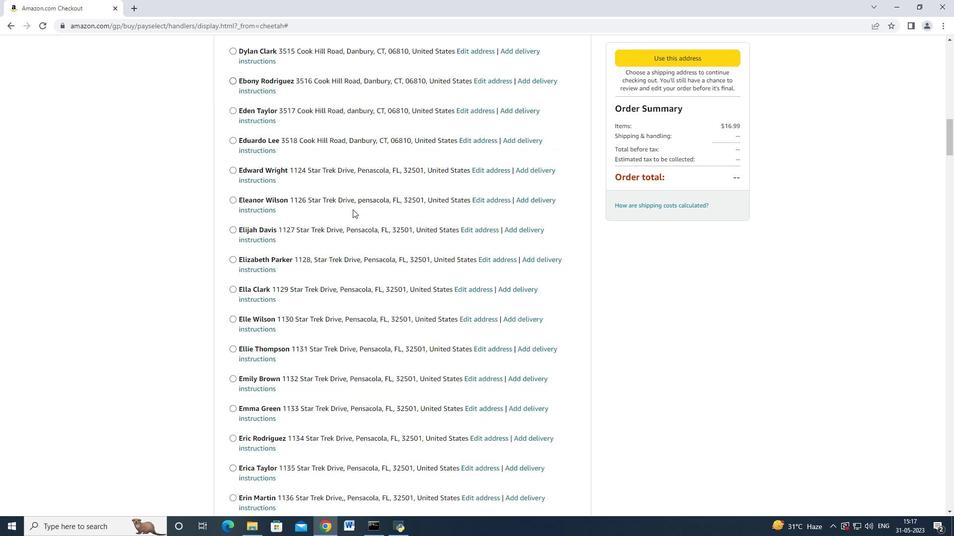 
Action: Mouse scrolled (349, 213) with delta (0, 0)
Screenshot: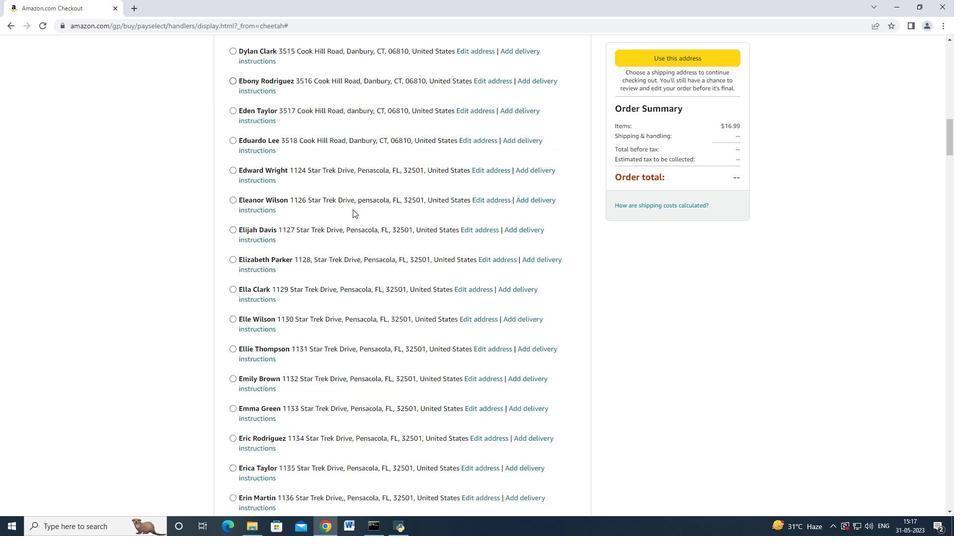 
Action: Mouse scrolled (349, 213) with delta (0, 0)
Screenshot: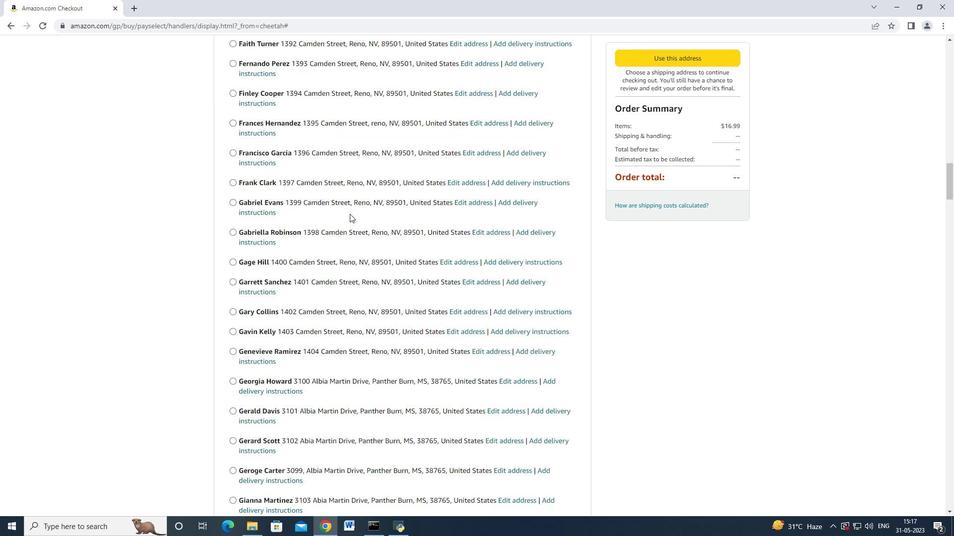 
Action: Mouse scrolled (349, 213) with delta (0, 0)
Screenshot: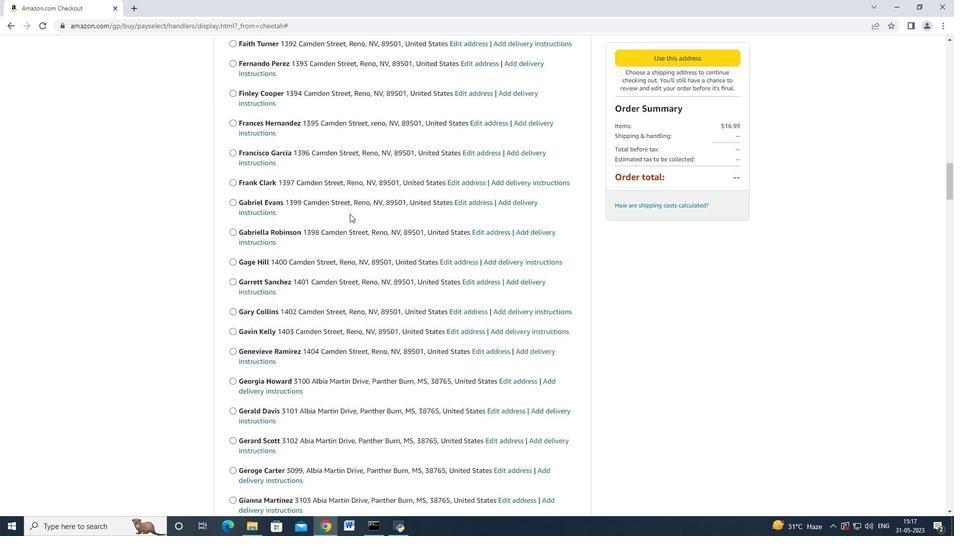 
Action: Mouse scrolled (349, 213) with delta (0, 0)
Screenshot: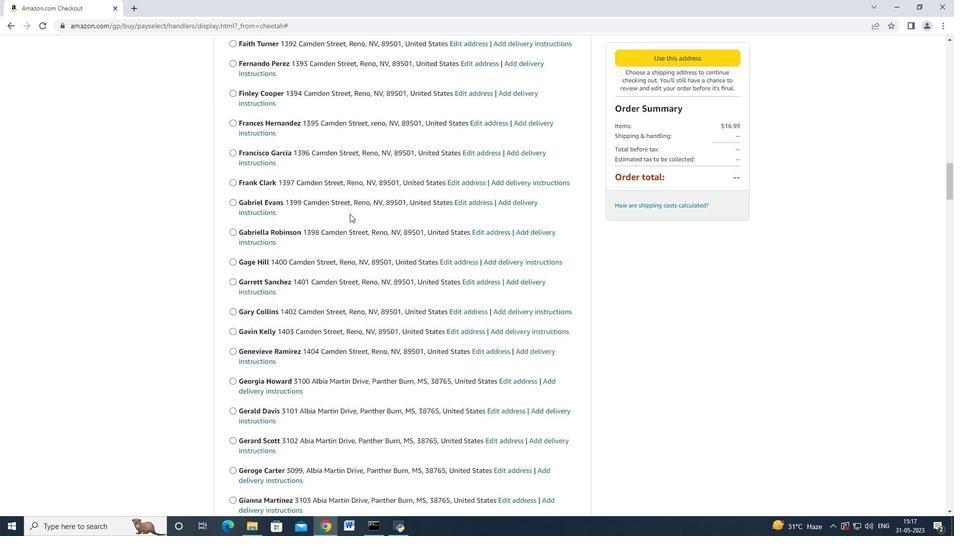 
Action: Mouse scrolled (349, 213) with delta (0, 0)
Screenshot: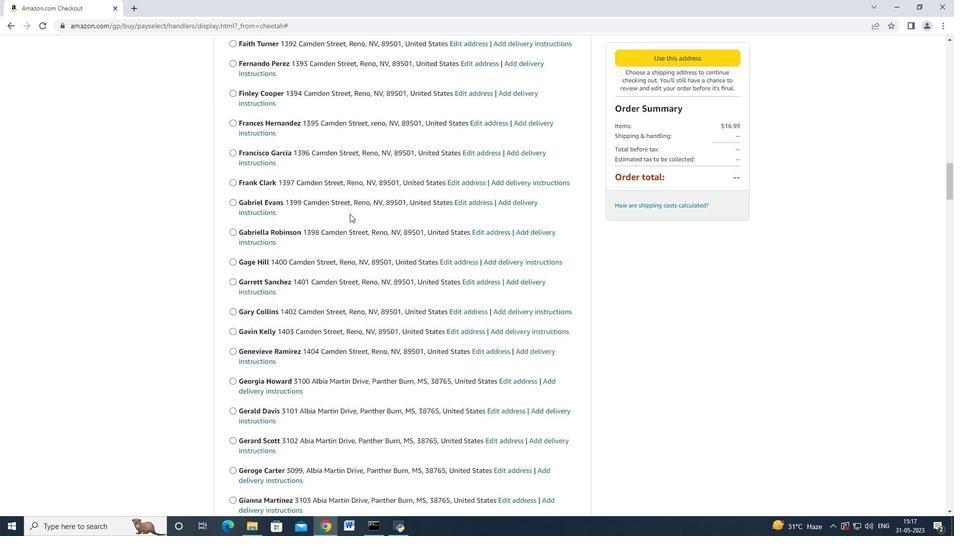 
Action: Mouse scrolled (349, 213) with delta (0, 0)
Screenshot: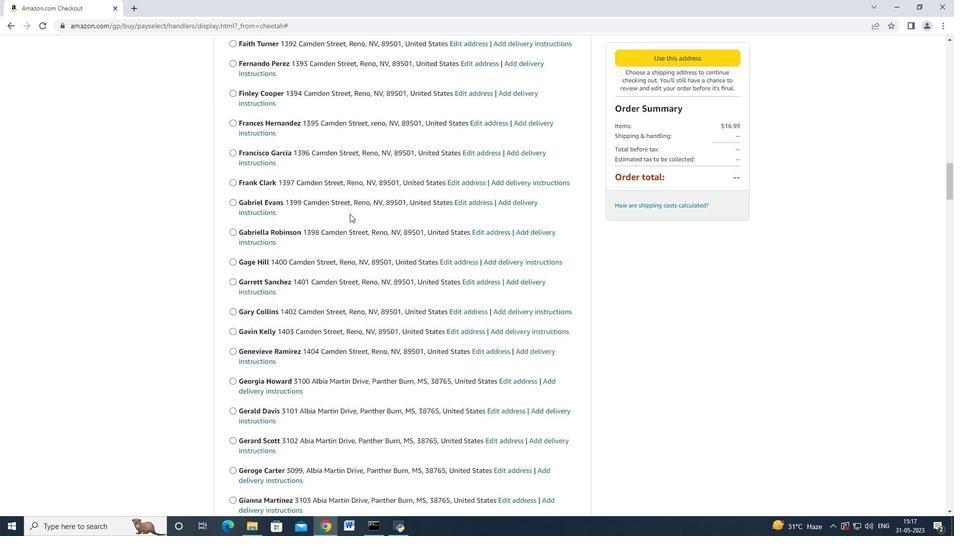 
Action: Mouse scrolled (349, 213) with delta (0, 0)
Screenshot: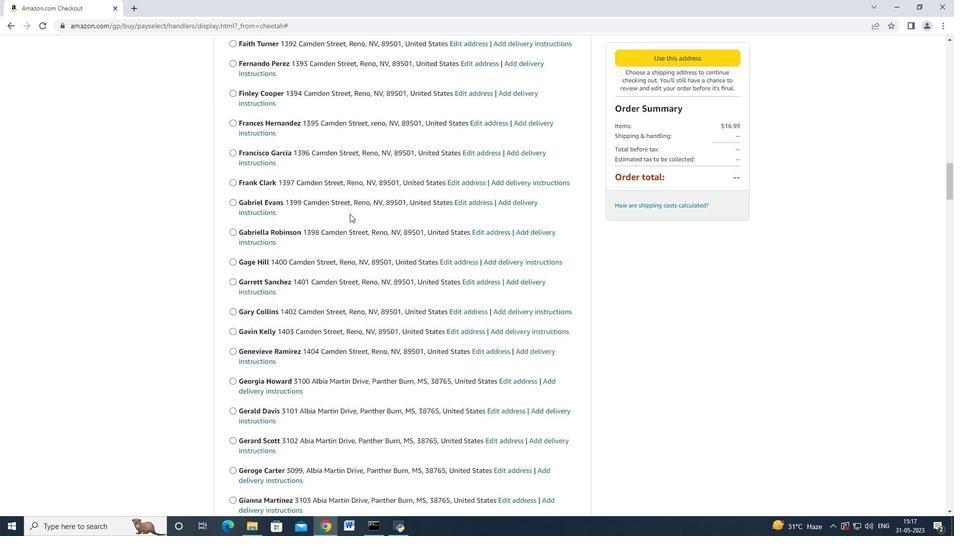 
Action: Mouse scrolled (349, 213) with delta (0, 0)
Screenshot: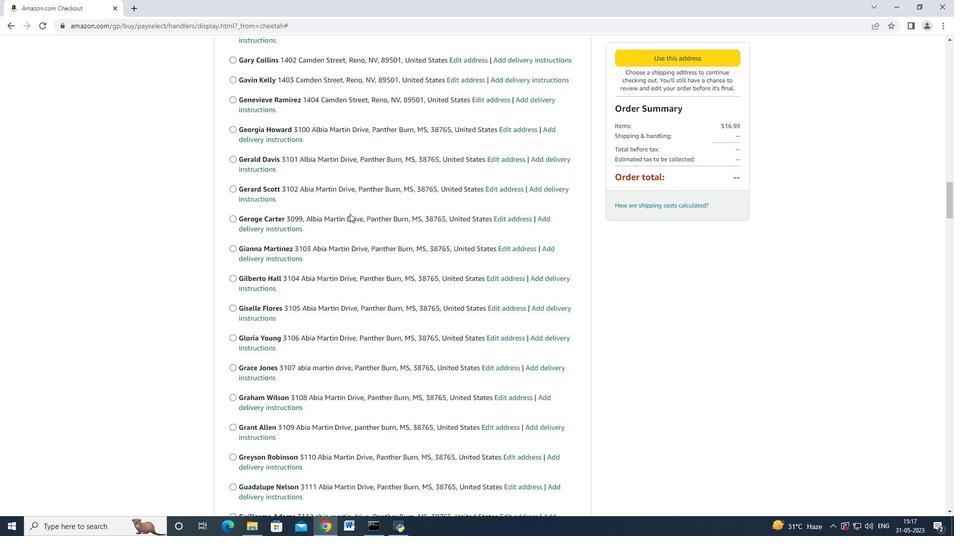 
Action: Mouse scrolled (349, 213) with delta (0, 0)
Screenshot: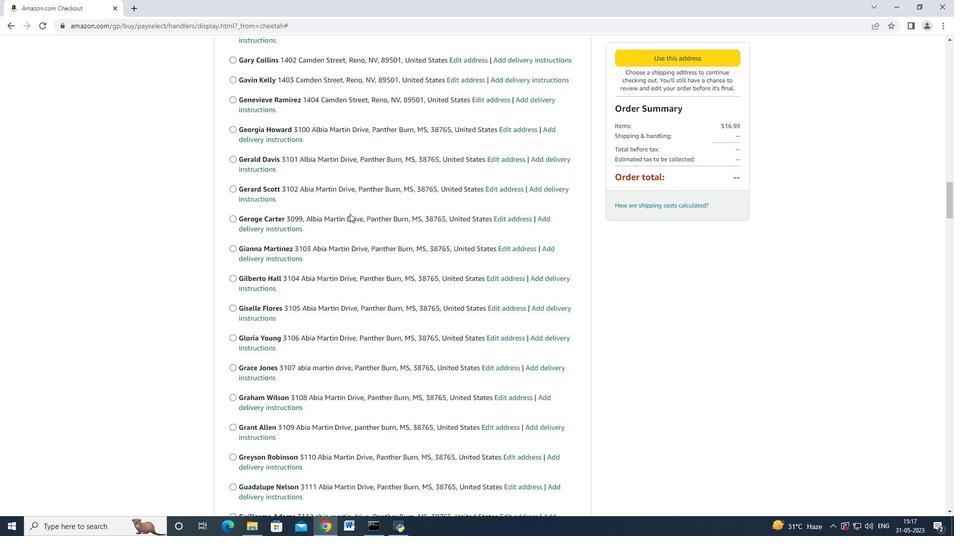 
Action: Mouse moved to (349, 214)
Screenshot: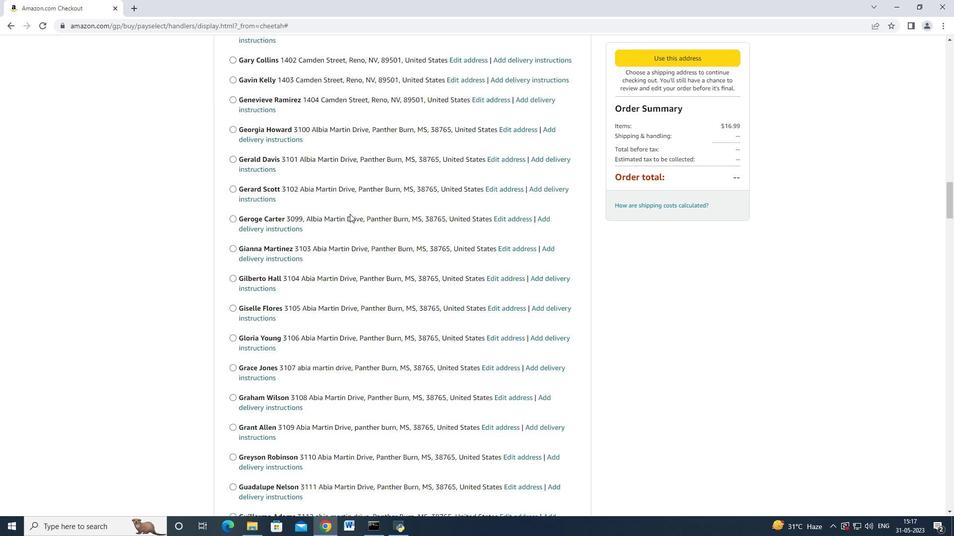 
Action: Mouse scrolled (349, 213) with delta (0, 0)
Screenshot: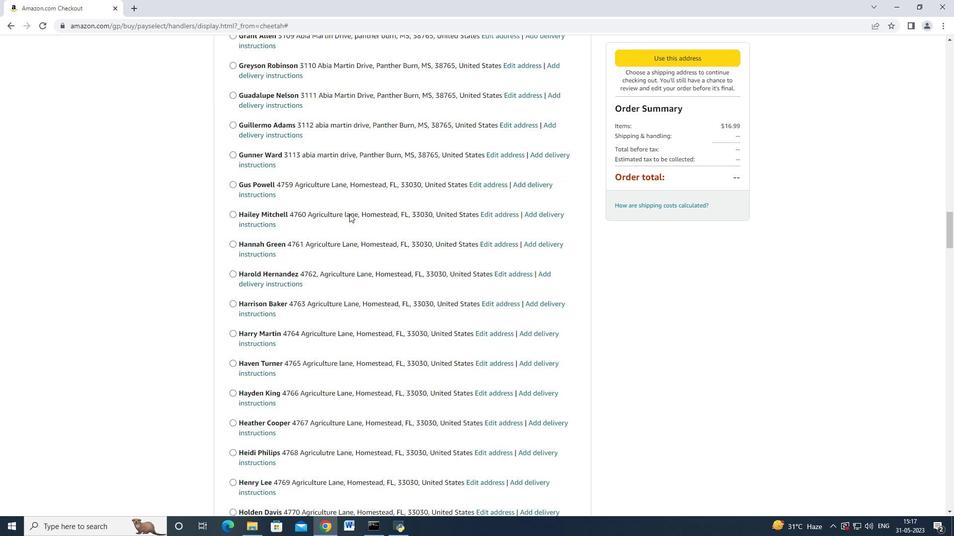 
Action: Mouse scrolled (349, 213) with delta (0, 0)
Screenshot: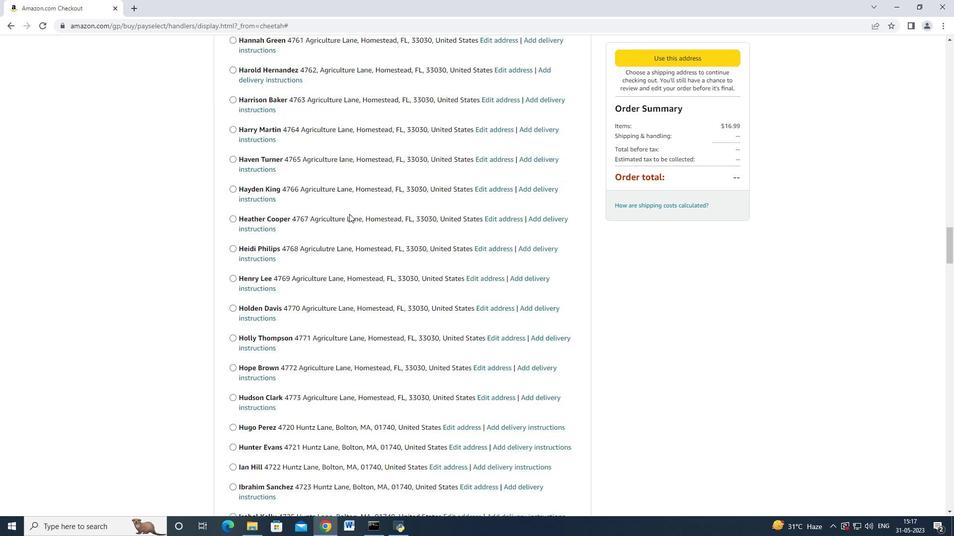
Action: Mouse scrolled (349, 213) with delta (0, 0)
Screenshot: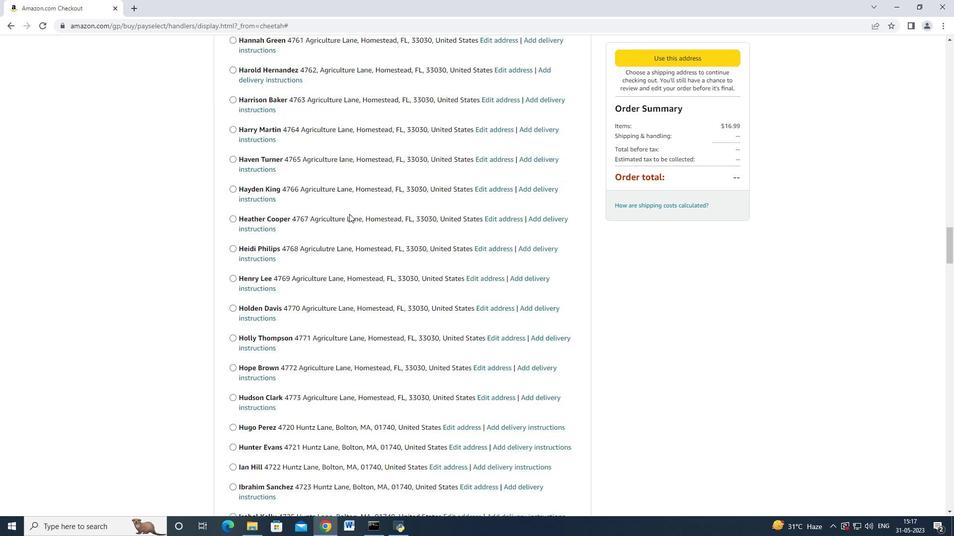 
Action: Mouse scrolled (349, 213) with delta (0, 0)
Screenshot: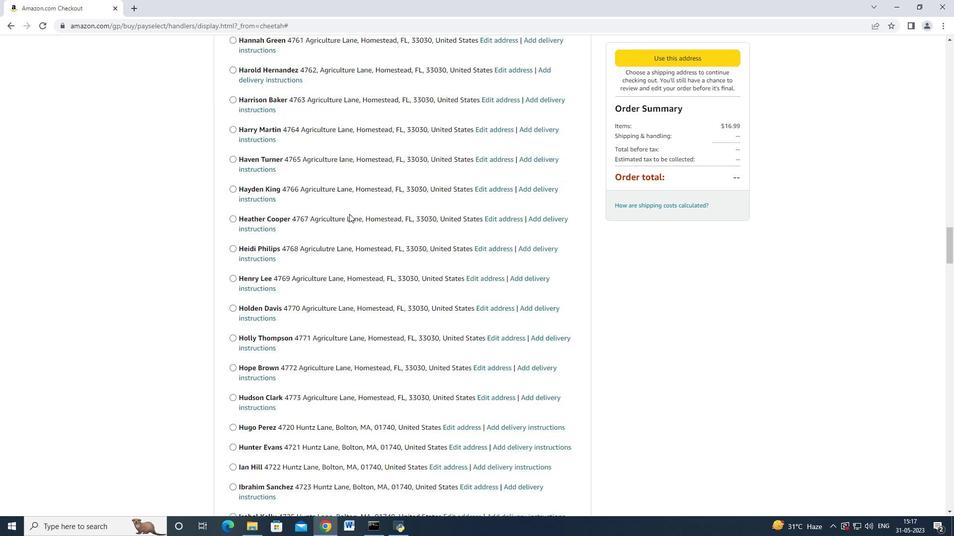 
Action: Mouse scrolled (349, 213) with delta (0, 0)
Screenshot: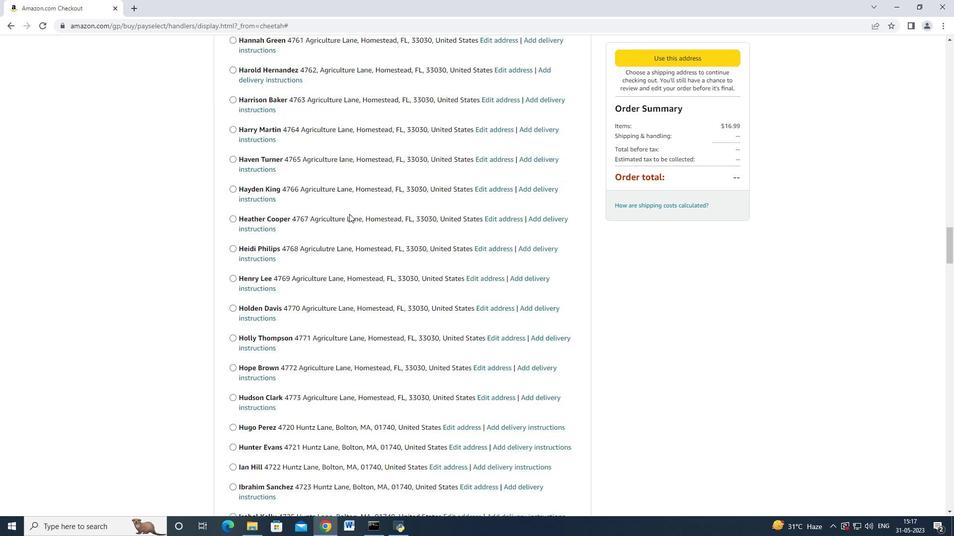 
Action: Mouse scrolled (349, 213) with delta (0, 0)
Screenshot: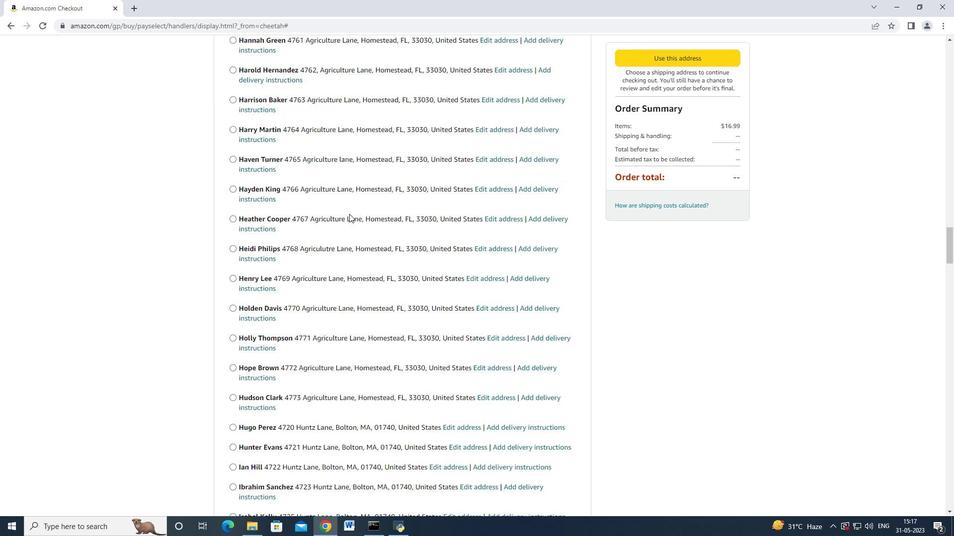 
Action: Mouse moved to (348, 214)
Screenshot: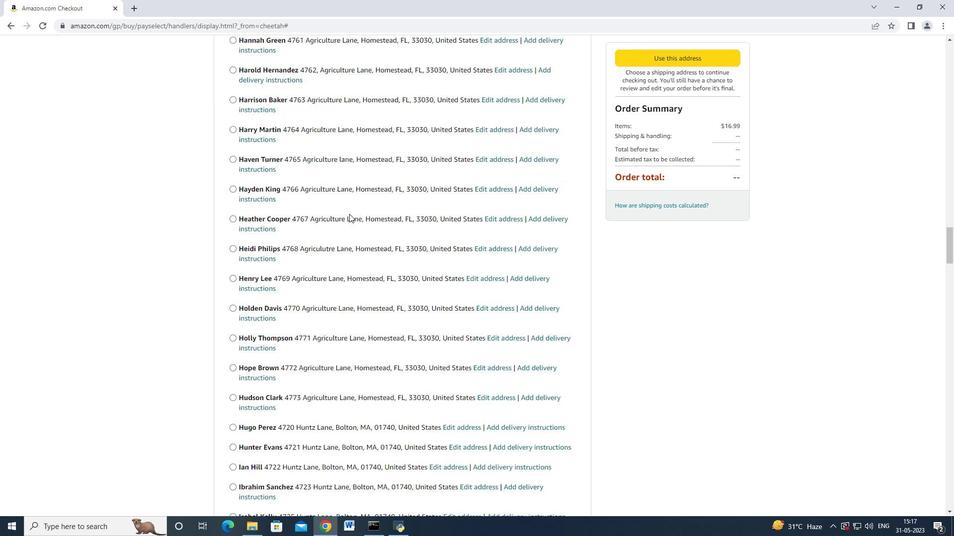 
Action: Mouse scrolled (348, 213) with delta (0, 0)
Screenshot: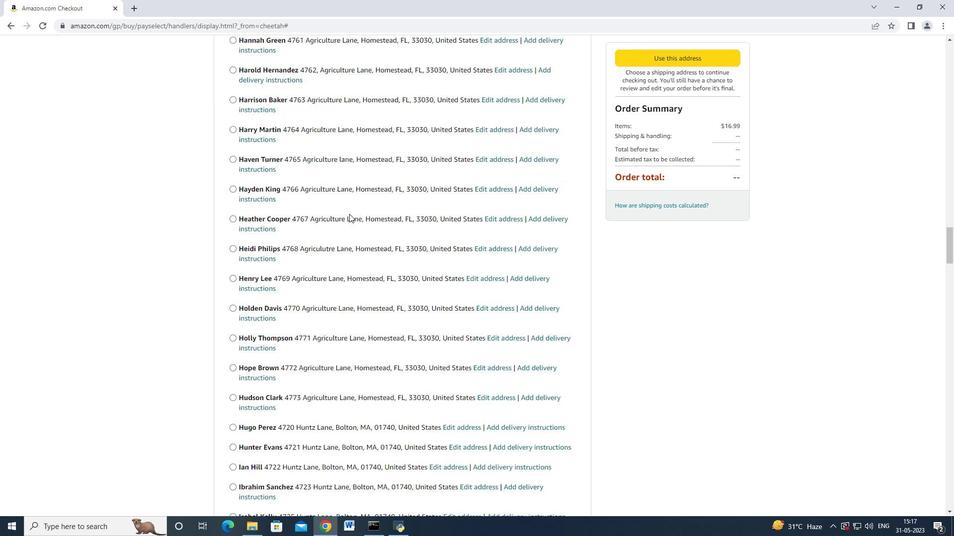 
Action: Mouse moved to (348, 213)
Screenshot: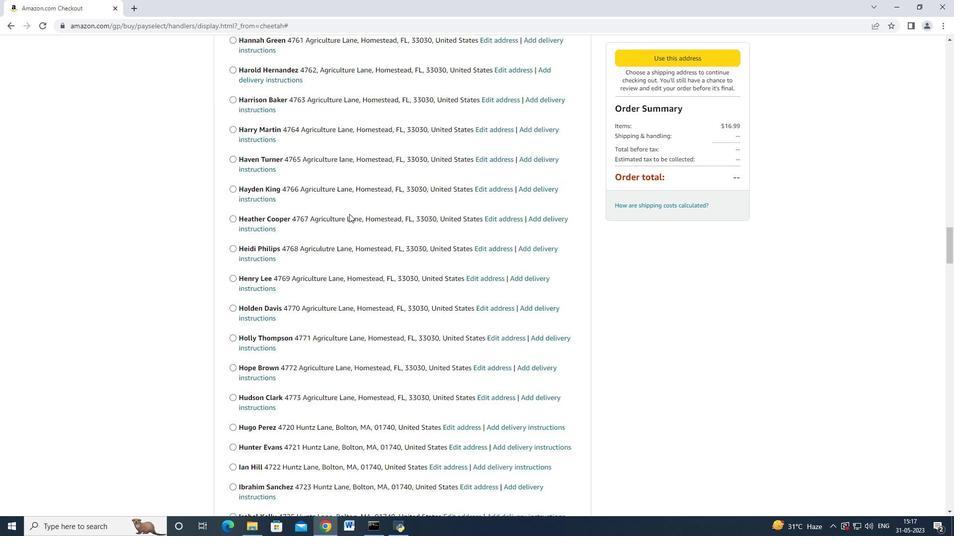
Action: Mouse scrolled (348, 213) with delta (0, 0)
Screenshot: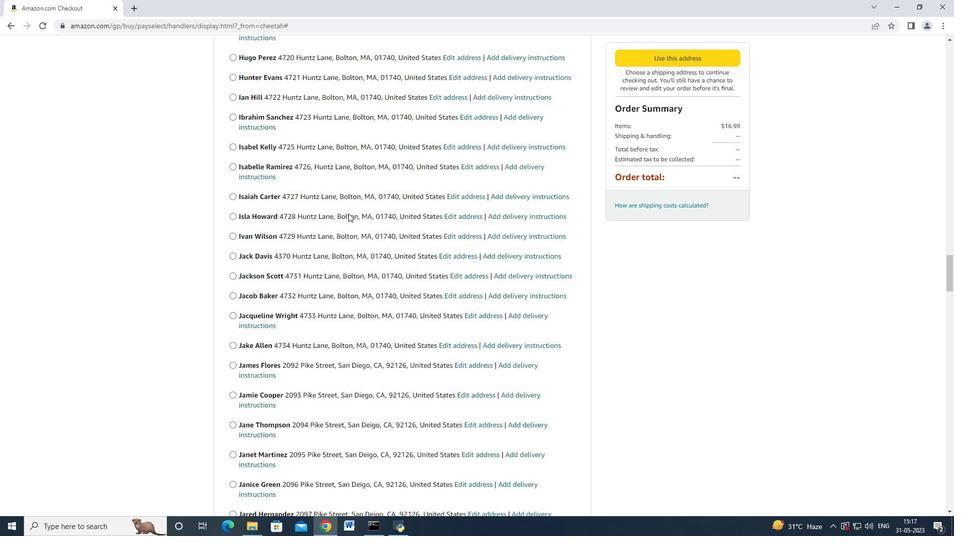 
Action: Mouse moved to (348, 213)
Screenshot: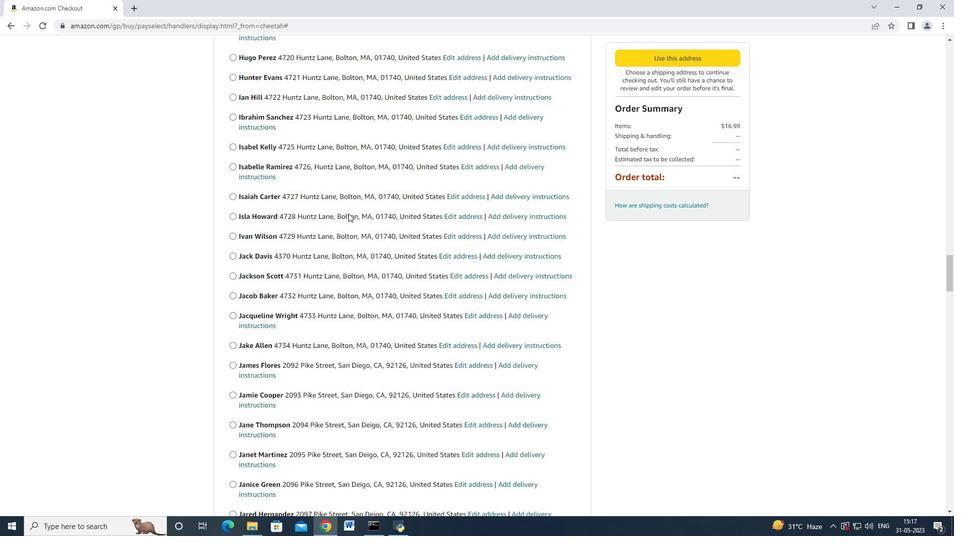 
Action: Mouse scrolled (348, 213) with delta (0, 0)
Screenshot: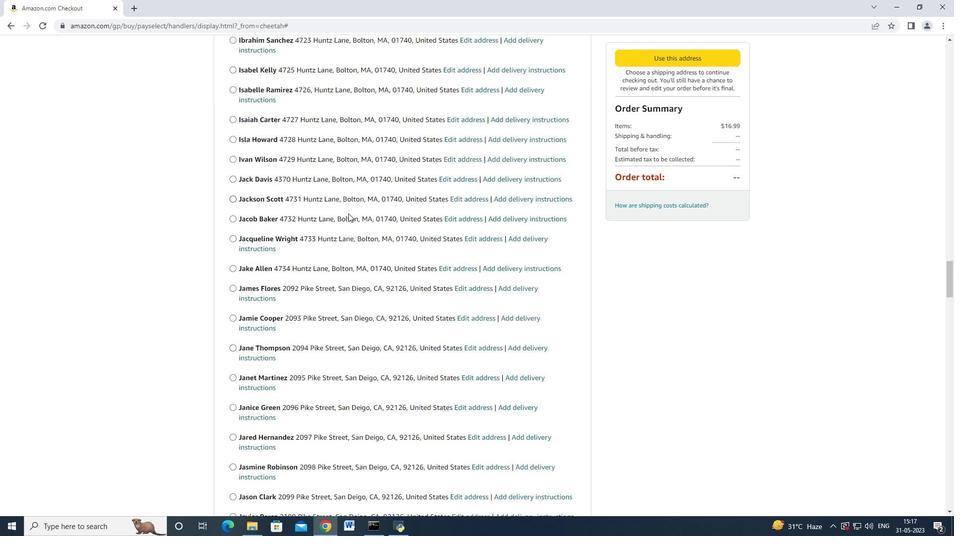 
Action: Mouse moved to (347, 214)
Screenshot: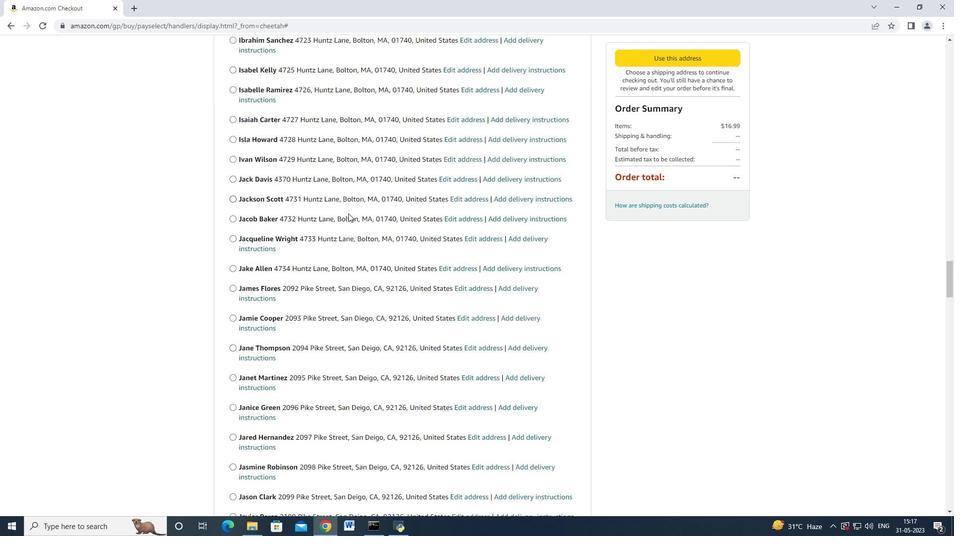 
Action: Mouse scrolled (347, 213) with delta (0, 0)
Screenshot: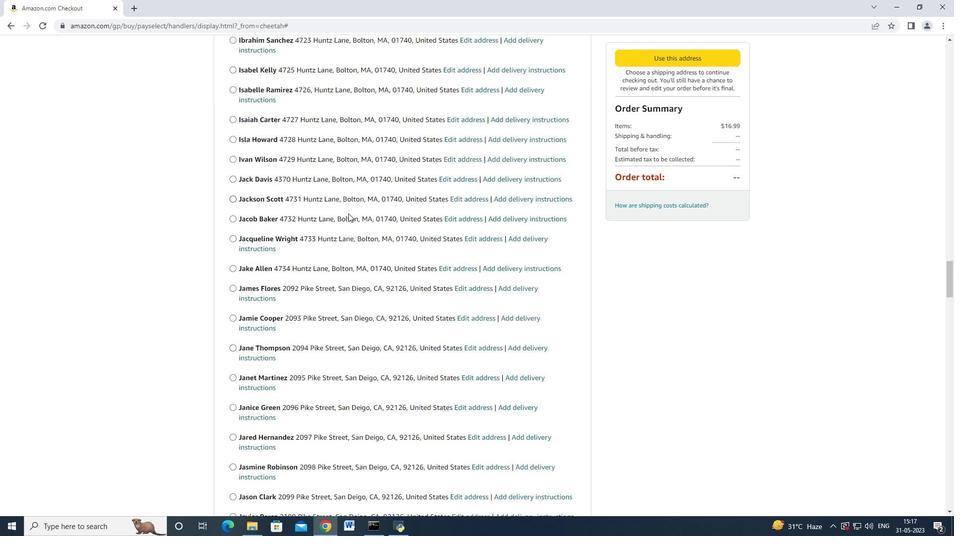 
Action: Mouse scrolled (347, 213) with delta (0, 0)
Screenshot: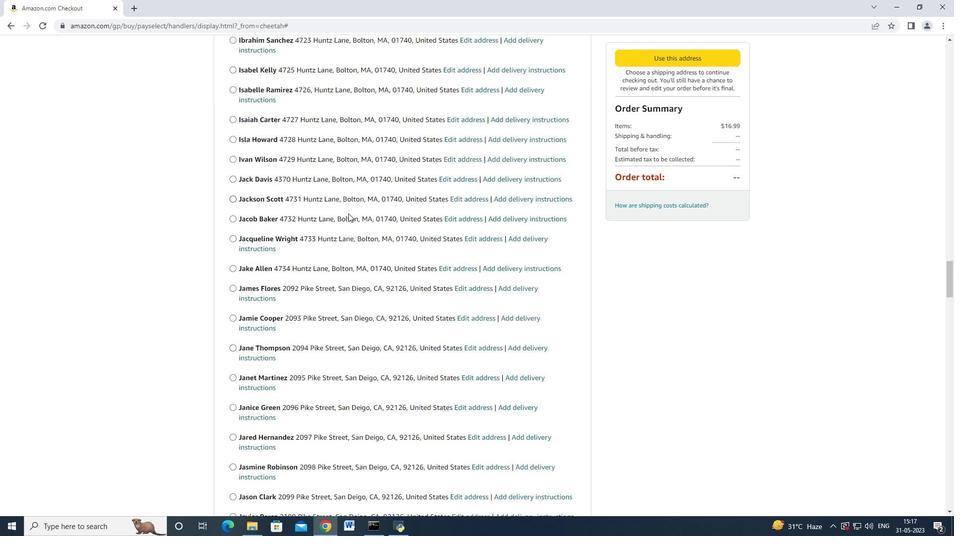 
Action: Mouse moved to (347, 214)
Screenshot: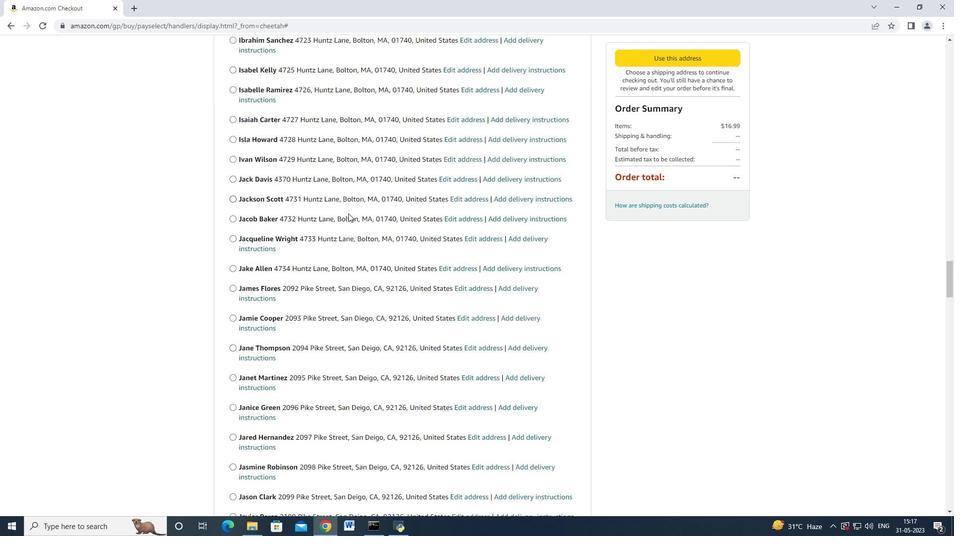 
Action: Mouse scrolled (347, 213) with delta (0, 0)
Screenshot: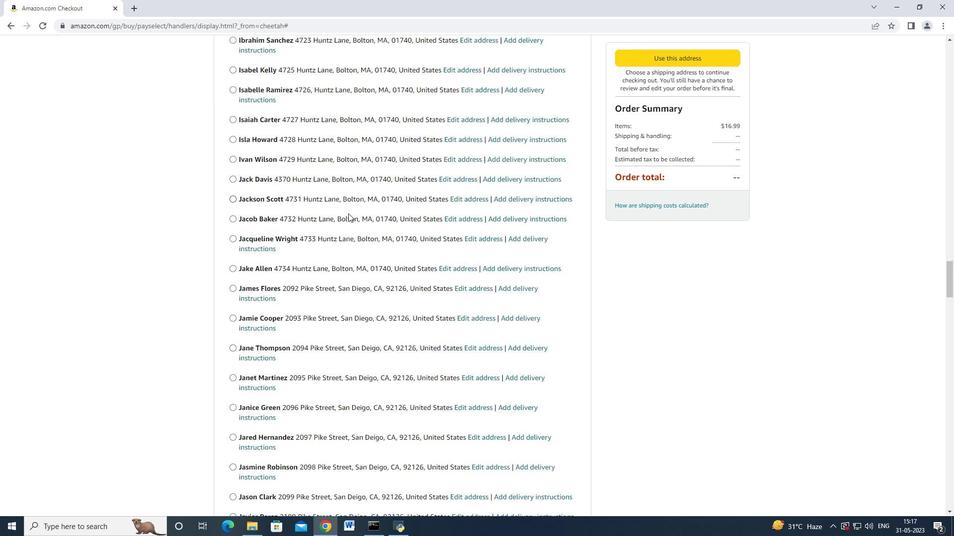 
Action: Mouse scrolled (347, 213) with delta (0, 0)
Screenshot: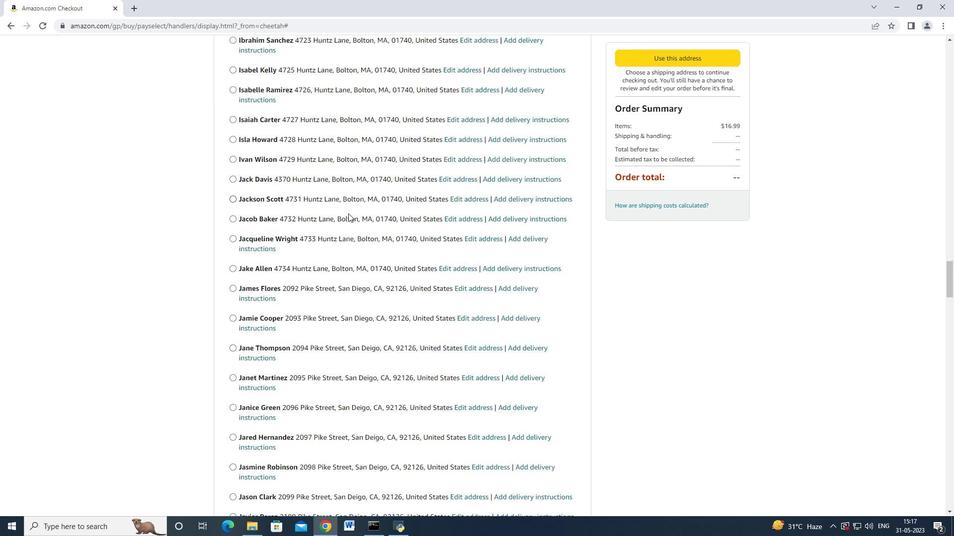 
Action: Mouse moved to (347, 214)
Screenshot: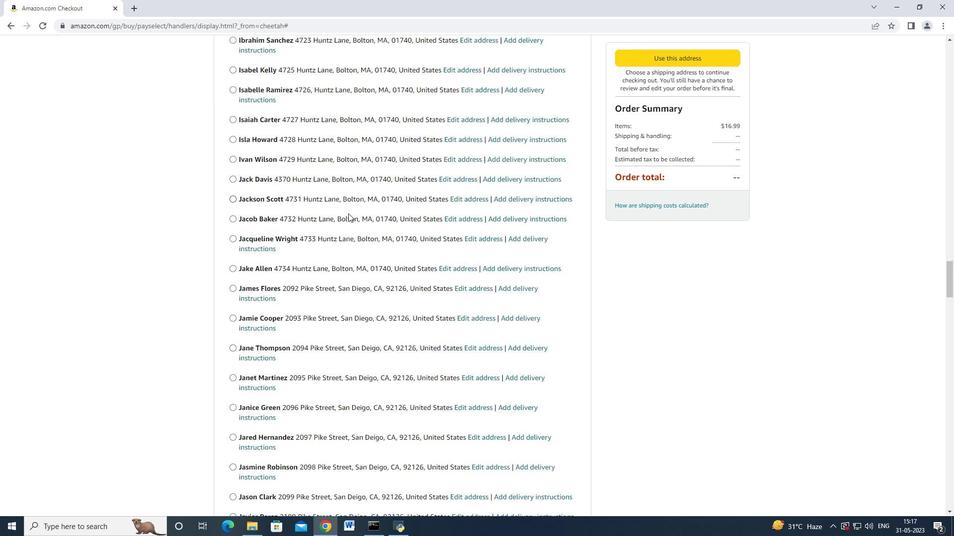 
Action: Mouse scrolled (347, 213) with delta (0, 0)
Screenshot: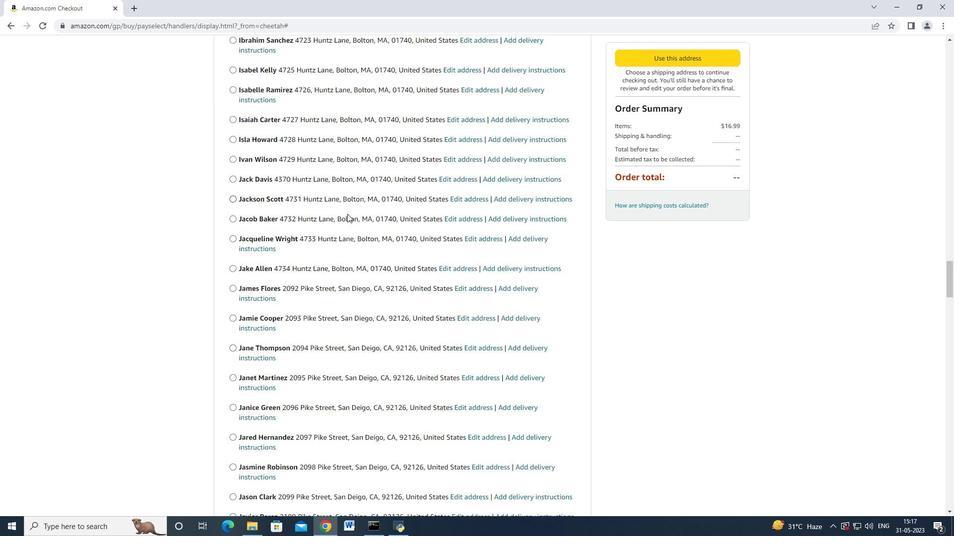 
Action: Mouse scrolled (347, 213) with delta (0, 0)
Screenshot: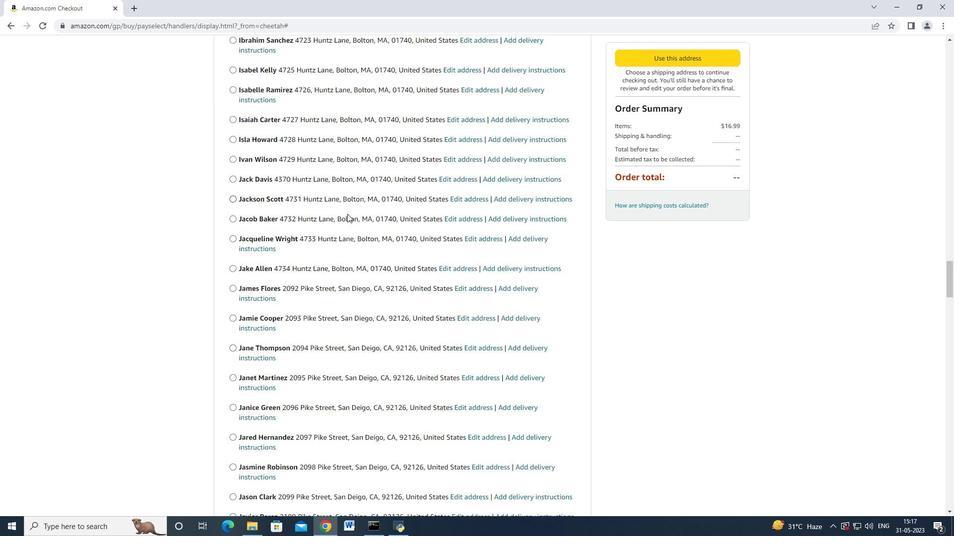 
Action: Mouse moved to (347, 214)
Screenshot: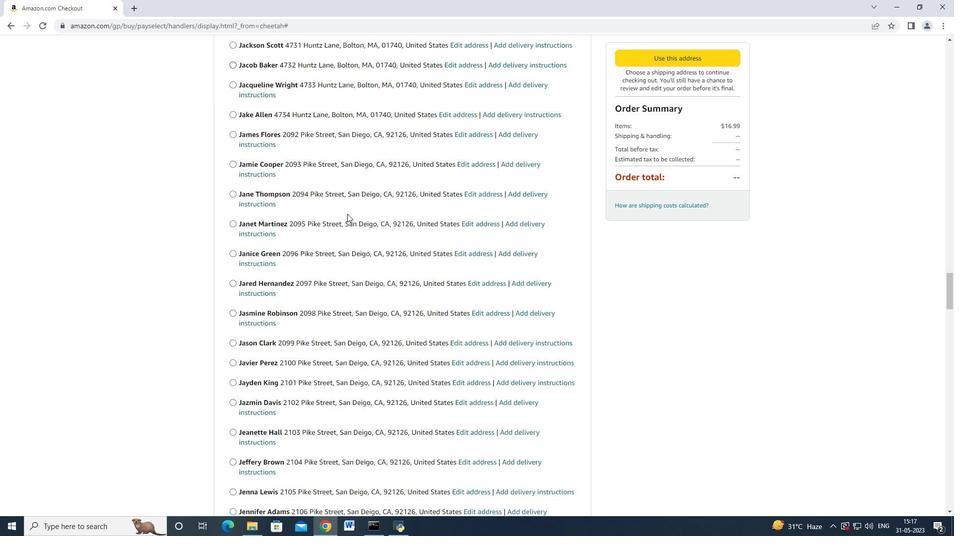 
Action: Mouse scrolled (347, 213) with delta (0, 0)
Screenshot: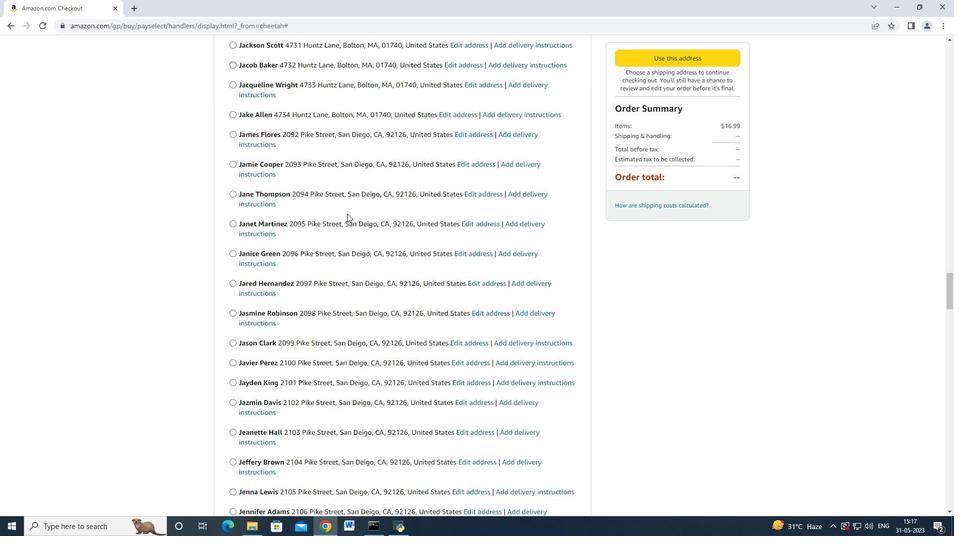 
Action: Mouse moved to (345, 218)
Screenshot: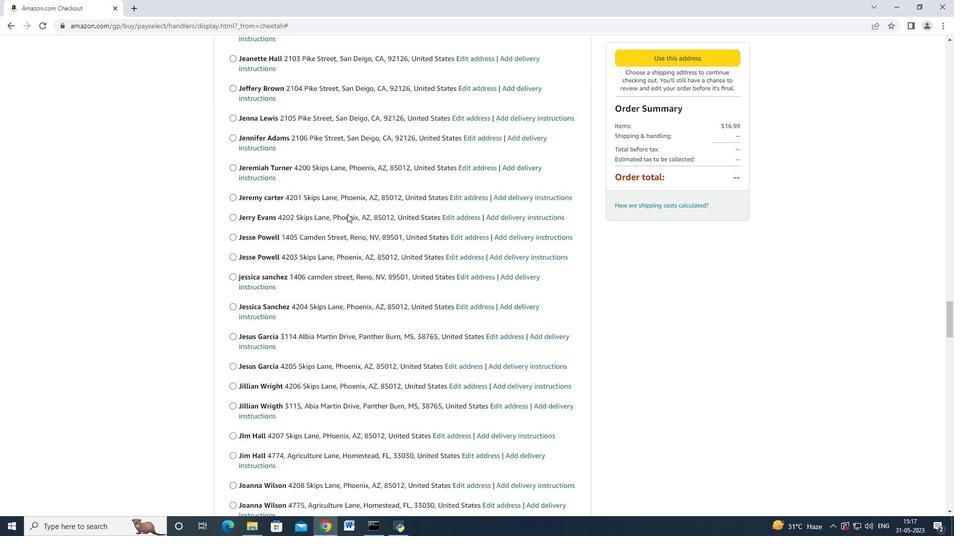
Action: Mouse scrolled (345, 216) with delta (0, 0)
Screenshot: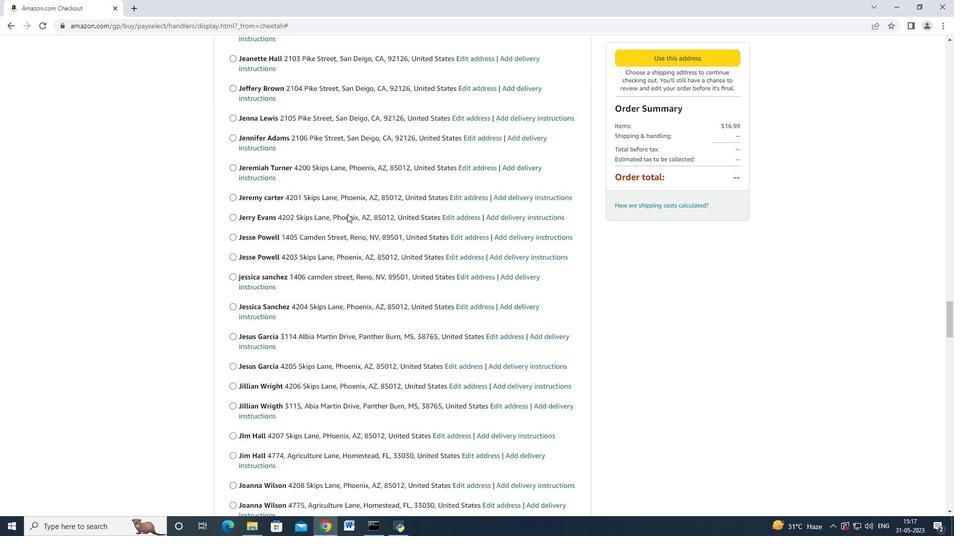 
Action: Mouse moved to (344, 218)
Screenshot: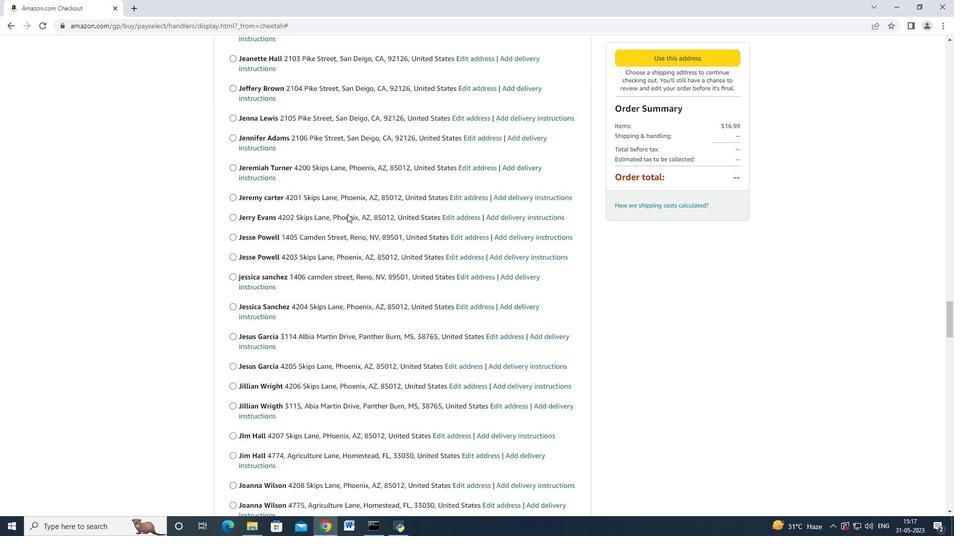 
Action: Mouse scrolled (345, 217) with delta (0, 0)
Screenshot: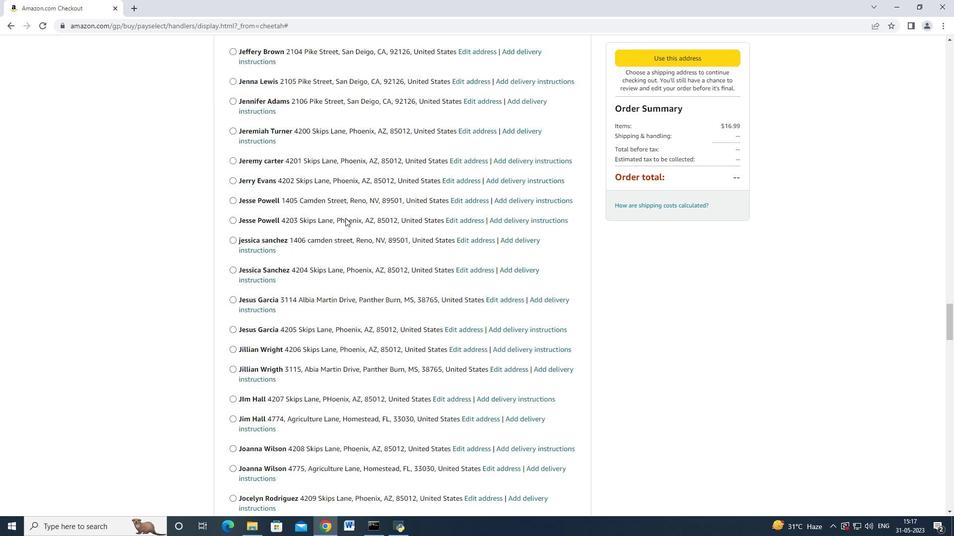 
Action: Mouse moved to (344, 217)
Screenshot: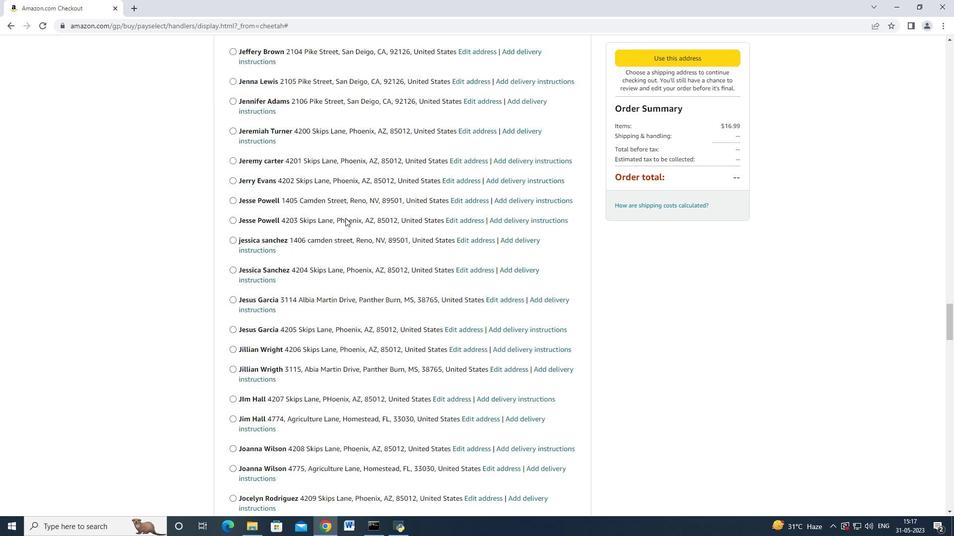 
Action: Mouse scrolled (345, 217) with delta (0, 0)
Screenshot: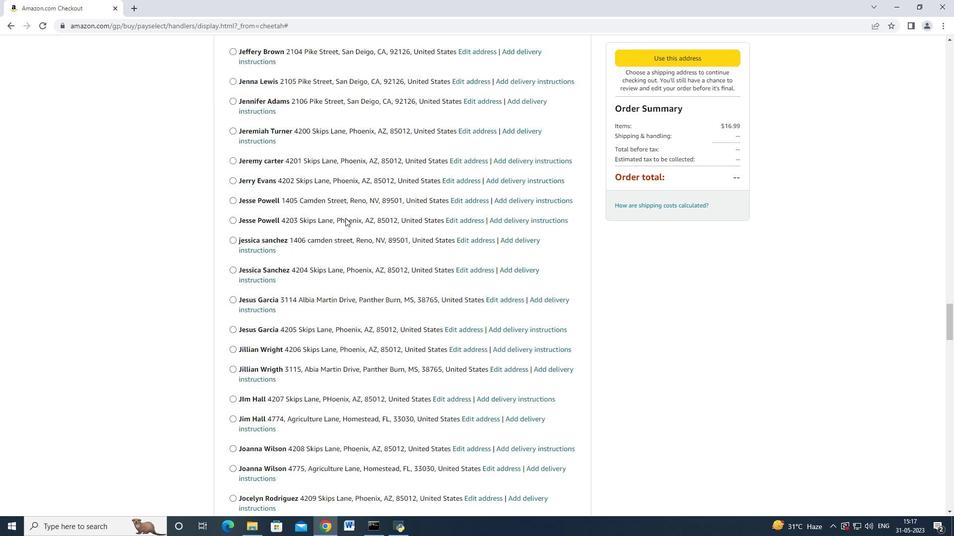 
Action: Mouse moved to (344, 217)
Screenshot: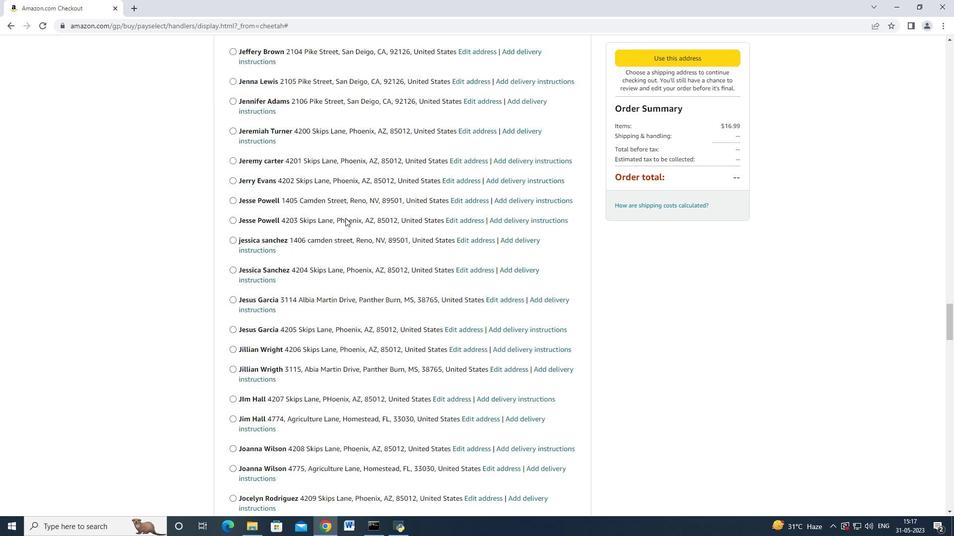 
Action: Mouse scrolled (344, 216) with delta (0, -1)
Screenshot: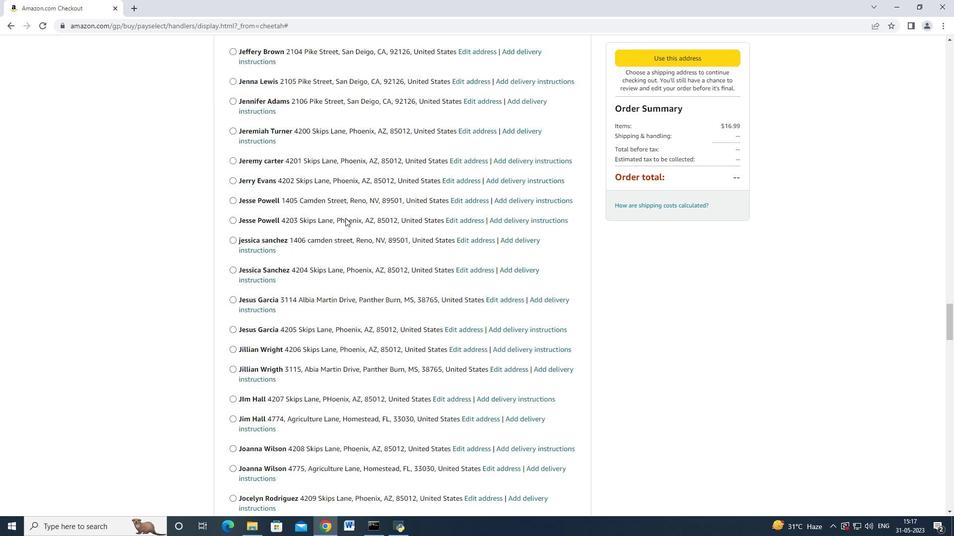
Action: Mouse moved to (344, 217)
Screenshot: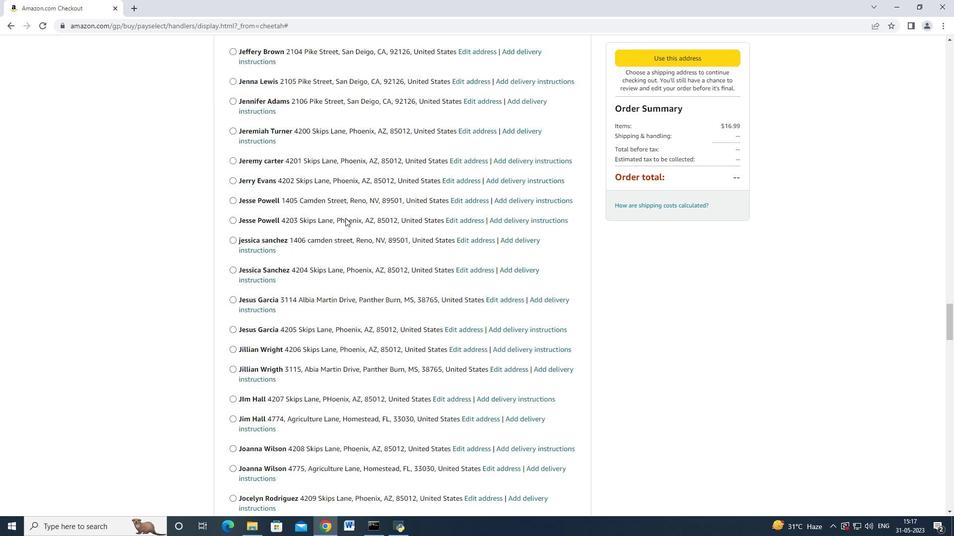 
Action: Mouse scrolled (344, 216) with delta (0, 0)
Screenshot: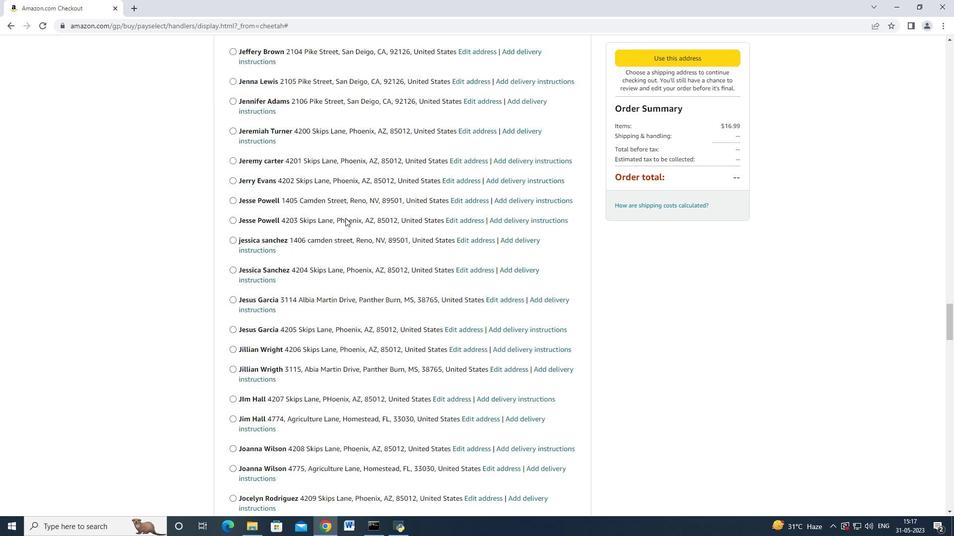 
Action: Mouse moved to (344, 217)
Screenshot: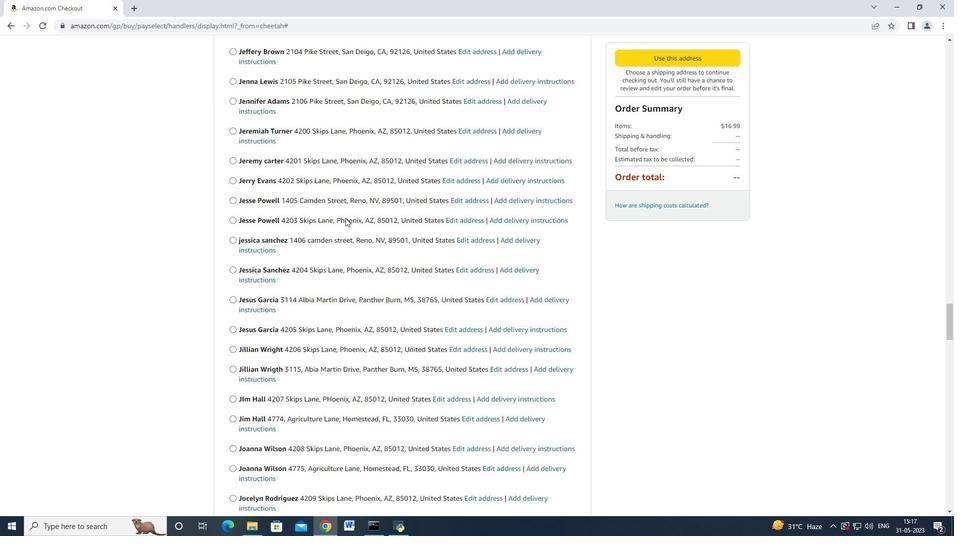
Action: Mouse scrolled (344, 217) with delta (0, 0)
Screenshot: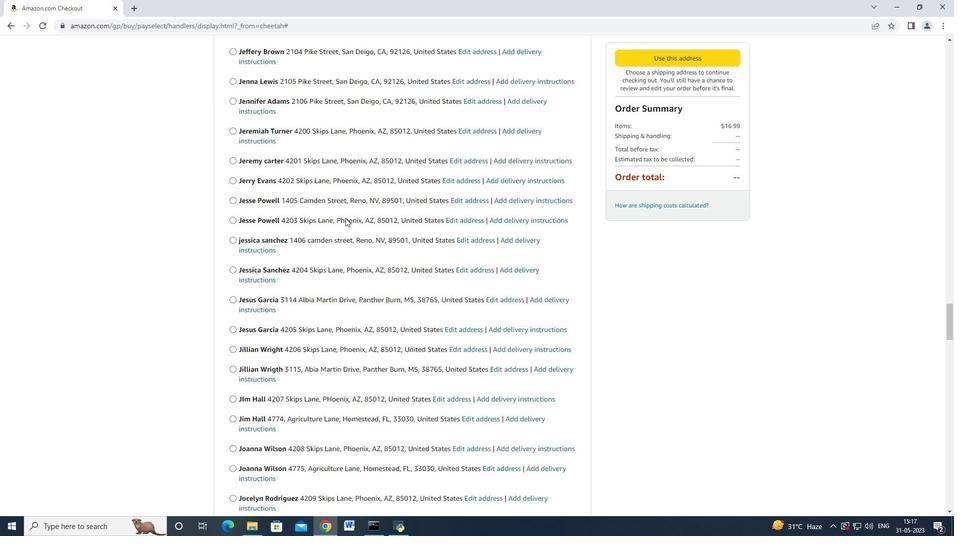 
Action: Mouse moved to (343, 218)
Screenshot: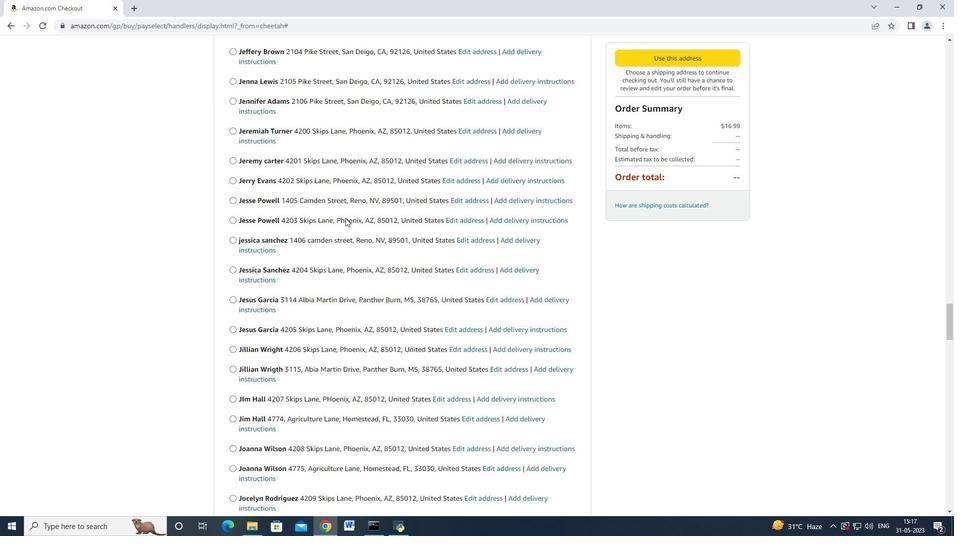 
Action: Mouse scrolled (344, 217) with delta (0, 0)
Screenshot: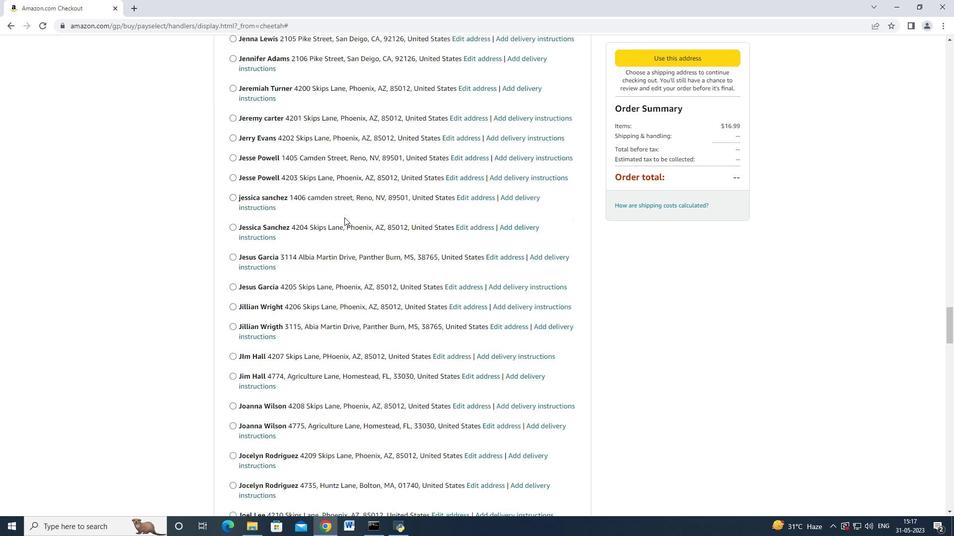 
Action: Mouse moved to (343, 218)
Screenshot: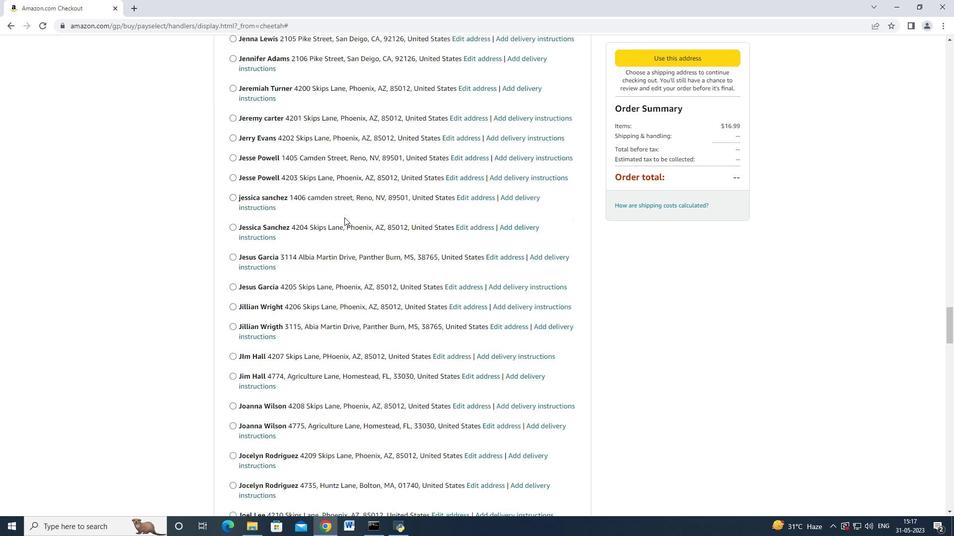 
Action: Mouse scrolled (344, 216) with delta (0, 0)
Screenshot: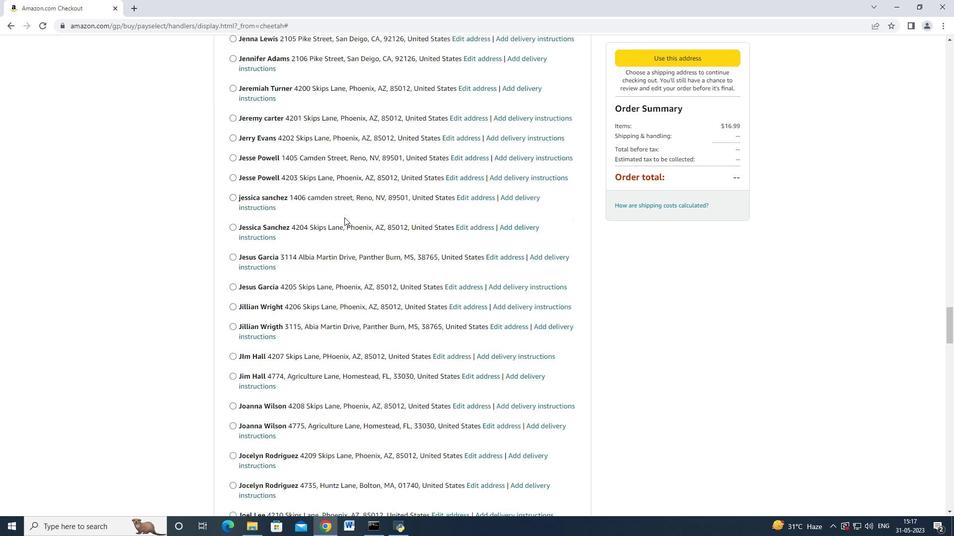 
Action: Mouse moved to (343, 217)
Screenshot: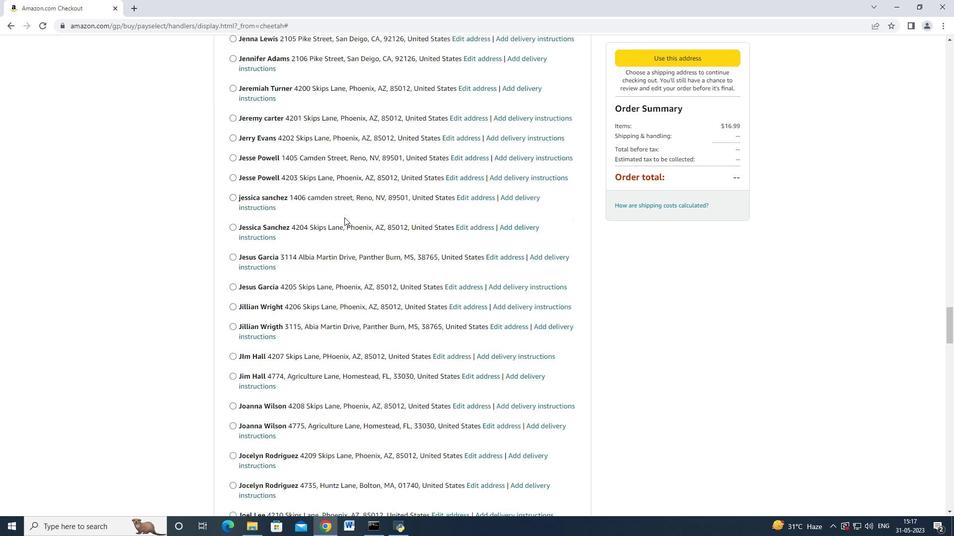 
Action: Mouse scrolled (344, 216) with delta (0, 0)
Screenshot: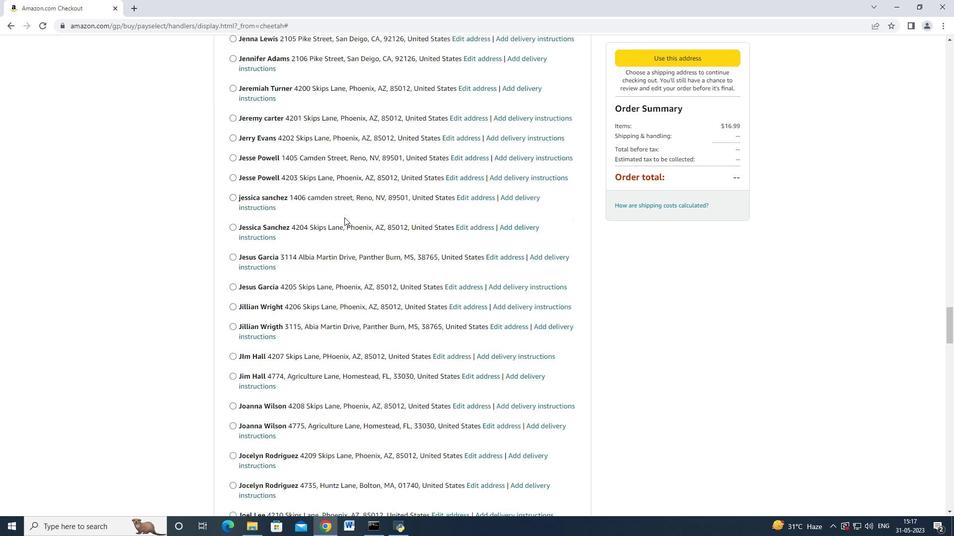 
Action: Mouse moved to (343, 217)
Screenshot: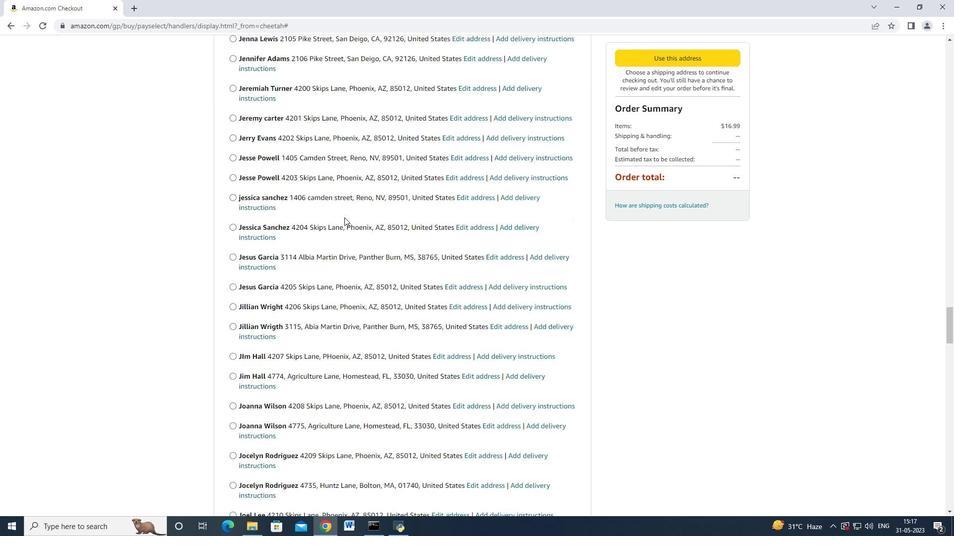 
Action: Mouse scrolled (343, 218) with delta (0, 0)
Screenshot: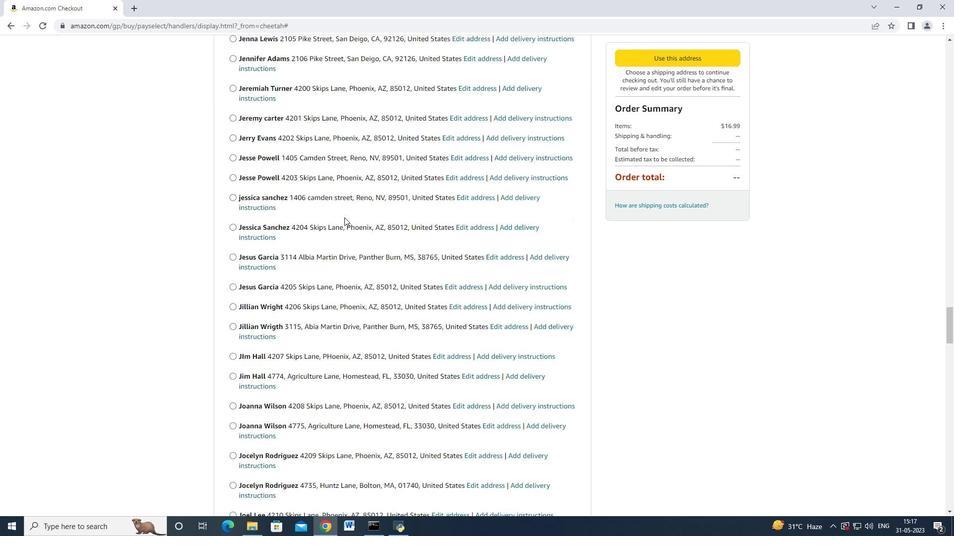 
Action: Mouse scrolled (343, 217) with delta (0, 0)
Screenshot: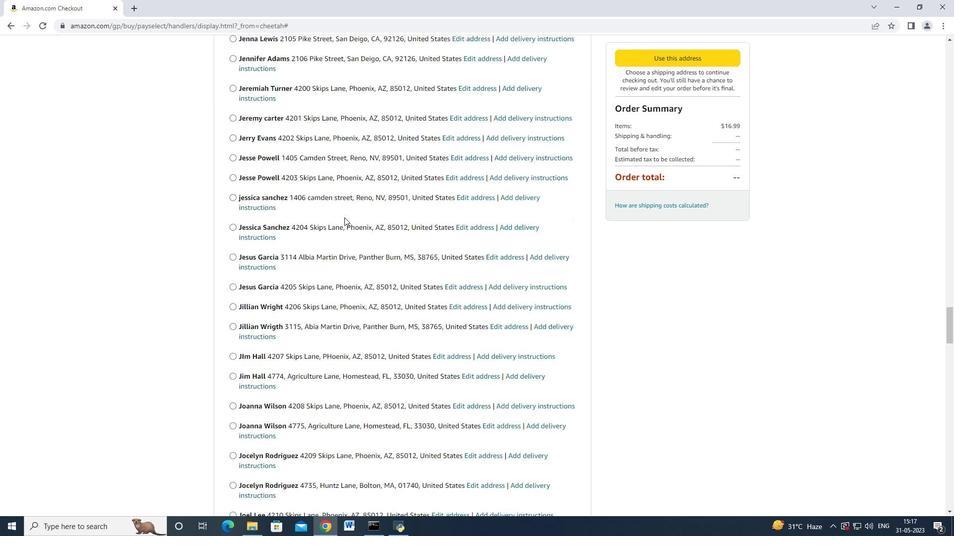 
Action: Mouse scrolled (343, 217) with delta (0, -1)
Screenshot: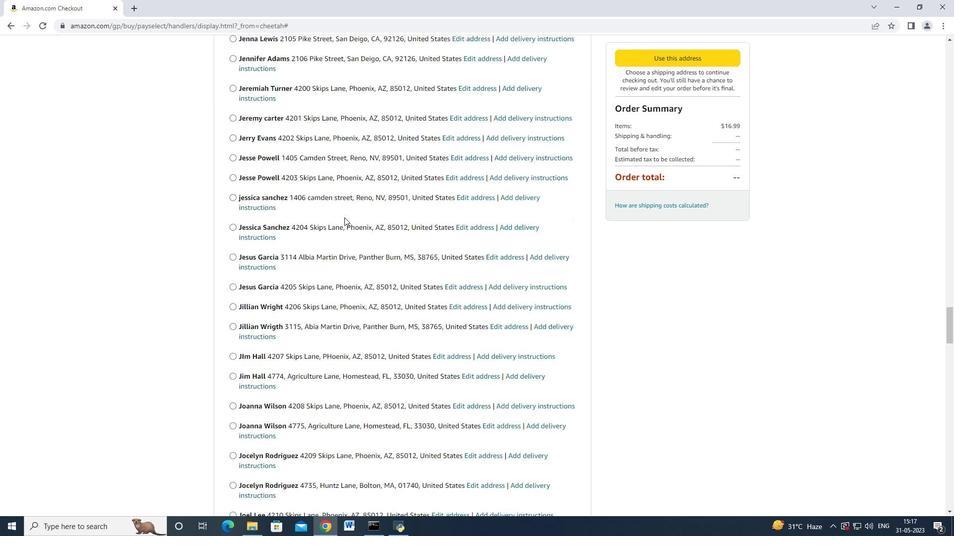 
Action: Mouse scrolled (343, 217) with delta (0, 0)
Screenshot: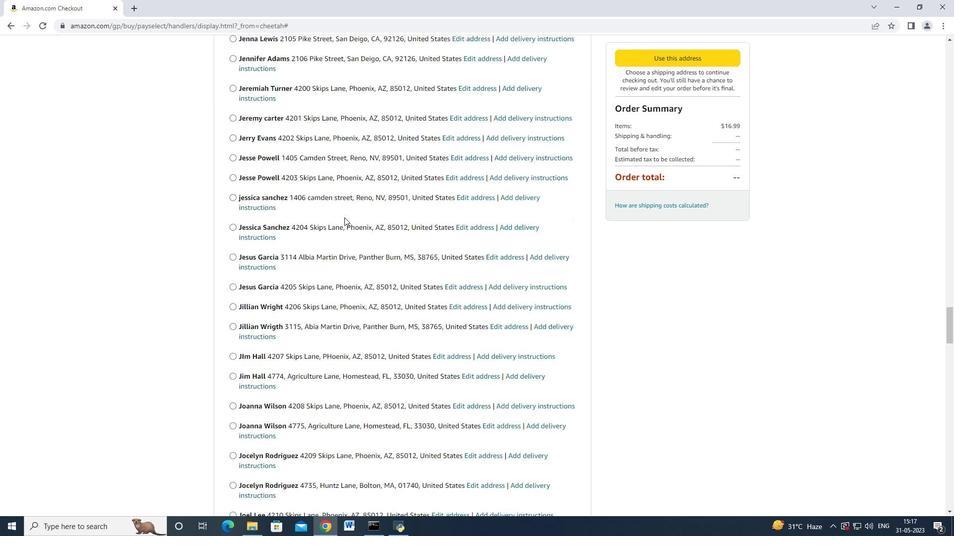 
Action: Mouse scrolled (343, 216) with delta (0, 0)
Screenshot: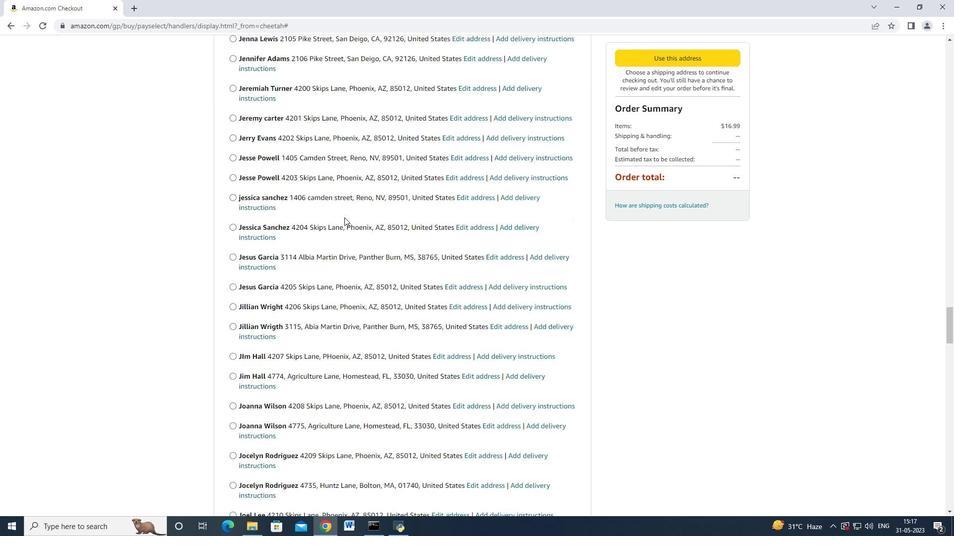 
Action: Mouse scrolled (343, 216) with delta (0, 0)
Screenshot: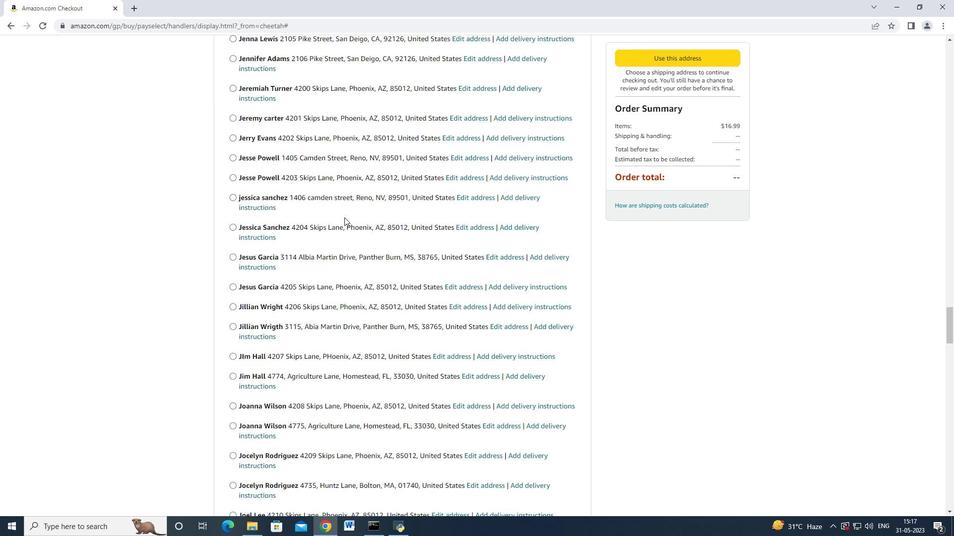 
Action: Mouse scrolled (343, 216) with delta (0, 0)
Screenshot: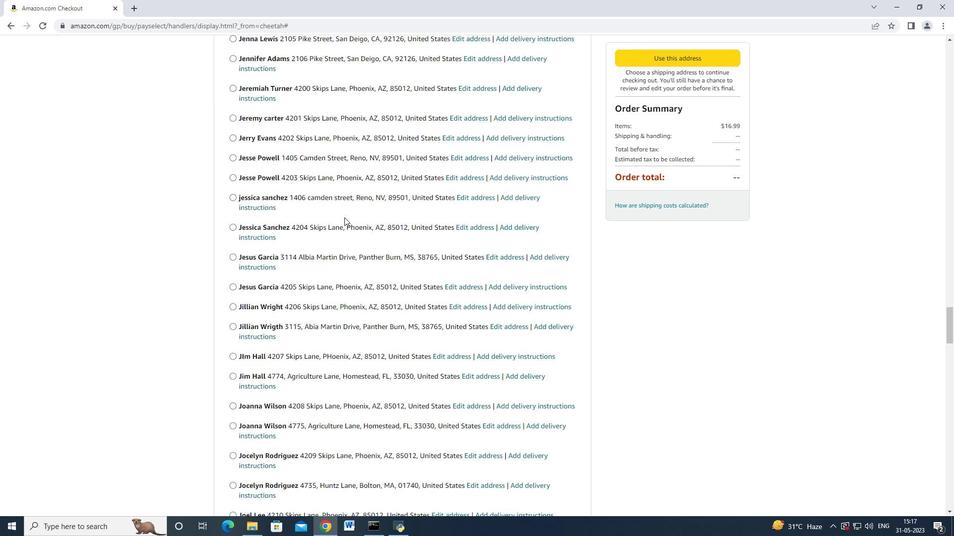
Action: Mouse scrolled (343, 216) with delta (0, 0)
Screenshot: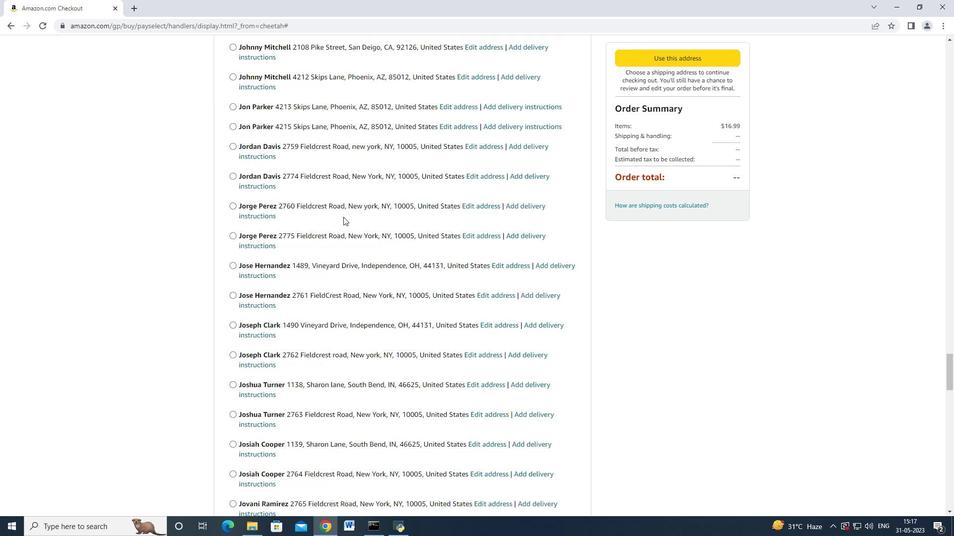 
Action: Mouse moved to (343, 217)
Screenshot: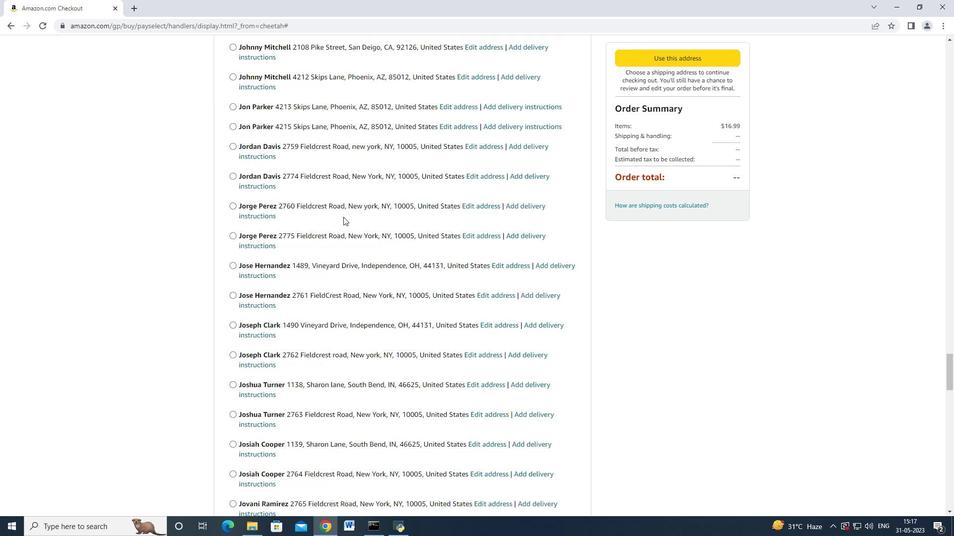 
Action: Mouse scrolled (343, 216) with delta (0, 0)
Screenshot: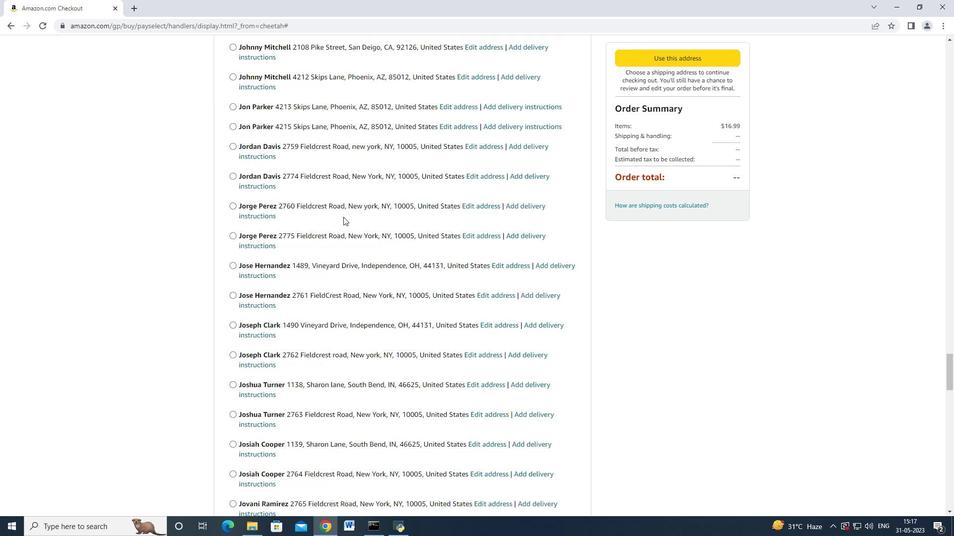 
Action: Mouse moved to (343, 217)
Screenshot: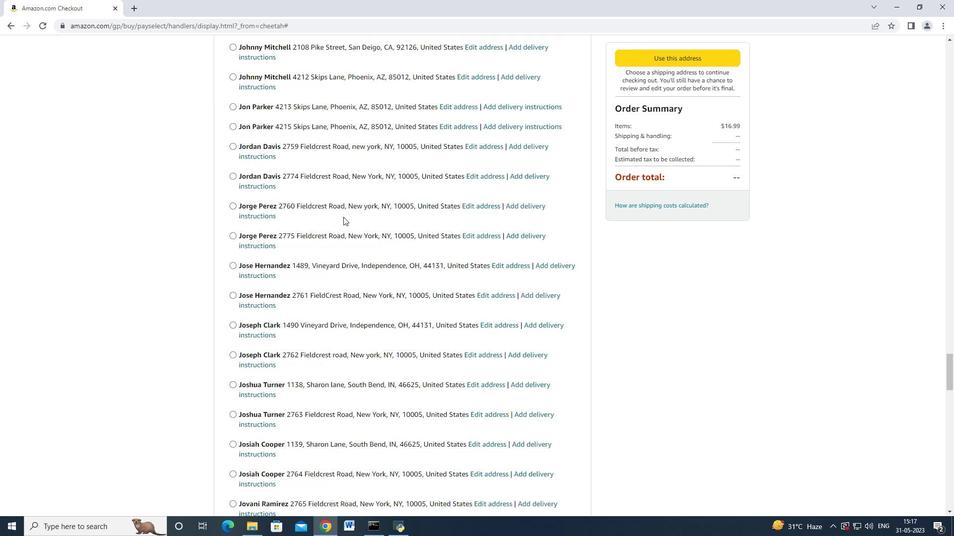 
Action: Mouse scrolled (343, 217) with delta (0, 0)
Screenshot: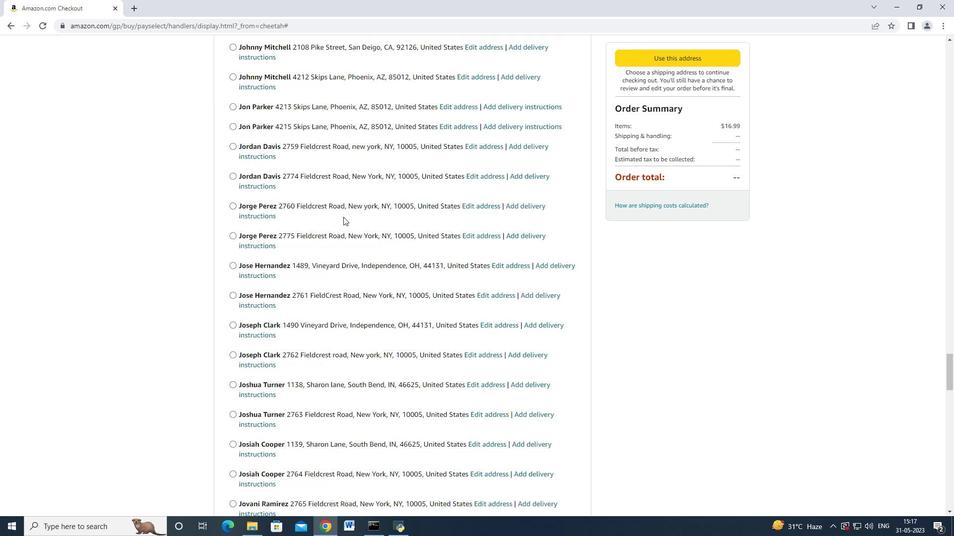 
Action: Mouse scrolled (343, 216) with delta (0, 0)
Screenshot: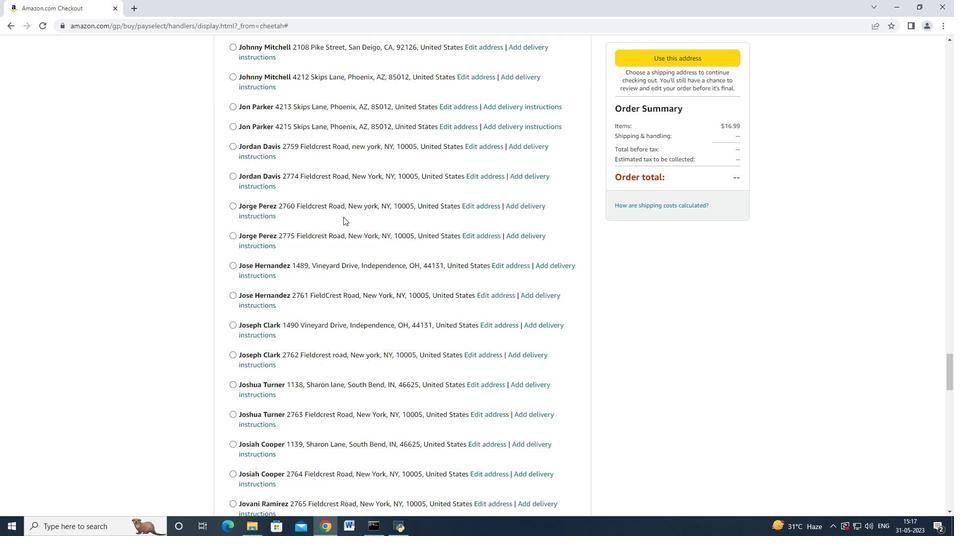 
Action: Mouse moved to (343, 217)
Screenshot: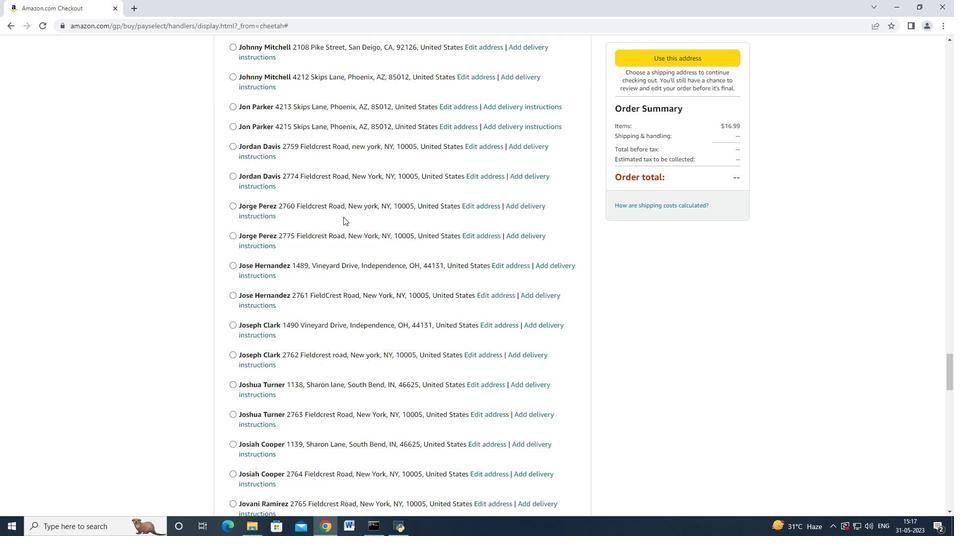 
Action: Mouse scrolled (343, 216) with delta (0, 0)
Screenshot: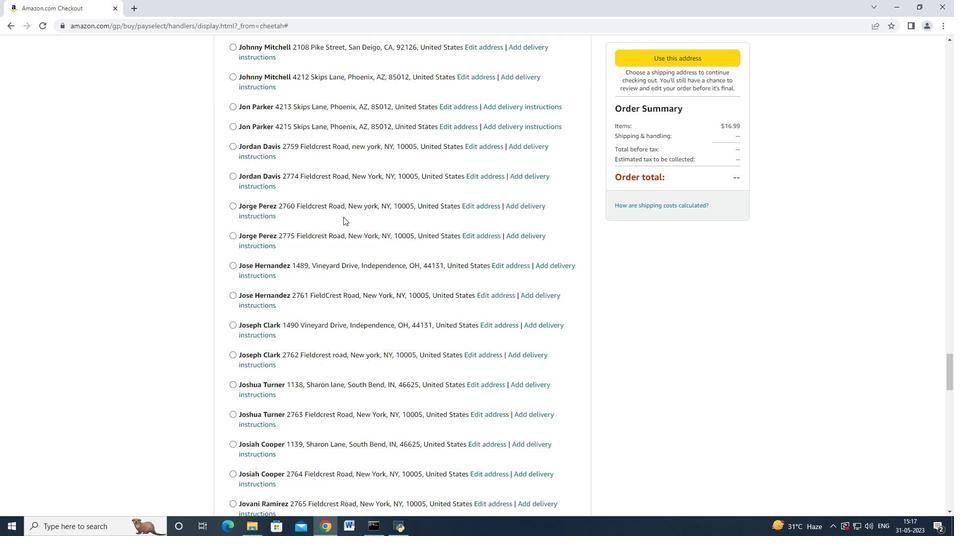 
Action: Mouse moved to (343, 217)
Screenshot: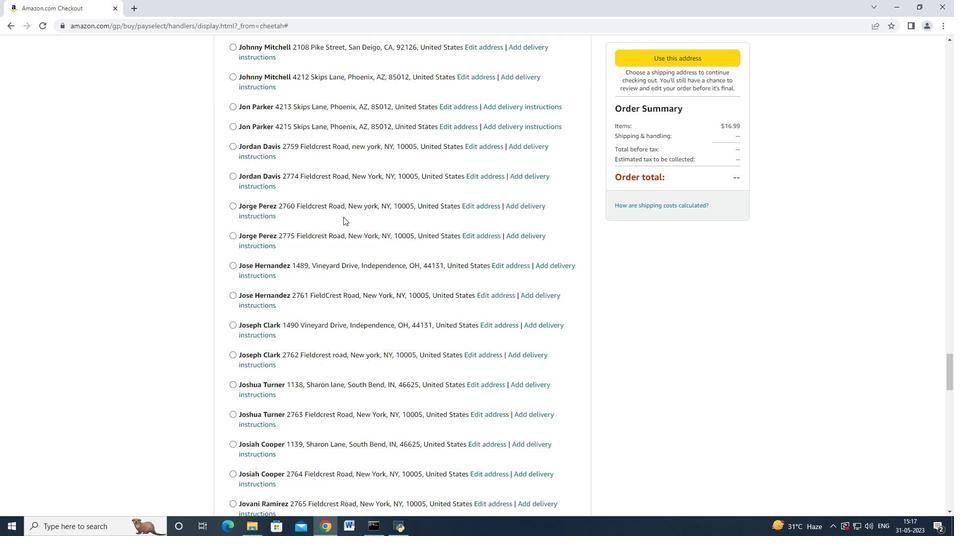 
Action: Mouse scrolled (343, 216) with delta (0, 0)
Screenshot: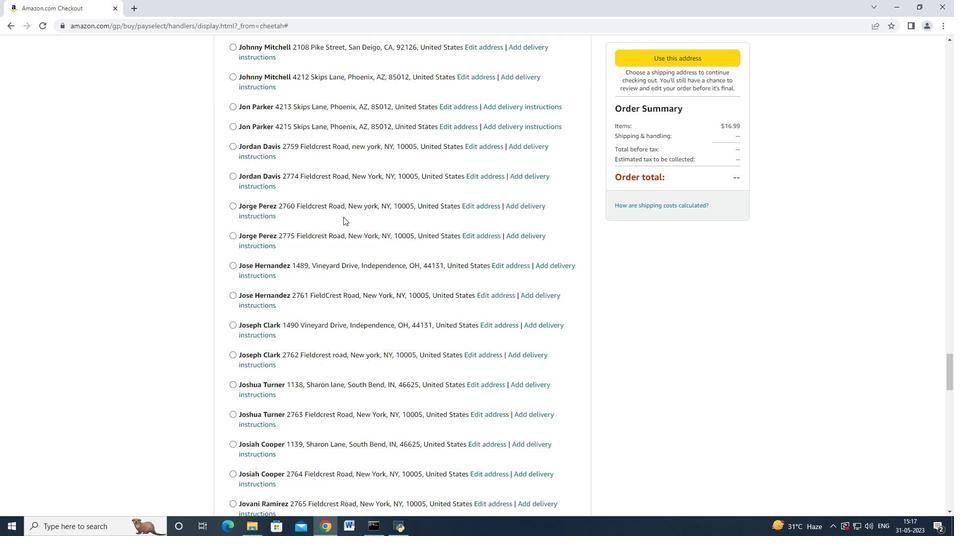 
Action: Mouse scrolled (343, 217) with delta (0, 0)
Screenshot: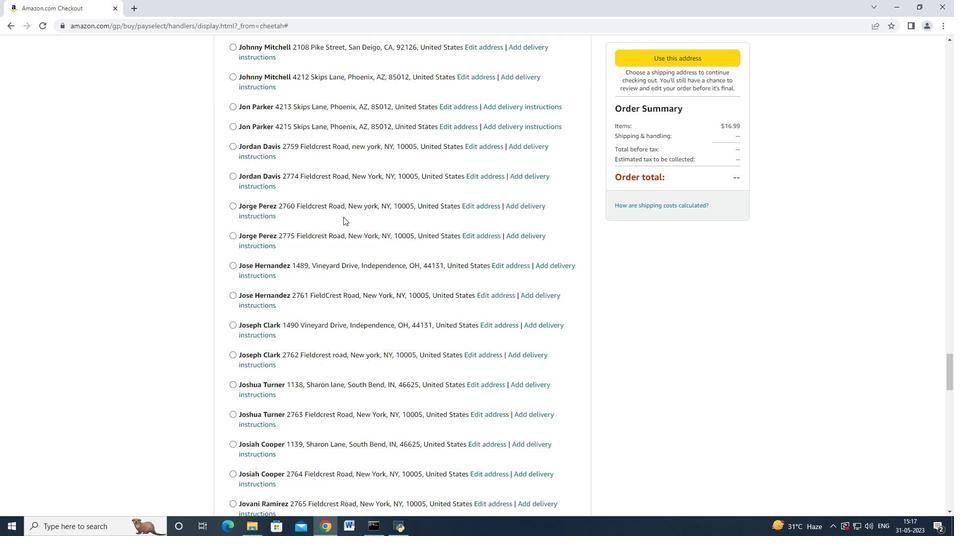 
Action: Mouse moved to (342, 219)
Screenshot: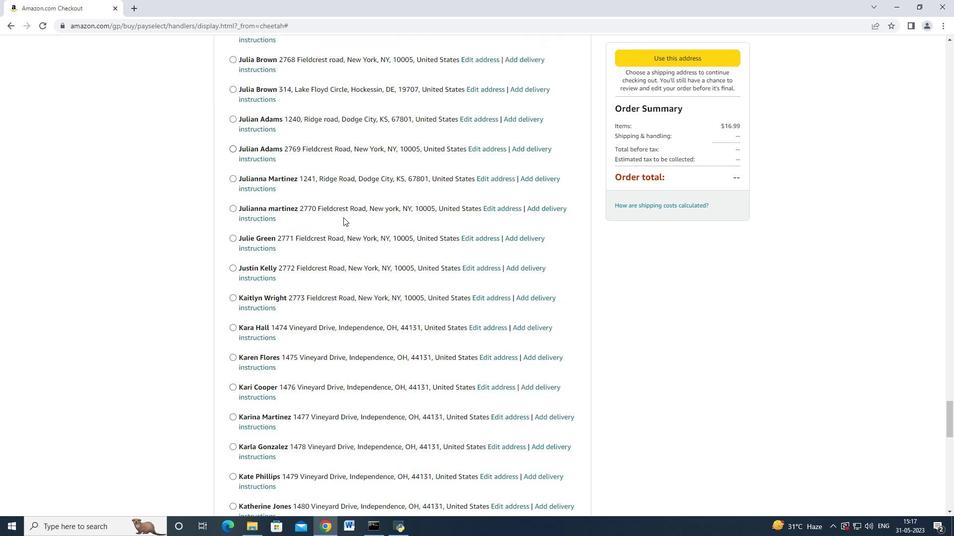 
Action: Mouse scrolled (342, 218) with delta (0, 0)
Screenshot: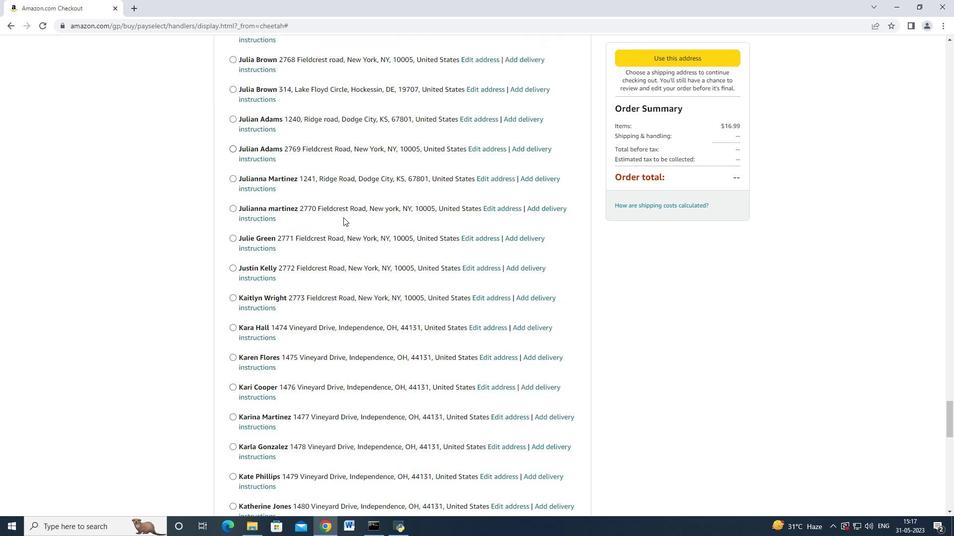 
Action: Mouse scrolled (342, 218) with delta (0, 0)
Screenshot: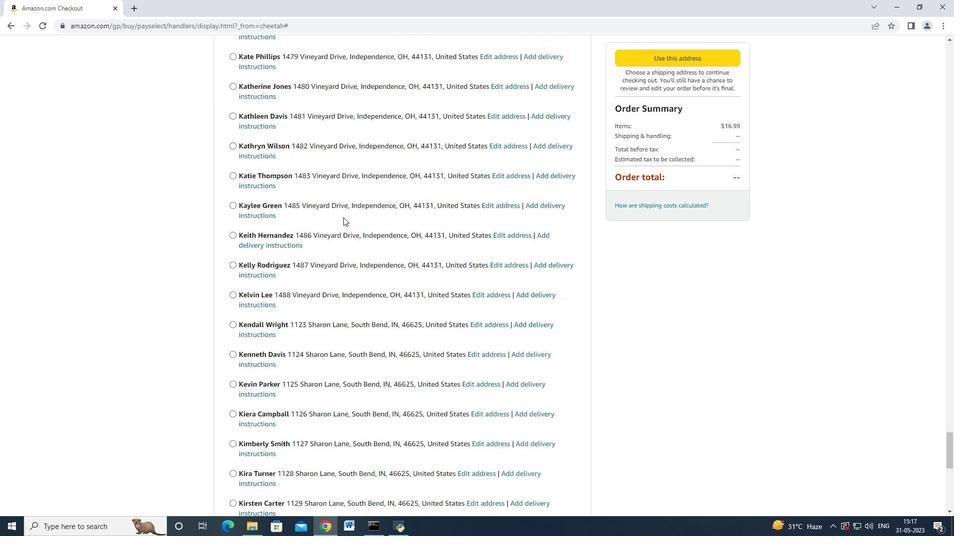 
Action: Mouse scrolled (342, 218) with delta (0, 0)
Screenshot: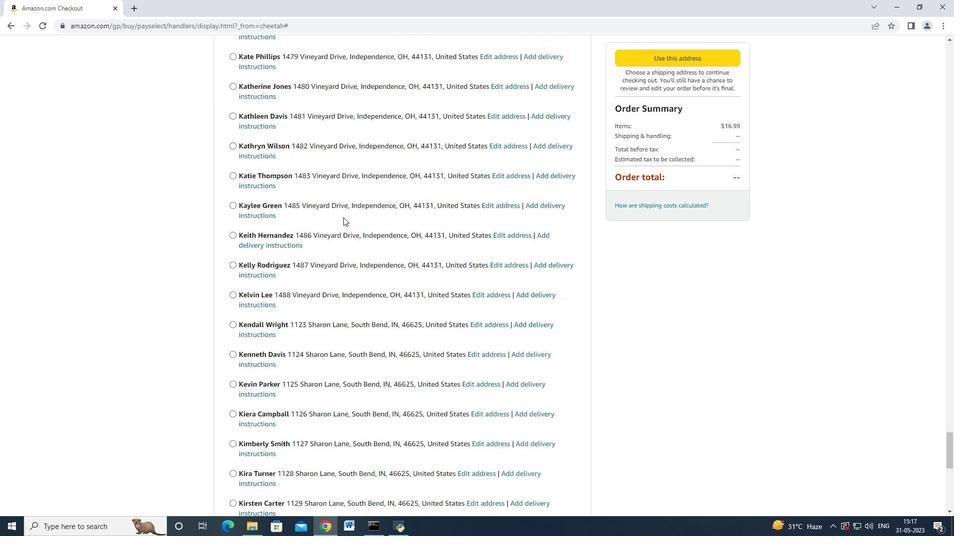 
Action: Mouse scrolled (342, 218) with delta (0, 0)
Screenshot: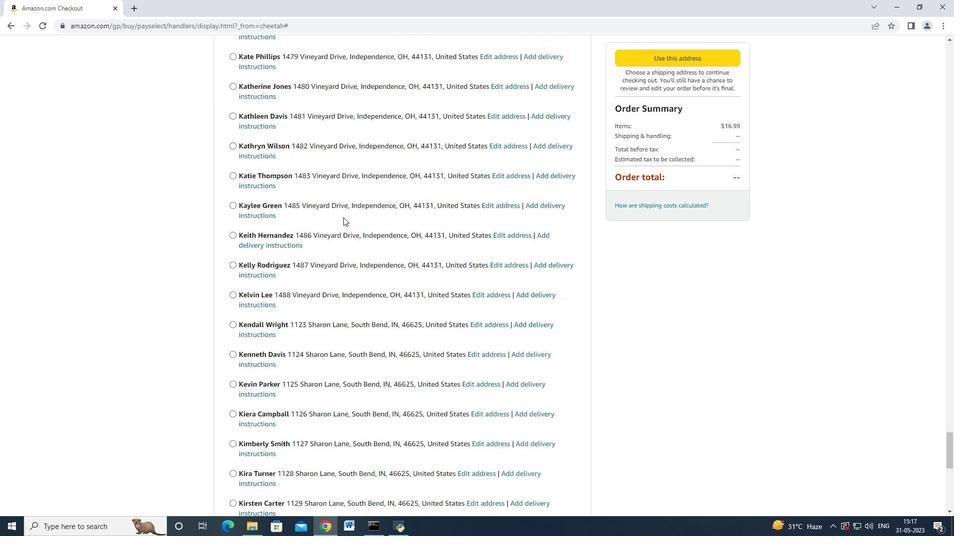 
Action: Mouse scrolled (342, 218) with delta (0, 0)
Screenshot: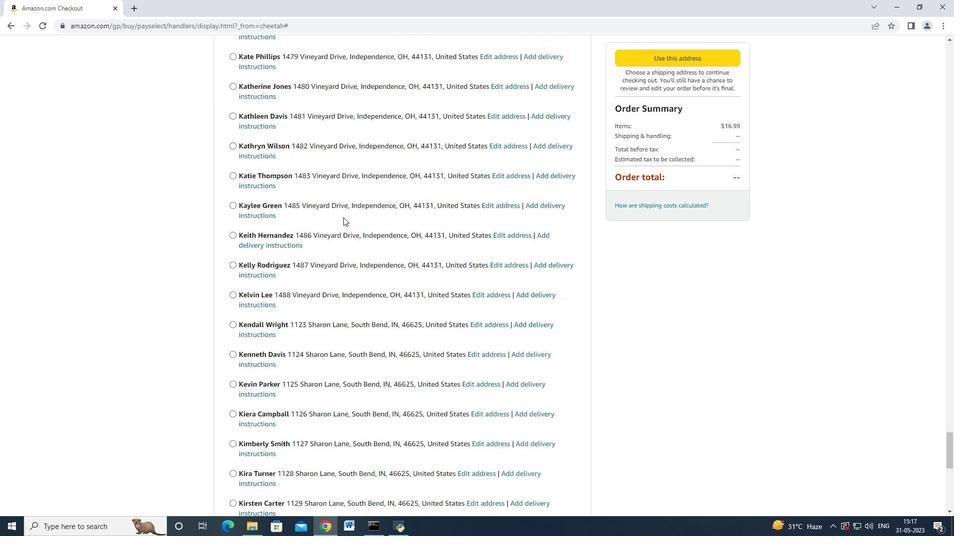 
Action: Mouse scrolled (342, 218) with delta (0, 0)
Screenshot: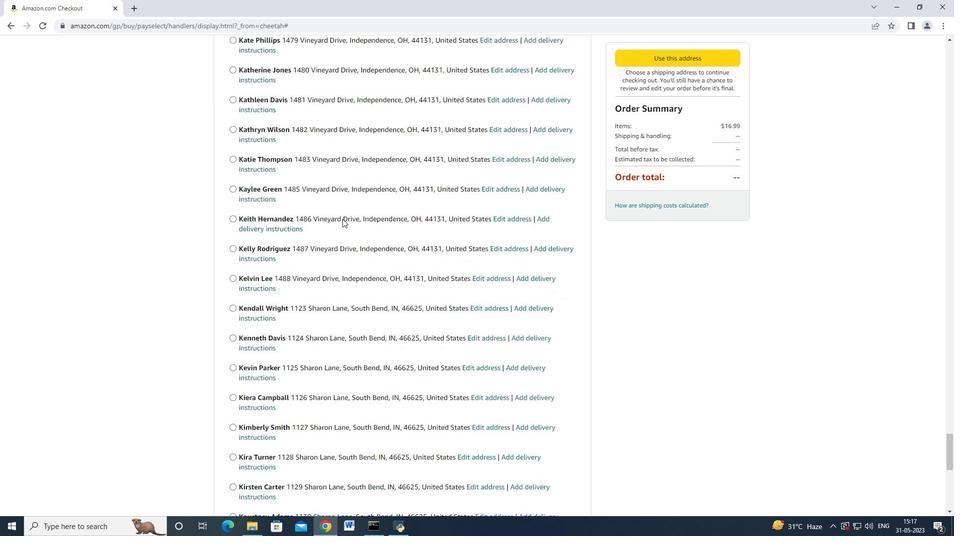 
Action: Mouse moved to (342, 219)
Screenshot: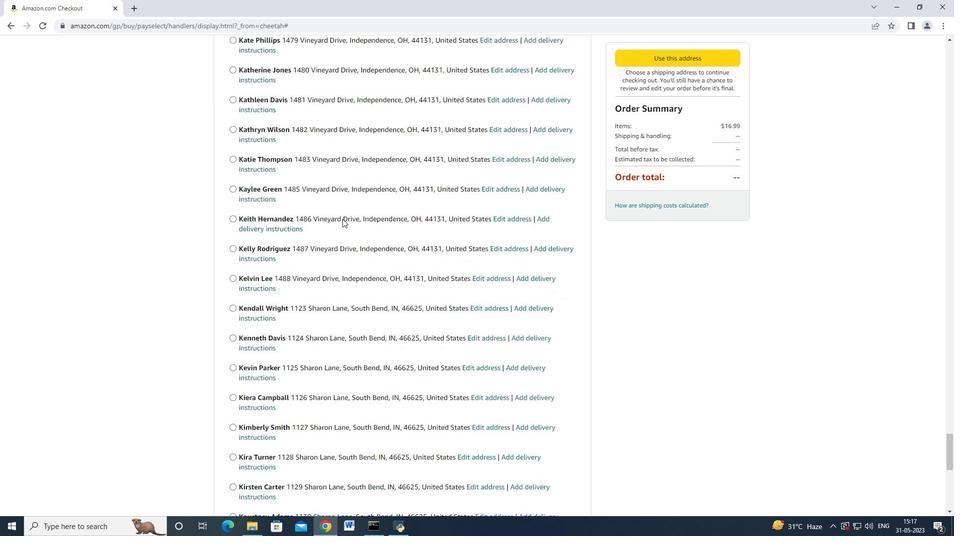 
Action: Mouse scrolled (342, 218) with delta (0, 0)
Screenshot: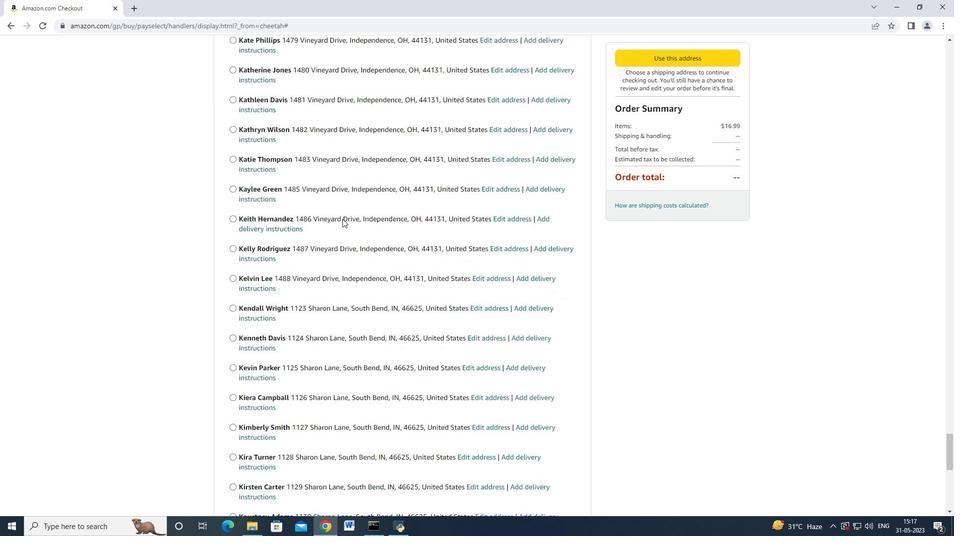 
Action: Mouse moved to (342, 219)
Screenshot: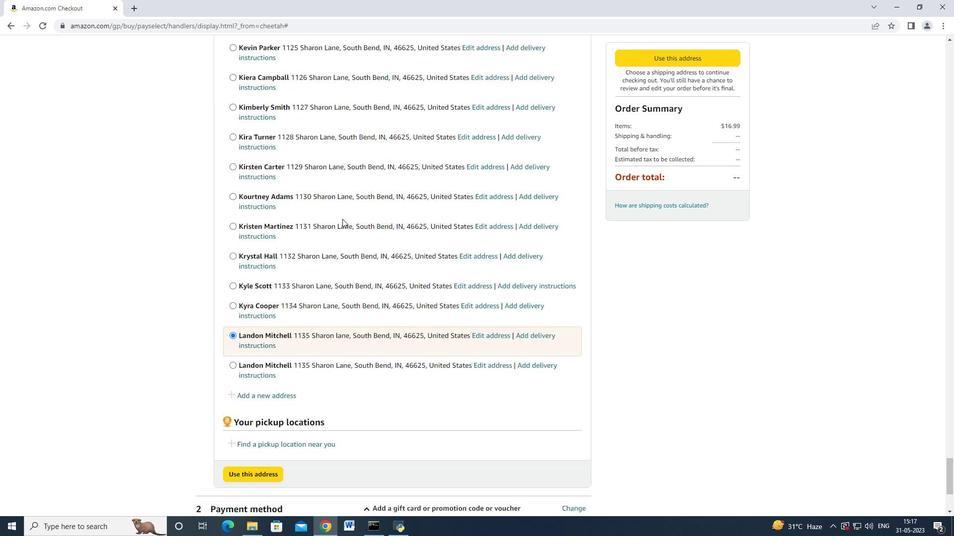 
Action: Mouse scrolled (342, 219) with delta (0, 0)
Screenshot: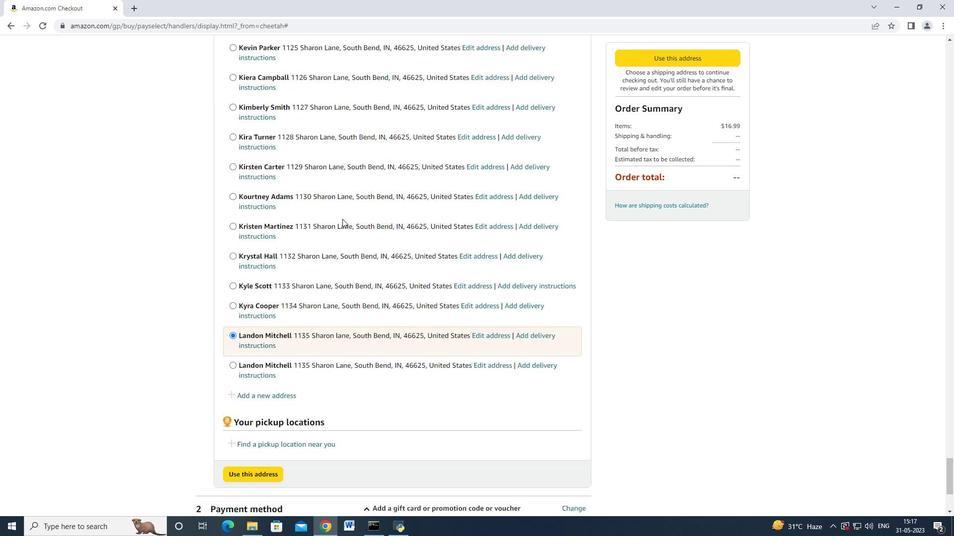 
Action: Mouse moved to (342, 220)
Screenshot: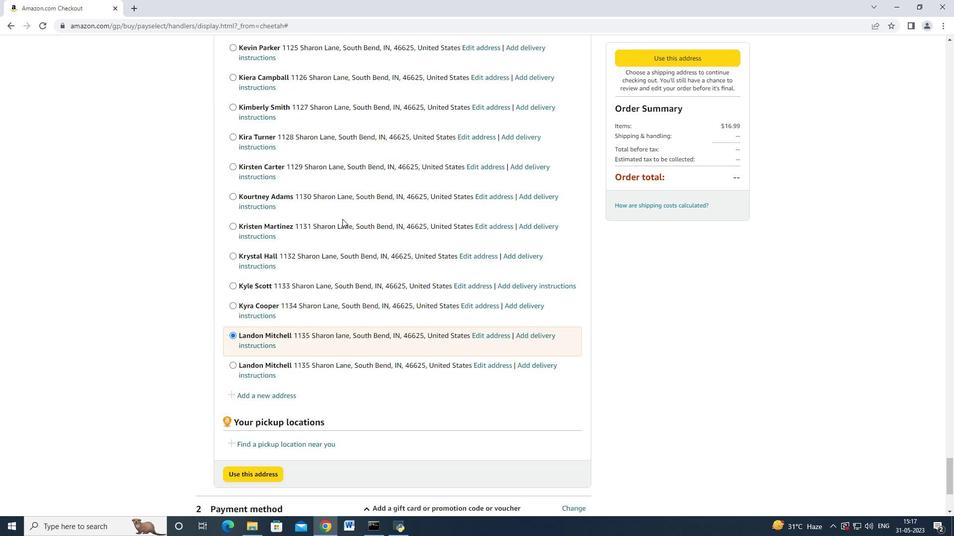 
Action: Mouse scrolled (342, 220) with delta (0, 0)
Screenshot: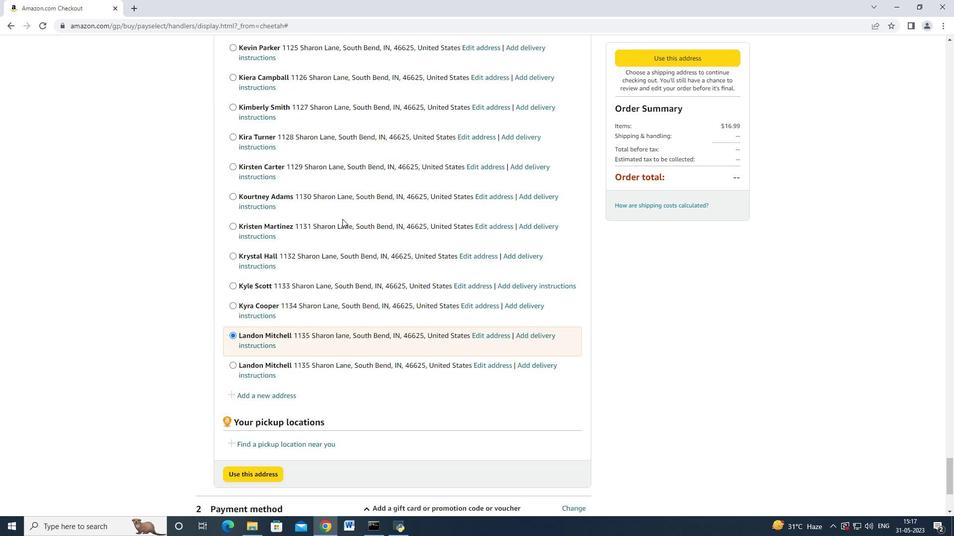 
Action: Mouse moved to (342, 220)
Screenshot: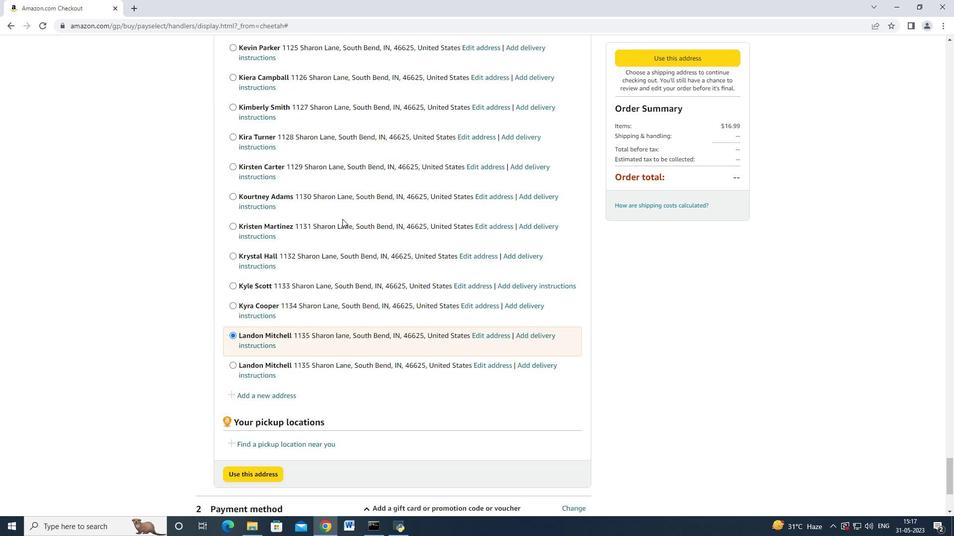 
Action: Mouse scrolled (342, 220) with delta (0, 0)
Screenshot: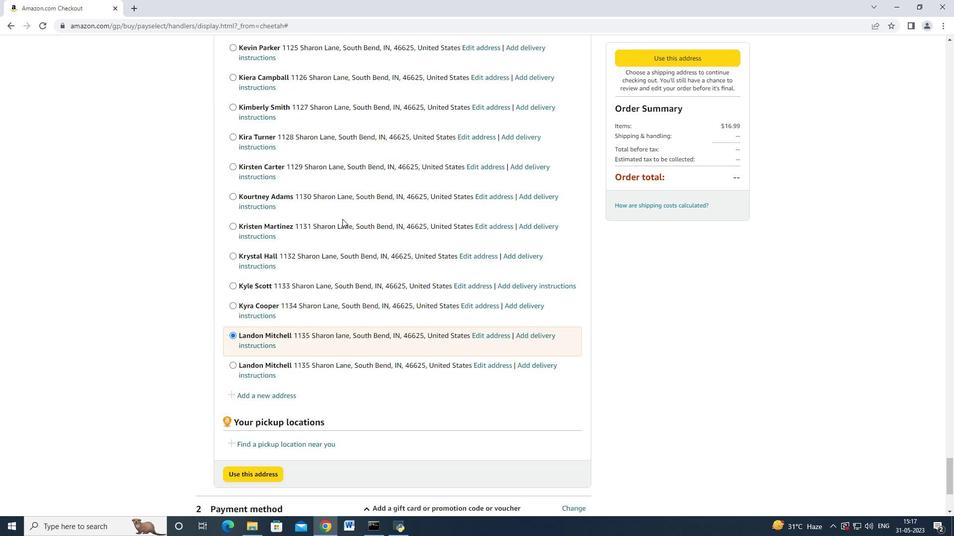 
Action: Mouse scrolled (342, 220) with delta (0, 0)
Screenshot: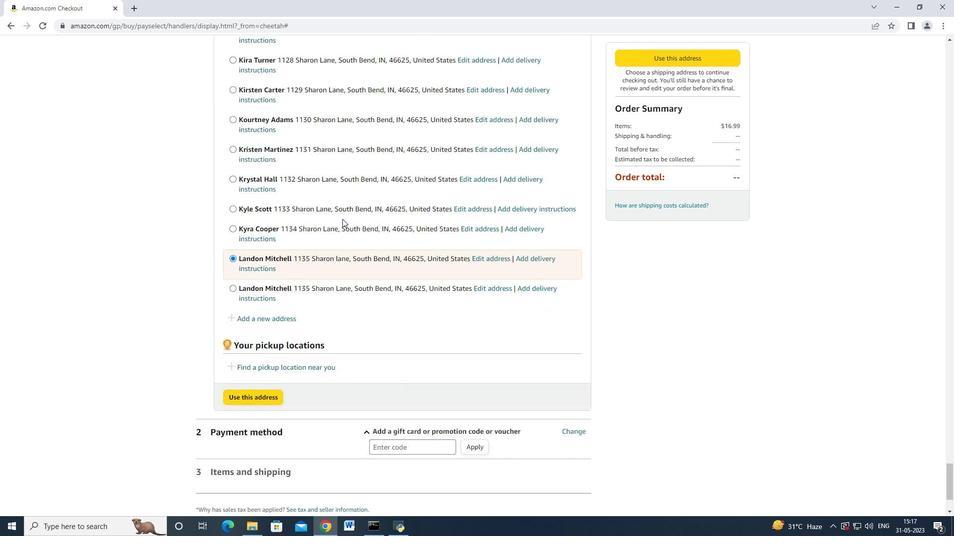 
Action: Mouse scrolled (342, 219) with delta (0, 0)
Screenshot: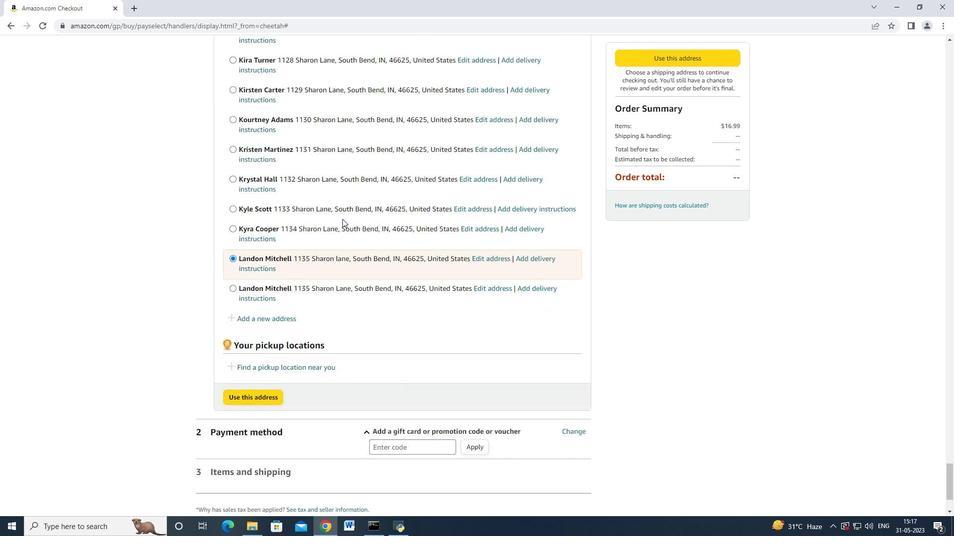 
Action: Mouse scrolled (342, 220) with delta (0, 0)
Screenshot: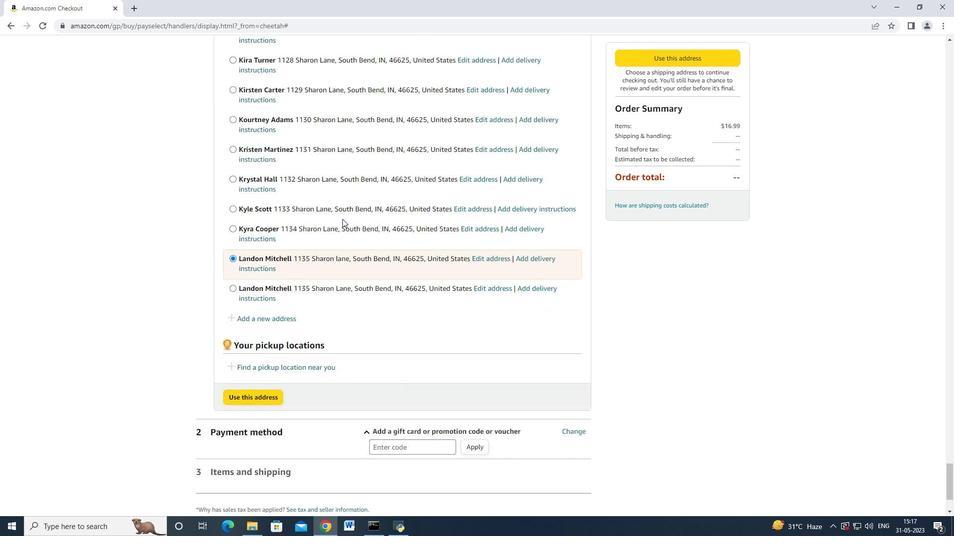 
Action: Mouse scrolled (342, 220) with delta (0, 0)
Screenshot: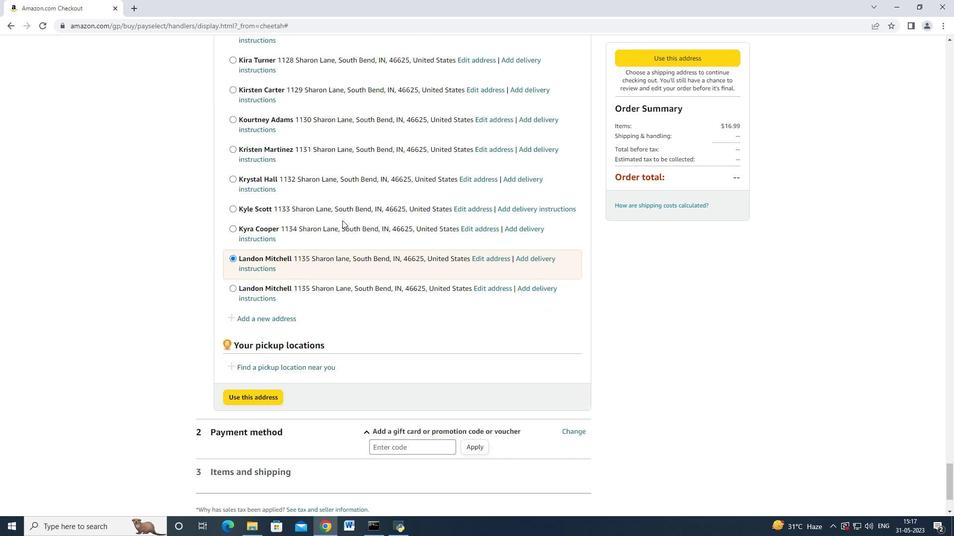 
Action: Mouse moved to (256, 223)
Screenshot: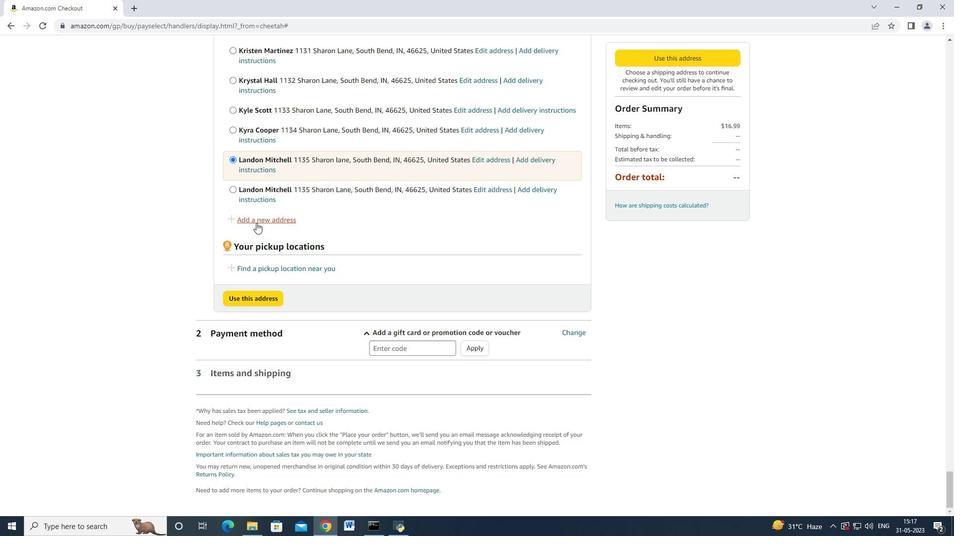 
Action: Mouse pressed left at (256, 223)
Screenshot: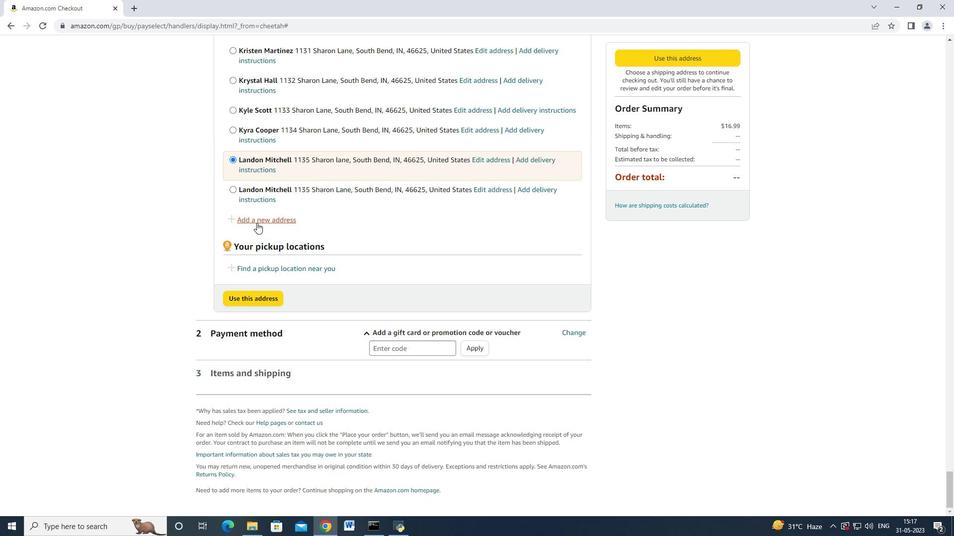 
Action: Mouse moved to (344, 240)
Screenshot: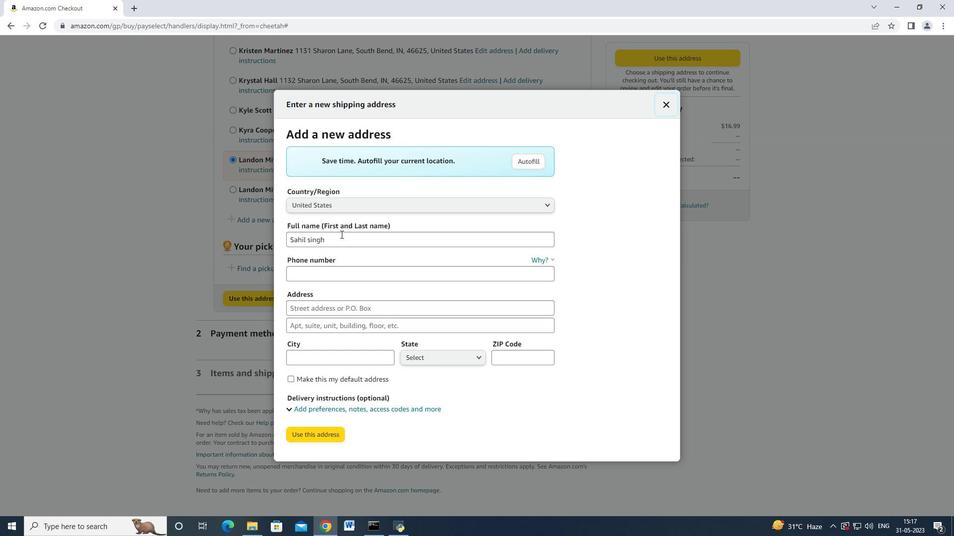 
Action: Mouse pressed left at (344, 240)
Screenshot: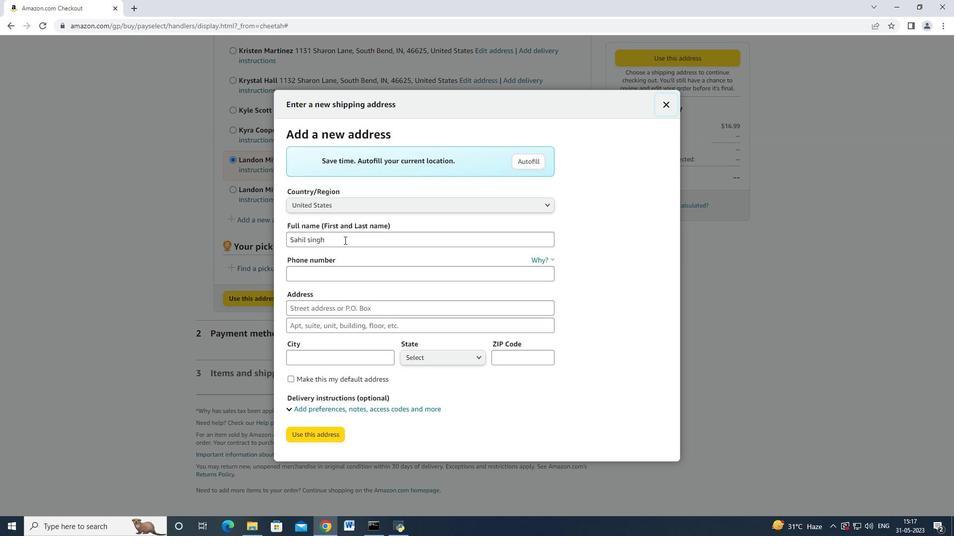 
Action: Mouse moved to (301, 235)
Screenshot: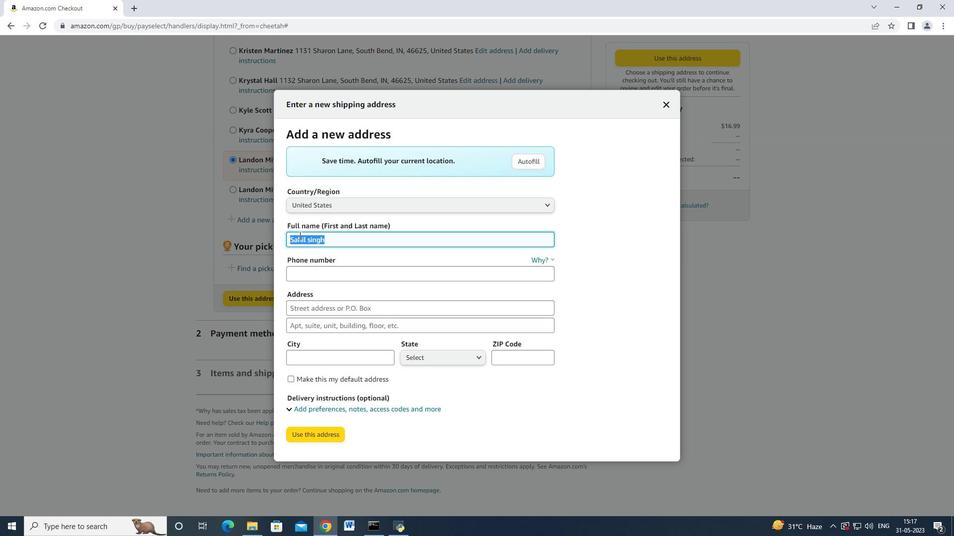 
Action: Key pressed <Key.backspace><Key.shift>Lane<Key.space><Key.shift_r><Key.shift>Turner<Key.tab><Key.tab>5742125169<Key.tab>1136<Key.space><Key.shift_r>Sjar<Key.backspace><Key.backspace><Key.backspace>haron<Key.space><Key.shift>Lane<Key.space><Key.tab><Key.tab><Key.shift>Sount<Key.backspace><Key.backspace>th<Key.space>b<Key.backspace><Key.shift><Key.shift>Bend<Key.space>
Screenshot: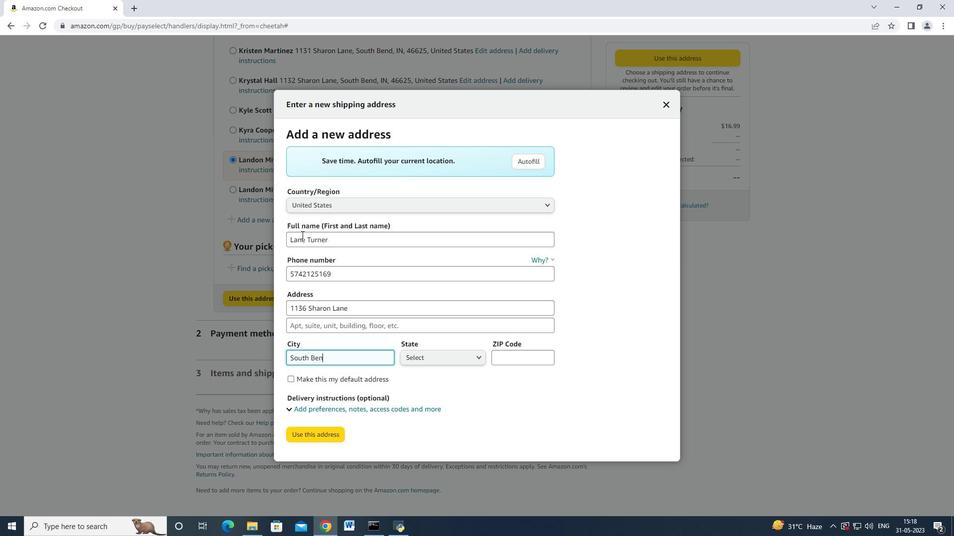 
Action: Mouse moved to (442, 360)
Screenshot: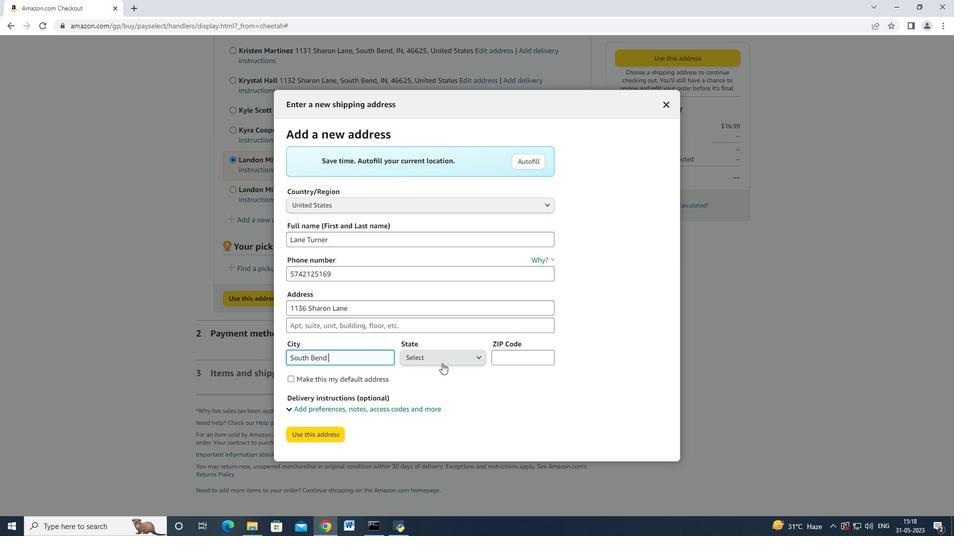 
Action: Mouse pressed left at (442, 360)
Screenshot: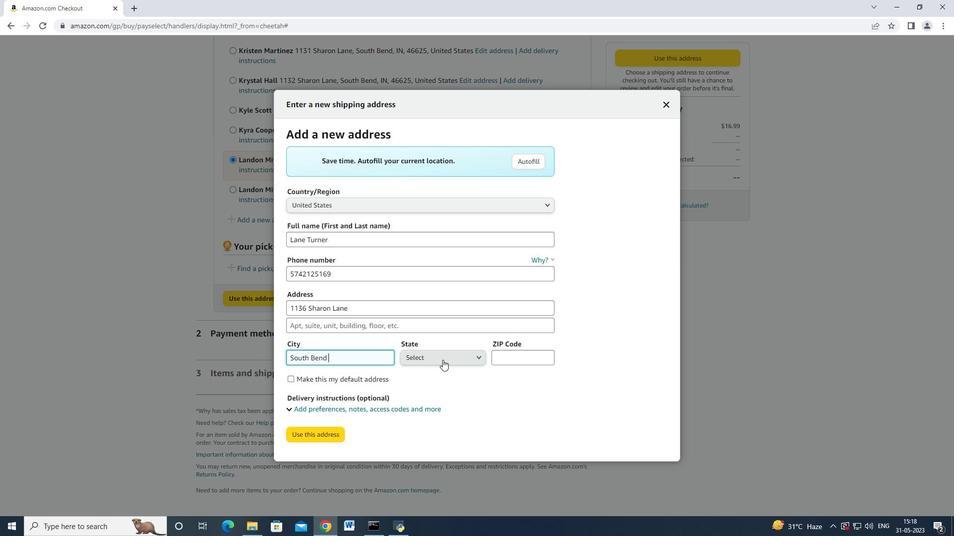 
Action: Mouse moved to (471, 263)
Screenshot: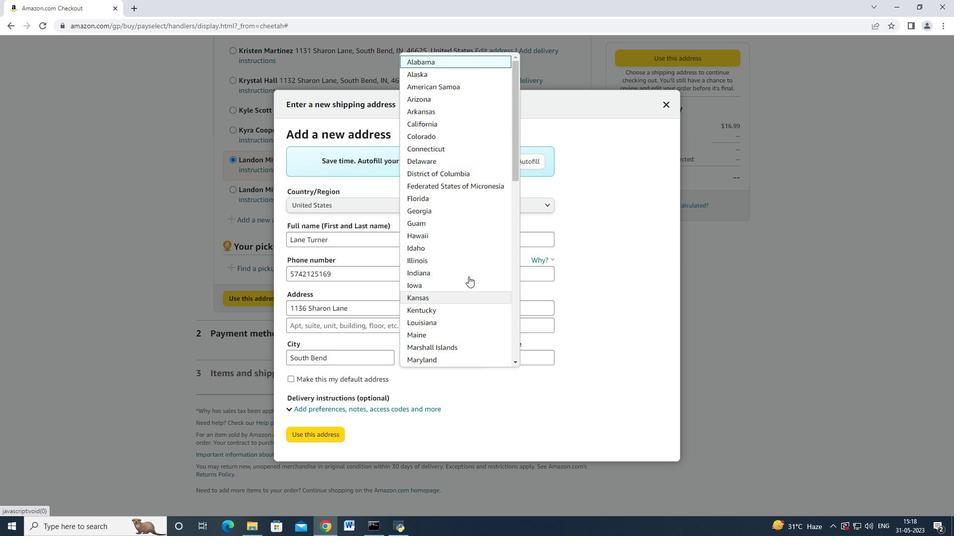
Action: Mouse scrolled (471, 263) with delta (0, 0)
Screenshot: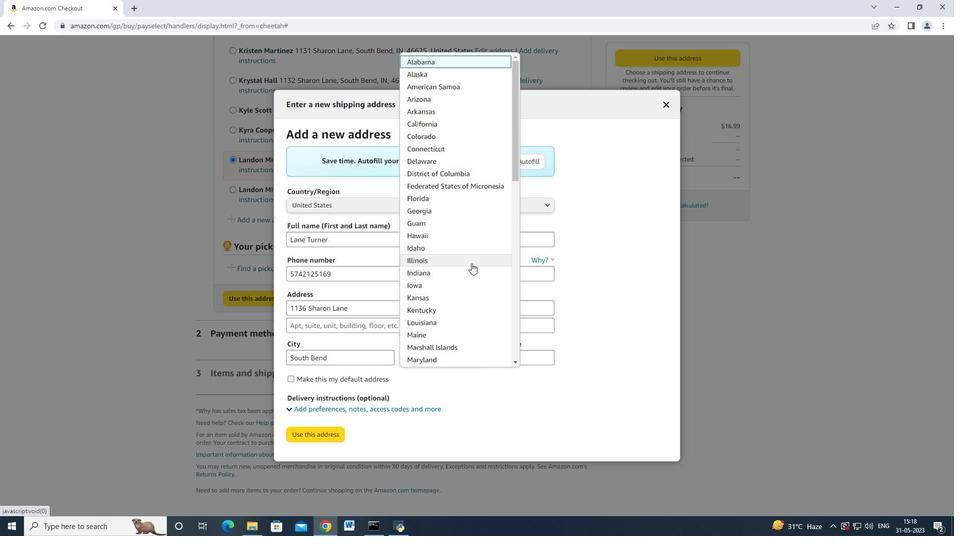 
Action: Mouse moved to (448, 222)
Screenshot: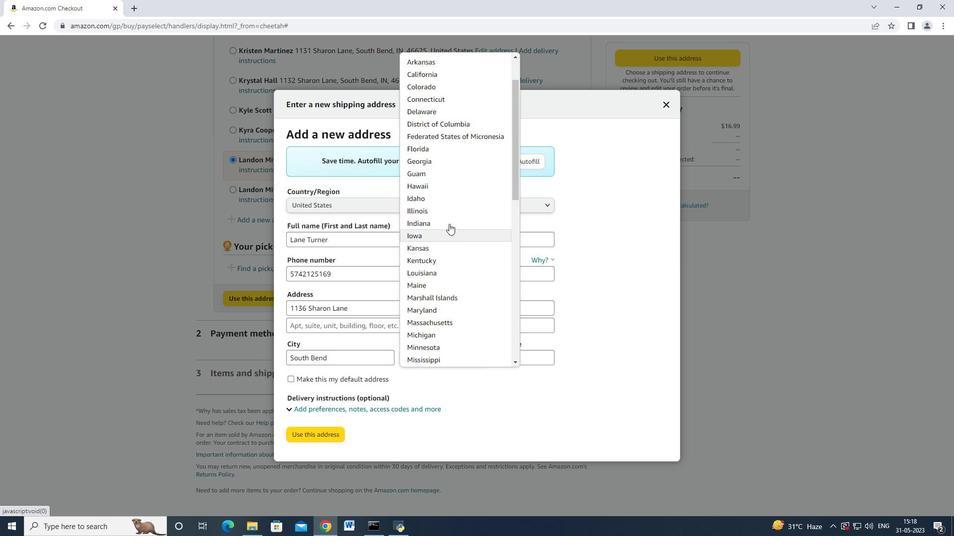 
Action: Mouse pressed left at (448, 222)
Screenshot: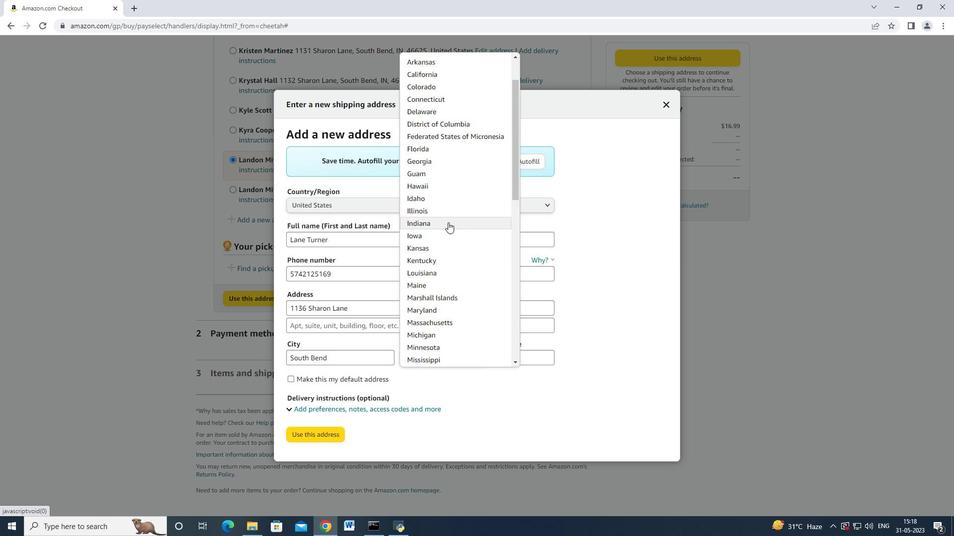 
Action: Mouse moved to (534, 363)
Screenshot: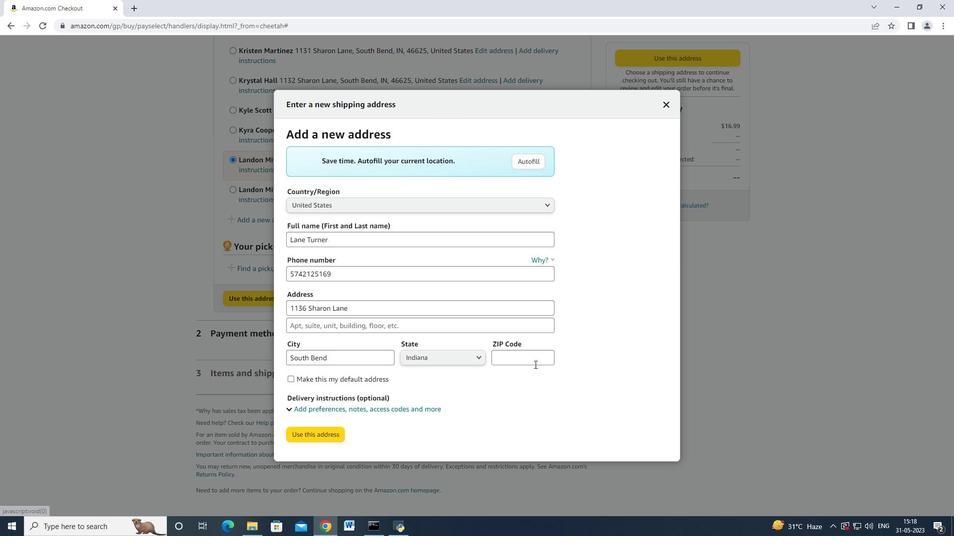 
Action: Mouse pressed left at (534, 363)
Screenshot: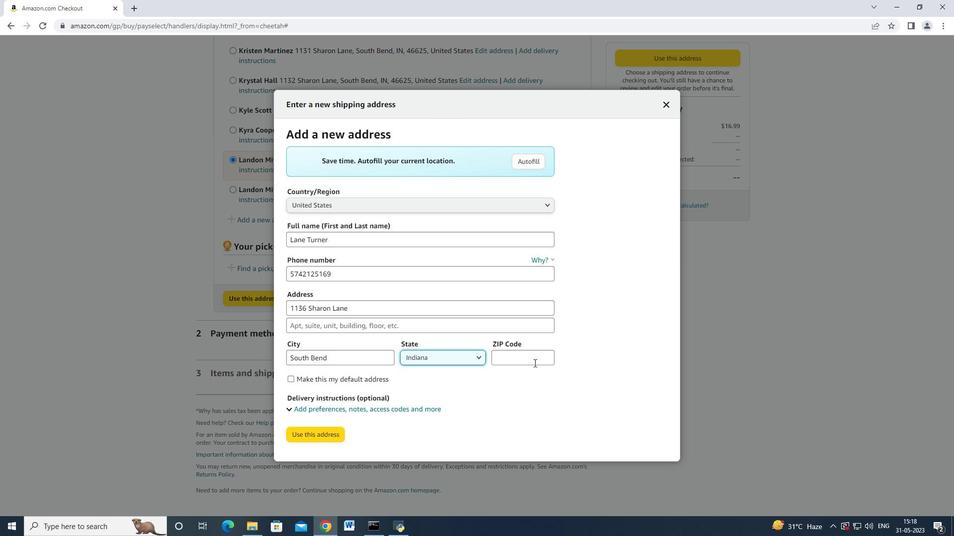 
Action: Mouse moved to (534, 363)
Screenshot: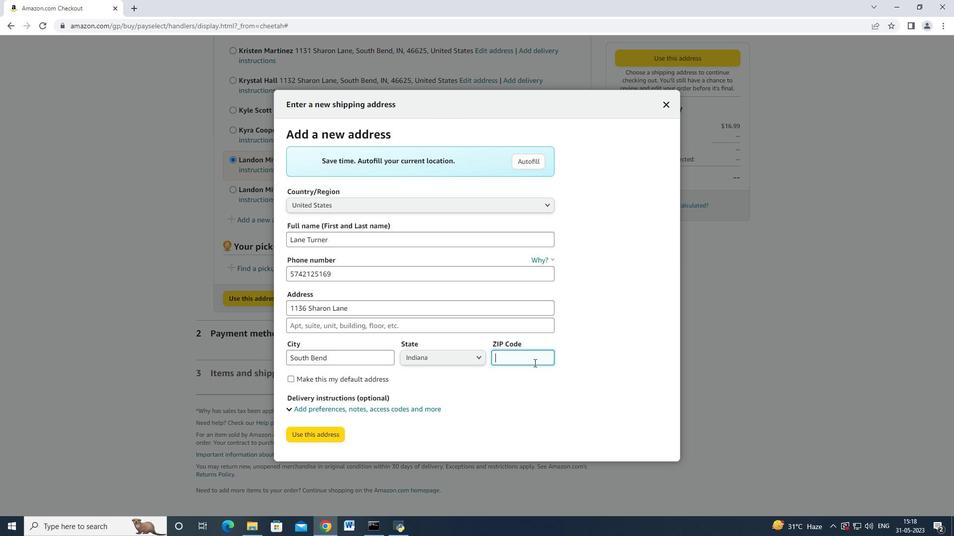 
Action: Key pressed 46625
Screenshot: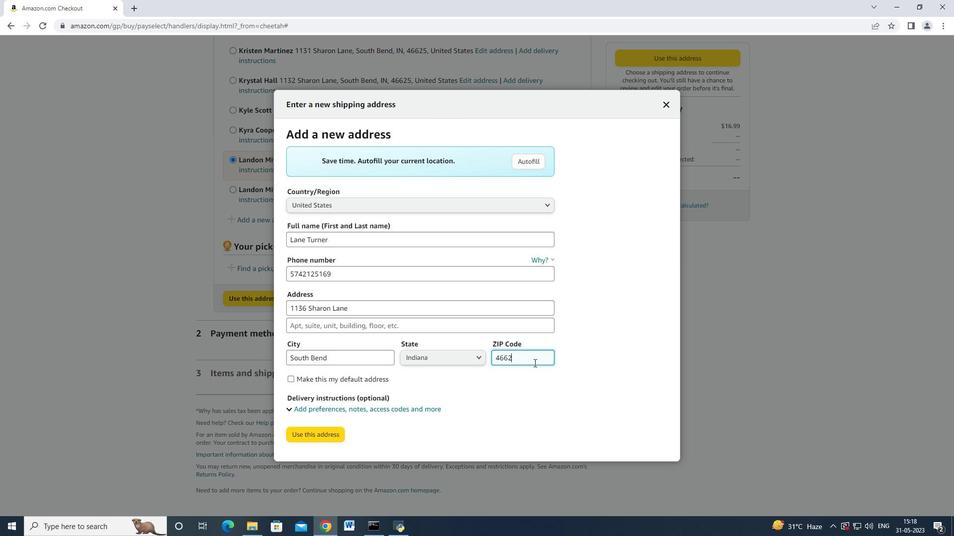 
Action: Mouse moved to (320, 435)
Screenshot: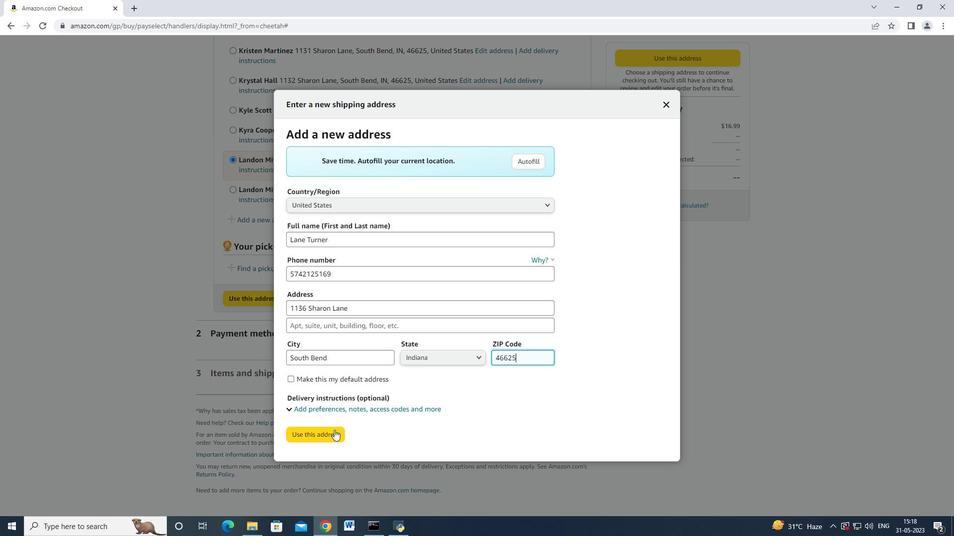
Action: Mouse pressed left at (320, 435)
Screenshot: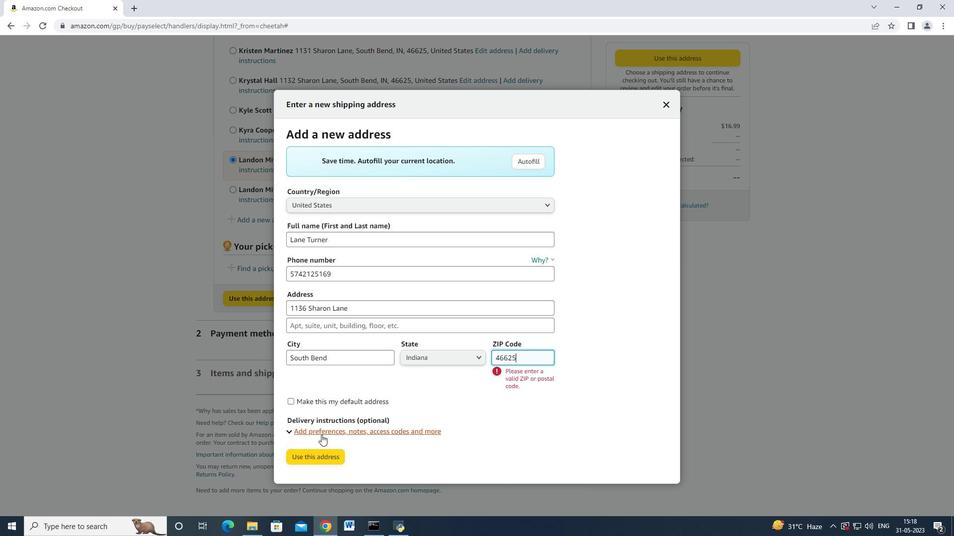 
Action: Mouse moved to (319, 467)
Screenshot: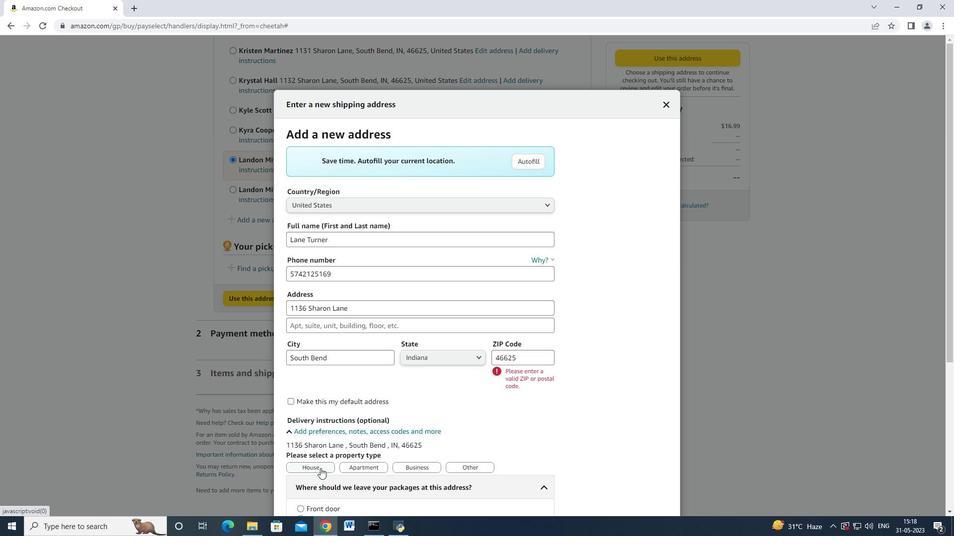 
Action: Mouse pressed left at (319, 467)
Screenshot: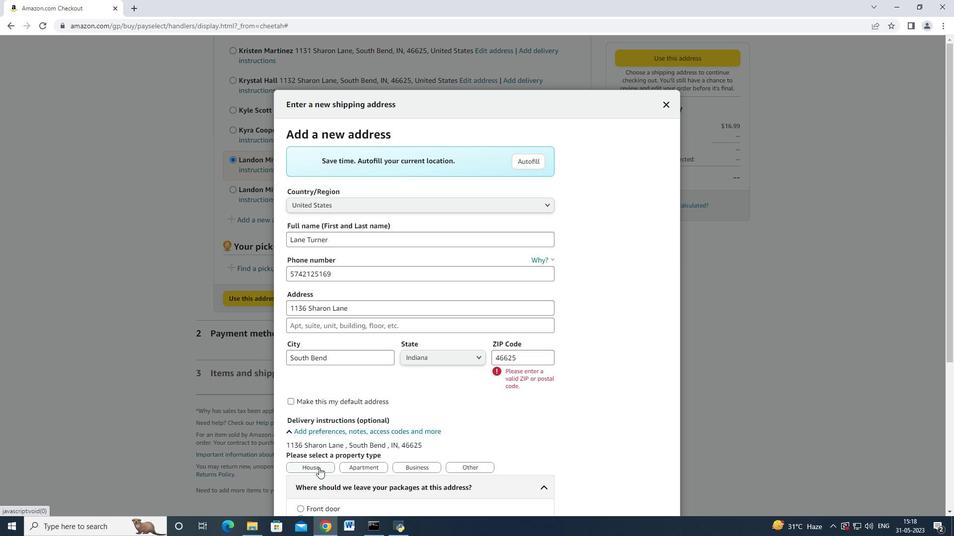 
Action: Mouse moved to (323, 467)
Screenshot: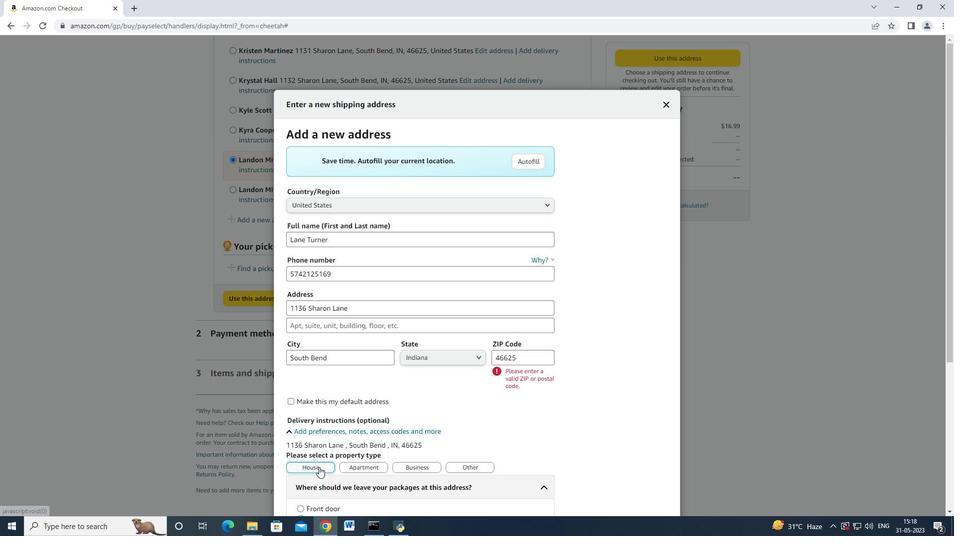
Action: Mouse scrolled (323, 466) with delta (0, 0)
Screenshot: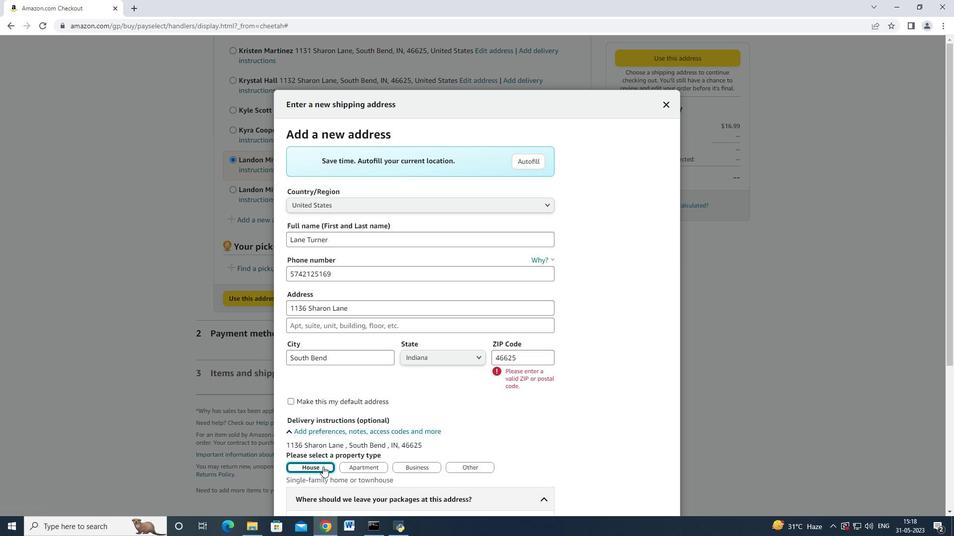 
Action: Mouse moved to (322, 464)
Screenshot: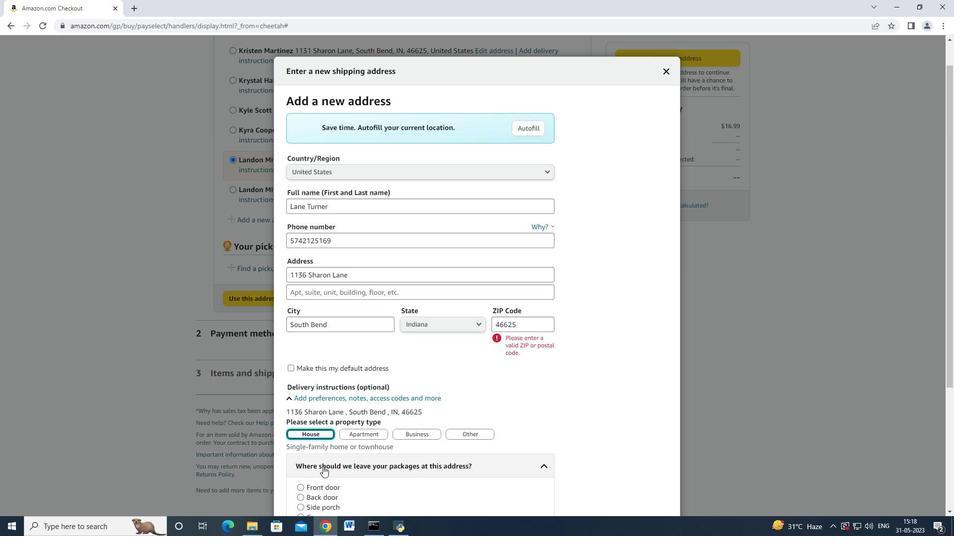 
Action: Mouse scrolled (322, 463) with delta (0, 0)
Screenshot: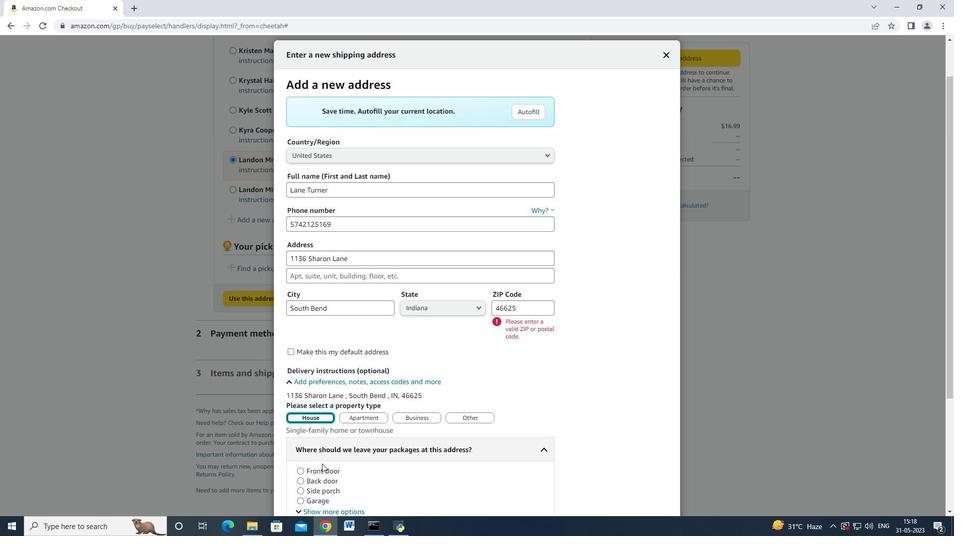 
Action: Mouse moved to (325, 420)
Screenshot: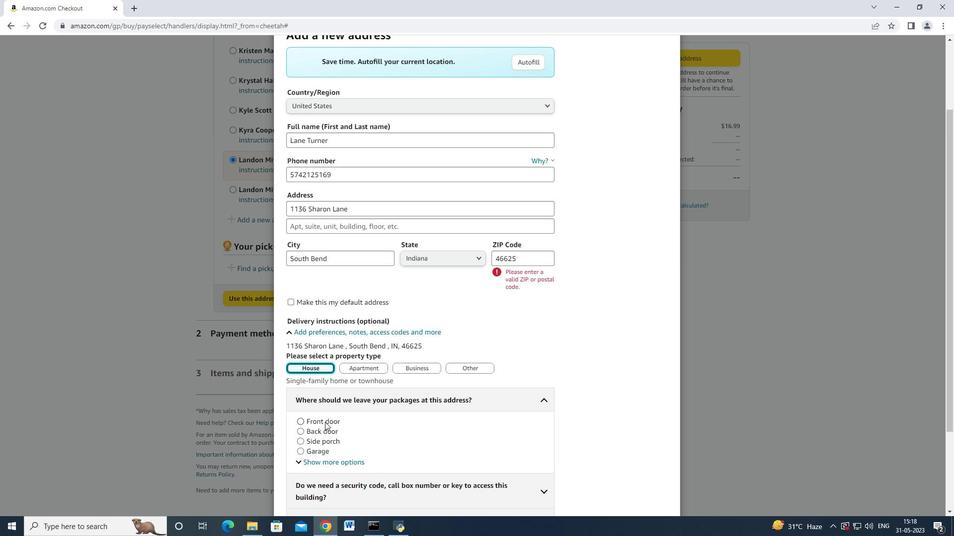 
Action: Mouse pressed left at (325, 420)
Screenshot: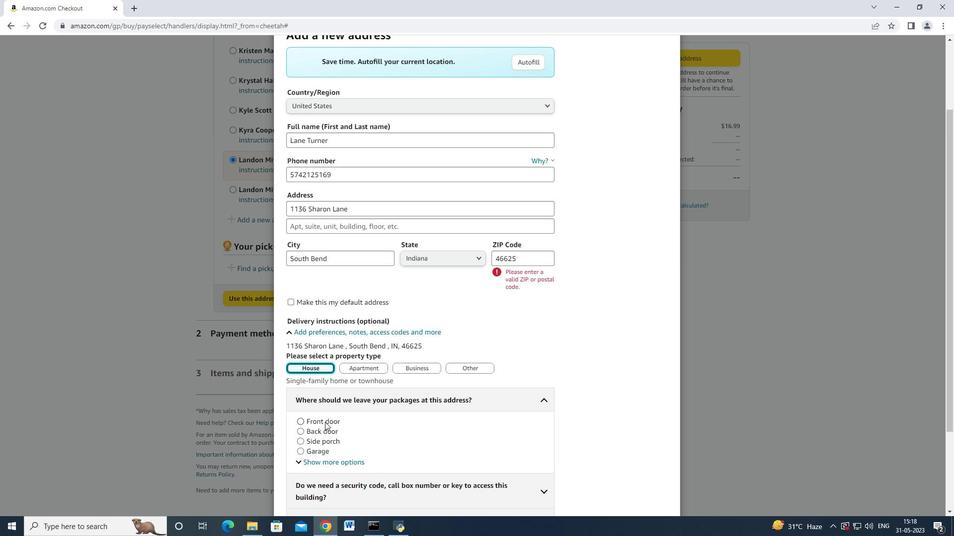 
Action: Mouse moved to (401, 413)
Screenshot: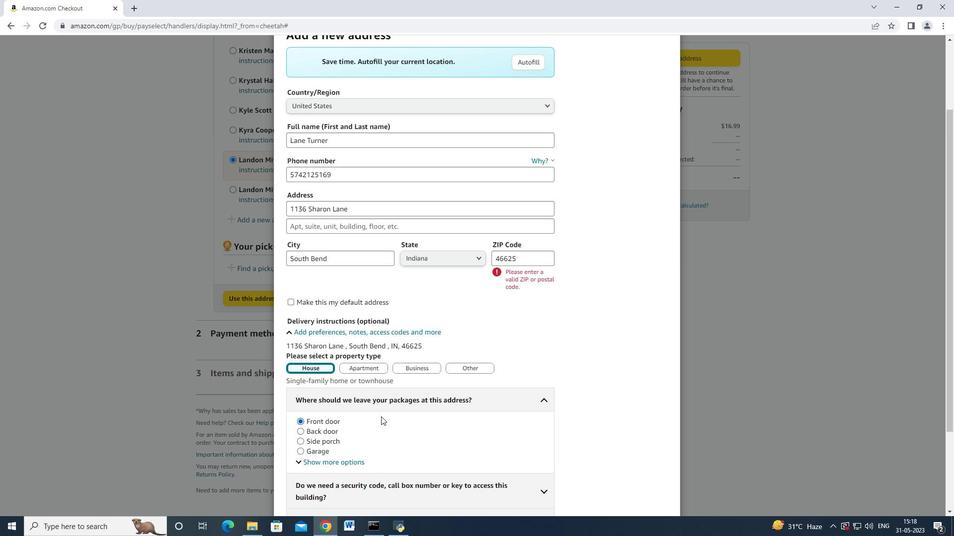 
Action: Mouse scrolled (401, 412) with delta (0, 0)
Screenshot: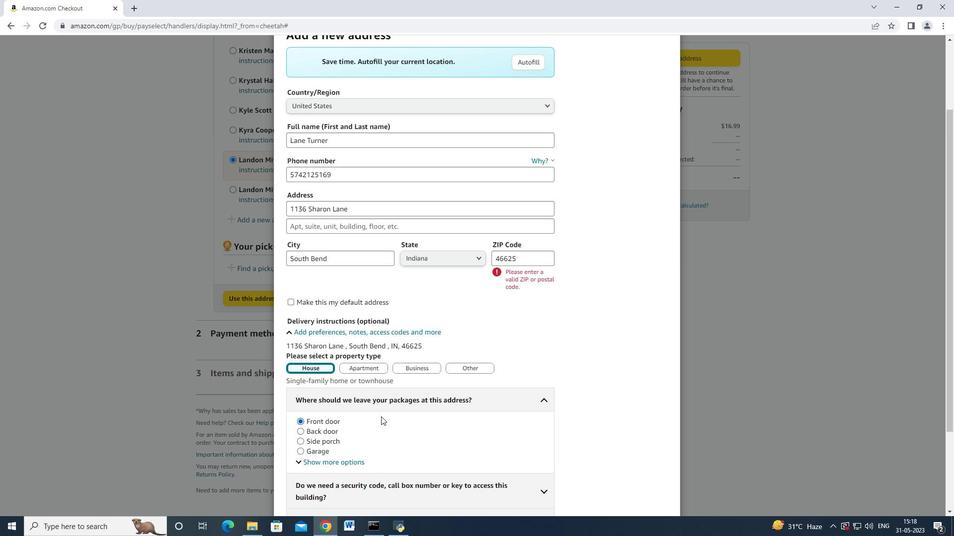 
Action: Mouse scrolled (401, 412) with delta (0, 0)
Screenshot: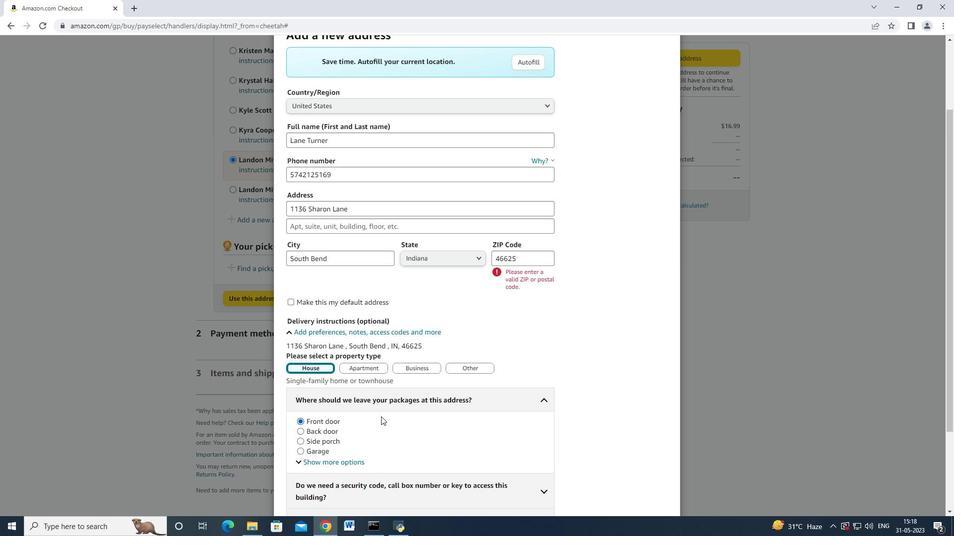 
Action: Mouse scrolled (401, 412) with delta (0, 0)
Screenshot: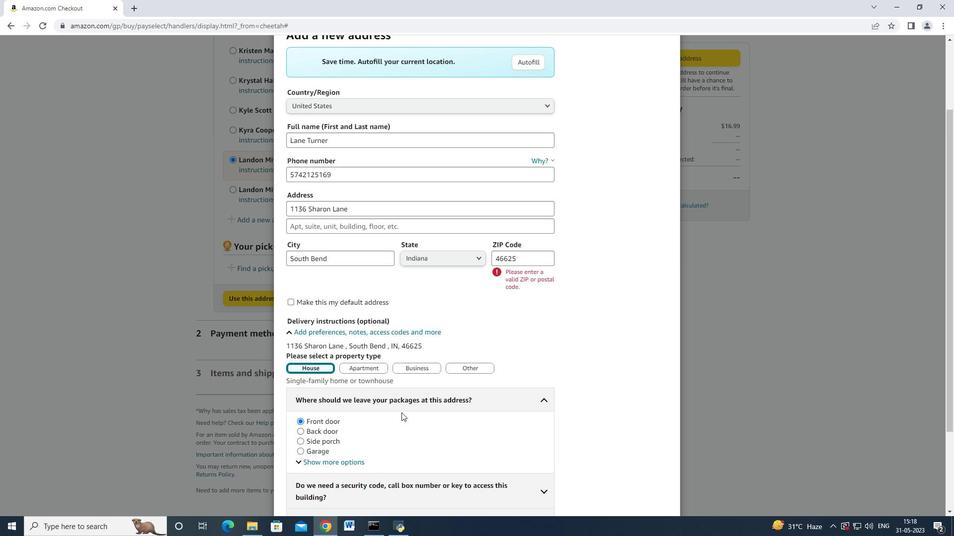 
Action: Mouse moved to (402, 413)
Screenshot: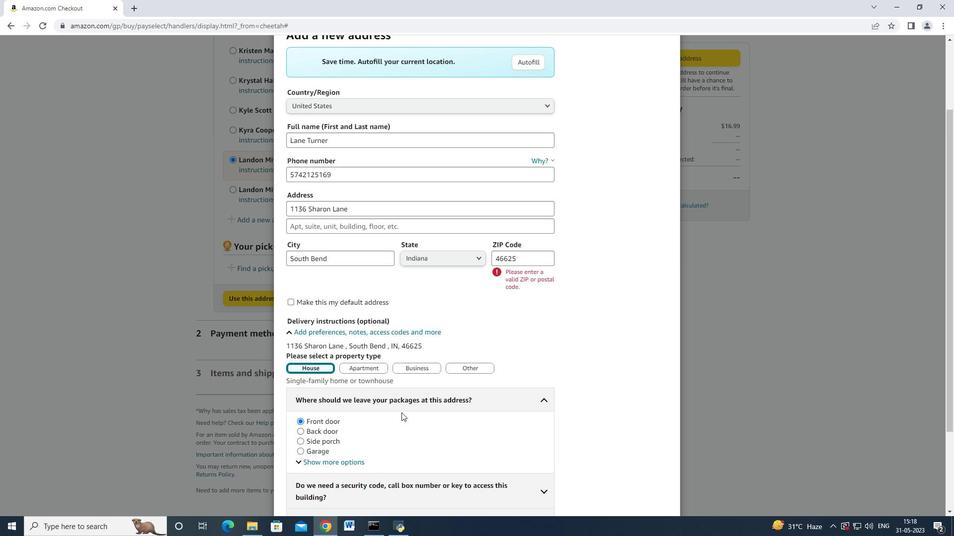 
Action: Mouse scrolled (402, 412) with delta (0, 0)
Screenshot: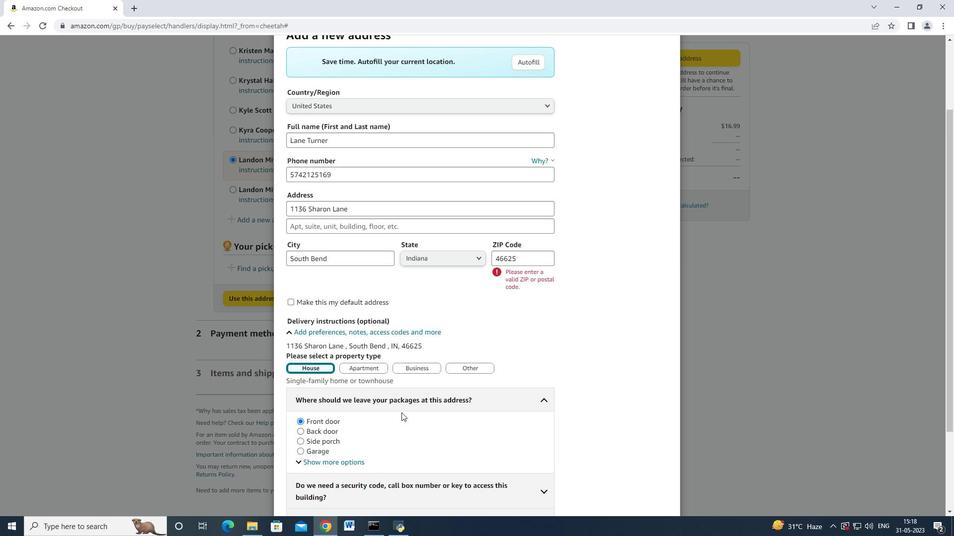 
Action: Mouse scrolled (402, 412) with delta (0, 0)
Screenshot: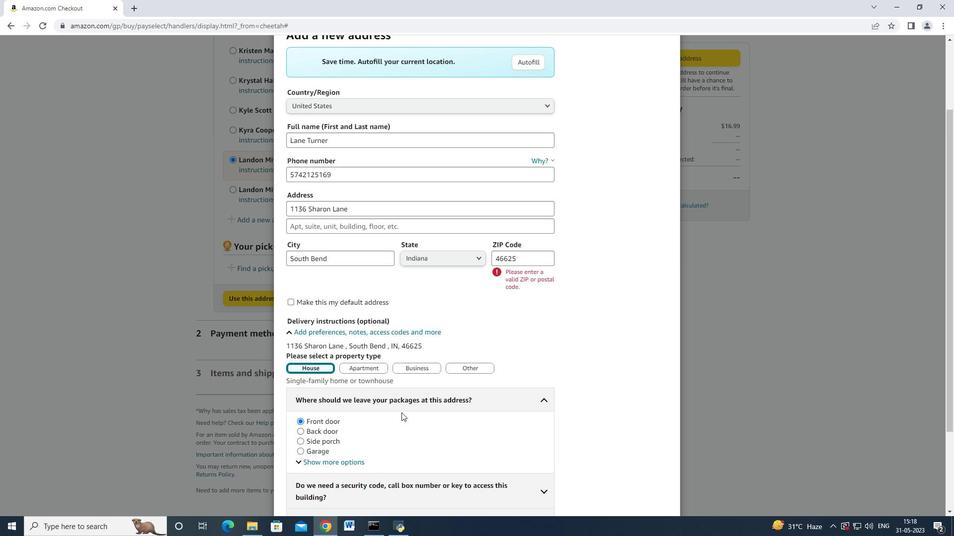 
Action: Mouse scrolled (402, 412) with delta (0, 0)
Screenshot: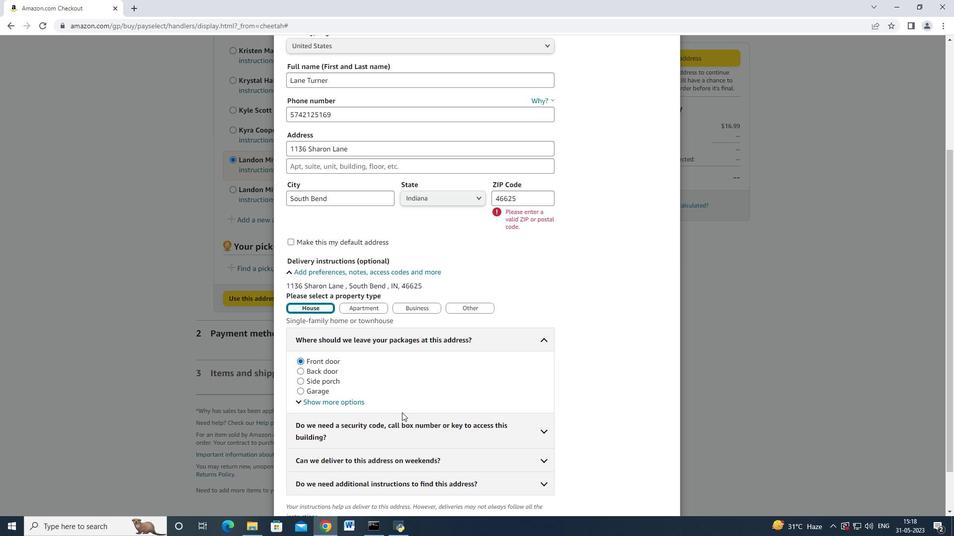 
Action: Mouse scrolled (402, 412) with delta (0, 0)
Screenshot: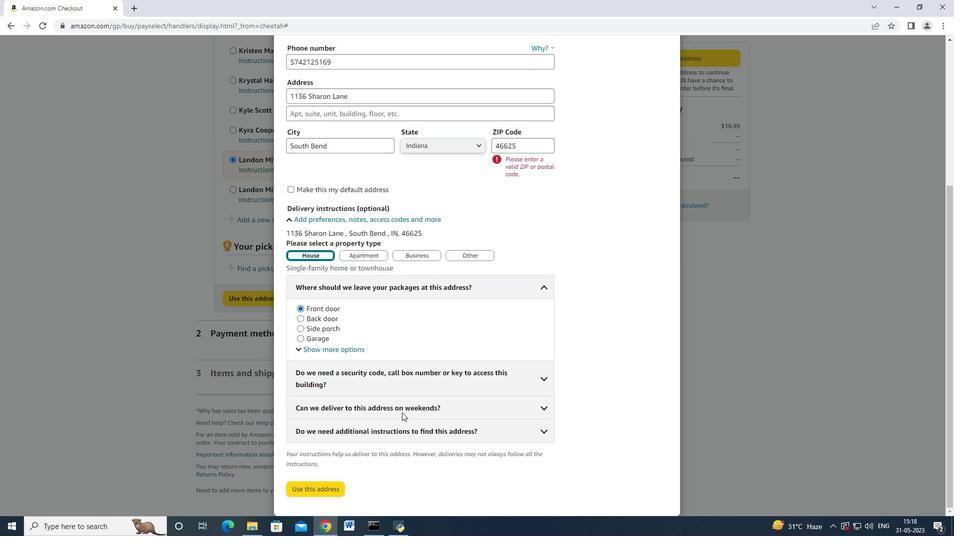 
Action: Mouse scrolled (402, 412) with delta (0, 0)
Screenshot: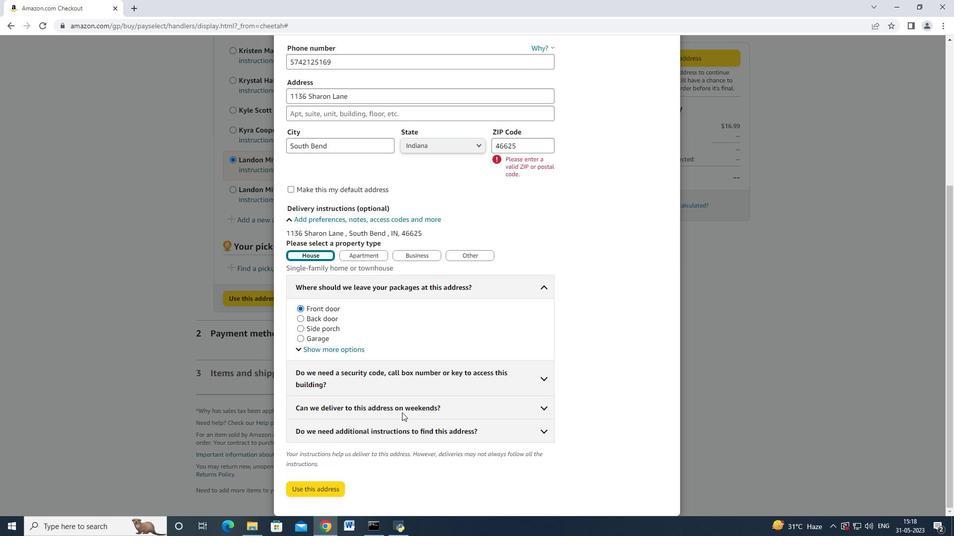 
Action: Mouse moved to (402, 413)
